 Task: Find connections with filter location Patiāla with filter topic #Trainingwith filter profile language German with filter current company Kissflow with filter school Doctor Babasaheb Ambedkar Marathwada University with filter industry Mobile Food Services with filter service category Consulting with filter keywords title Bank Teller
Action: Mouse moved to (651, 85)
Screenshot: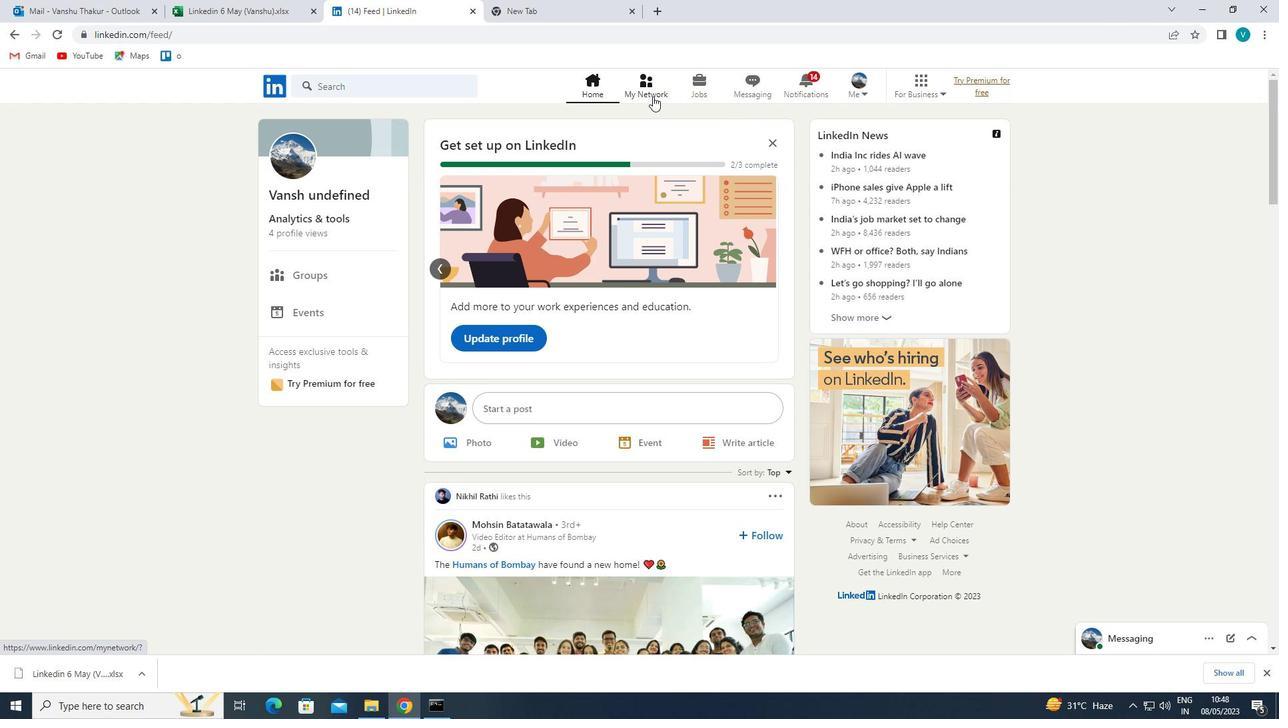 
Action: Mouse pressed left at (651, 85)
Screenshot: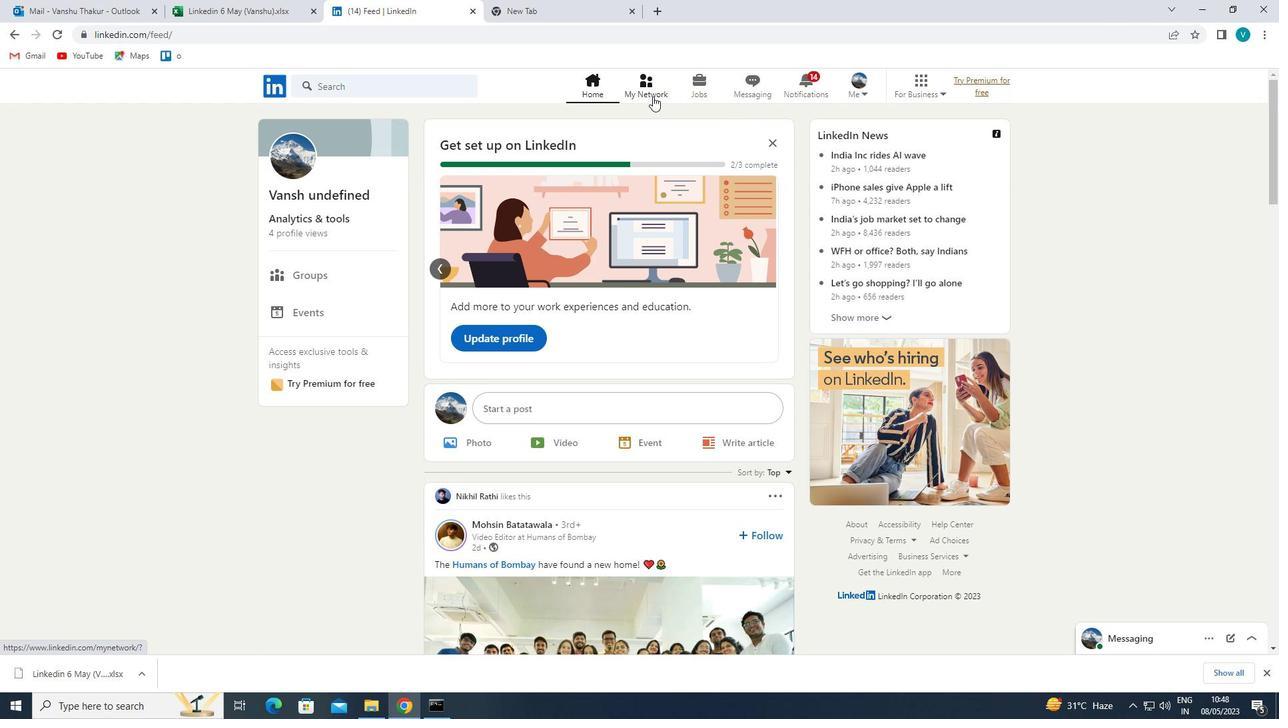 
Action: Mouse moved to (385, 158)
Screenshot: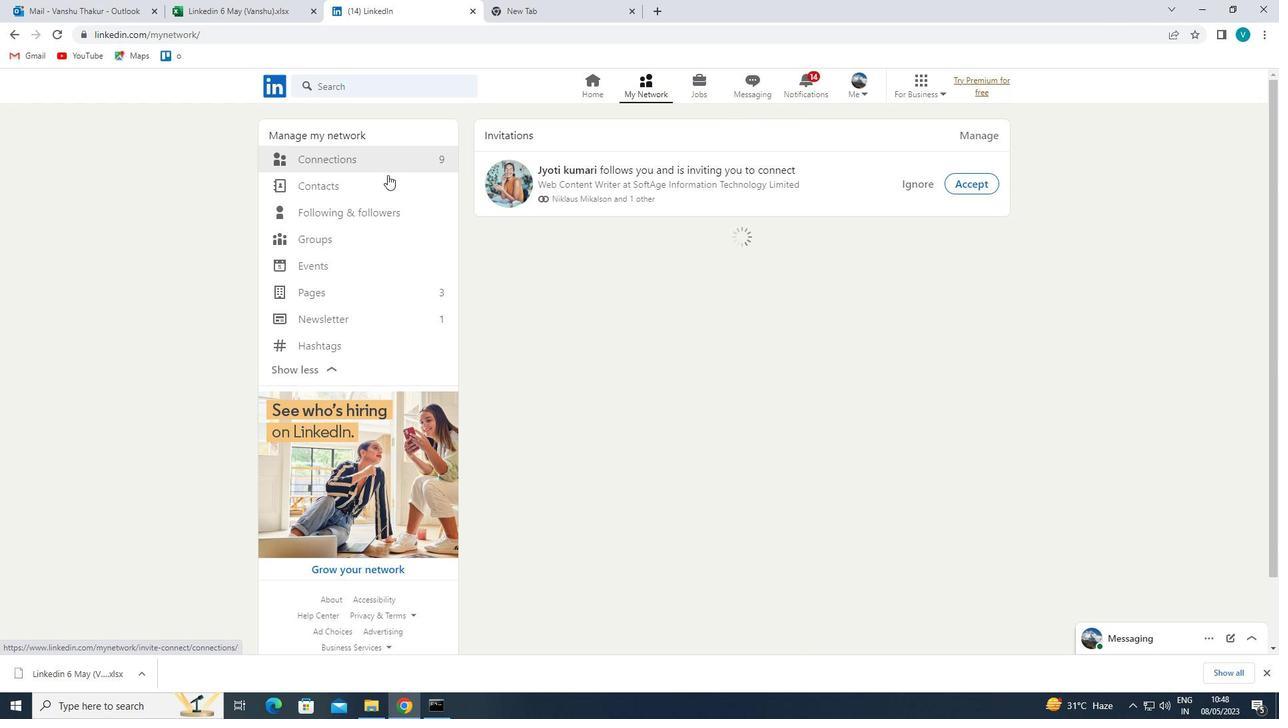 
Action: Mouse pressed left at (385, 158)
Screenshot: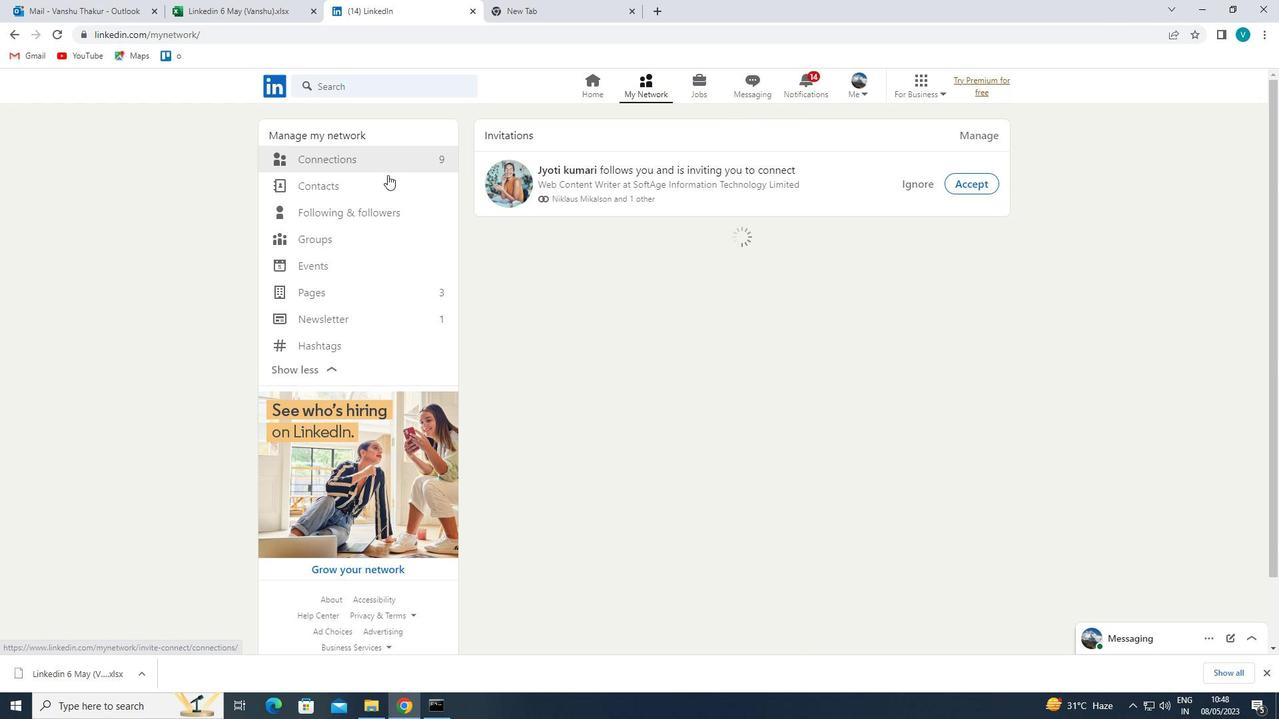 
Action: Mouse moved to (728, 155)
Screenshot: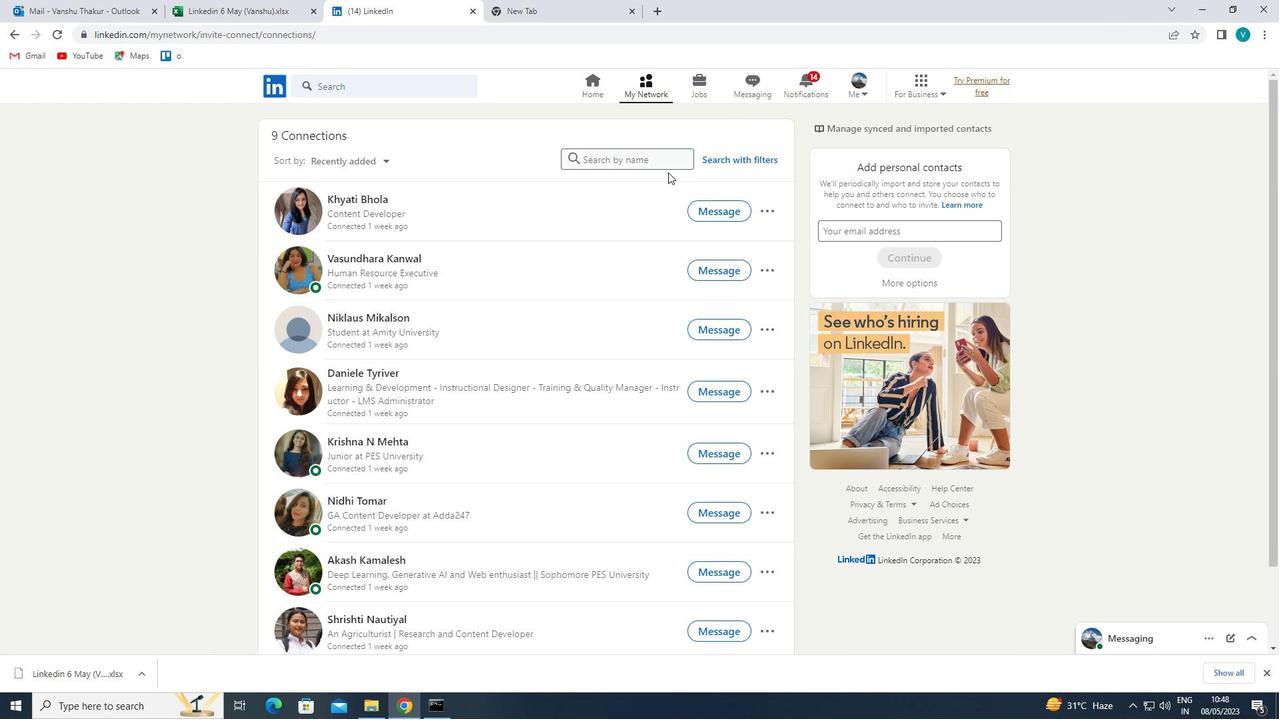 
Action: Mouse pressed left at (728, 155)
Screenshot: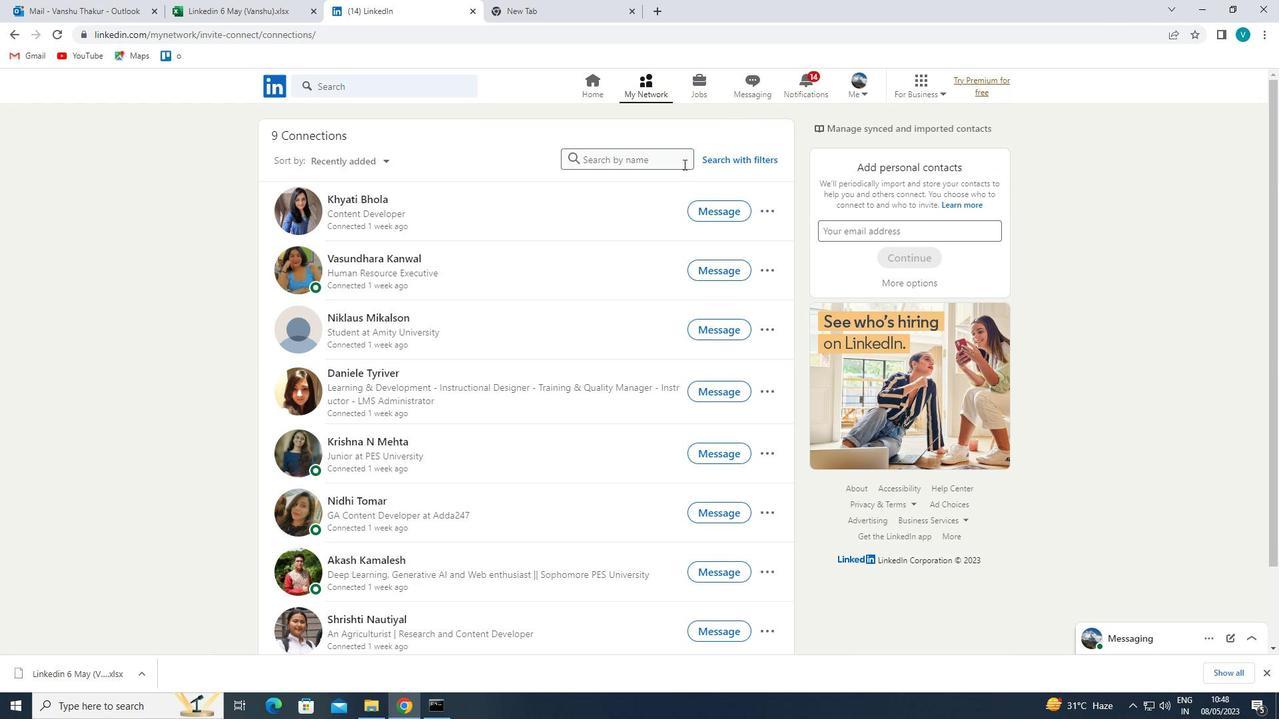 
Action: Mouse moved to (654, 125)
Screenshot: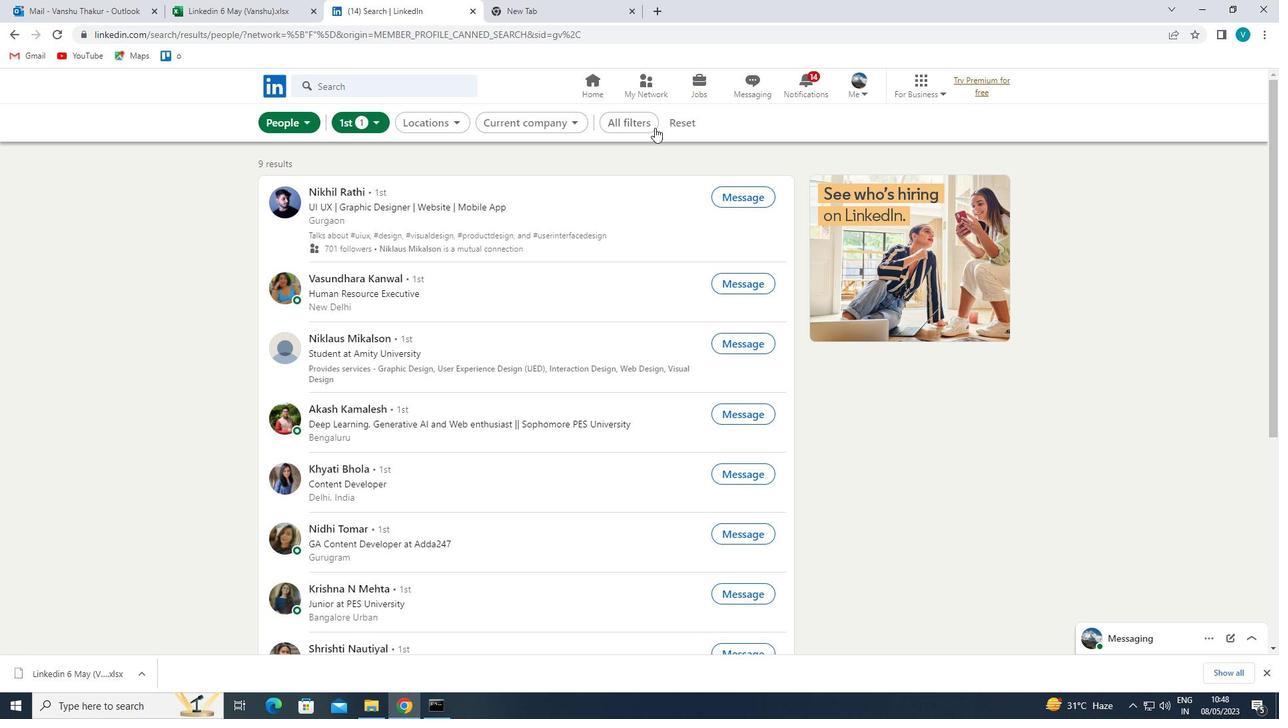 
Action: Mouse pressed left at (654, 125)
Screenshot: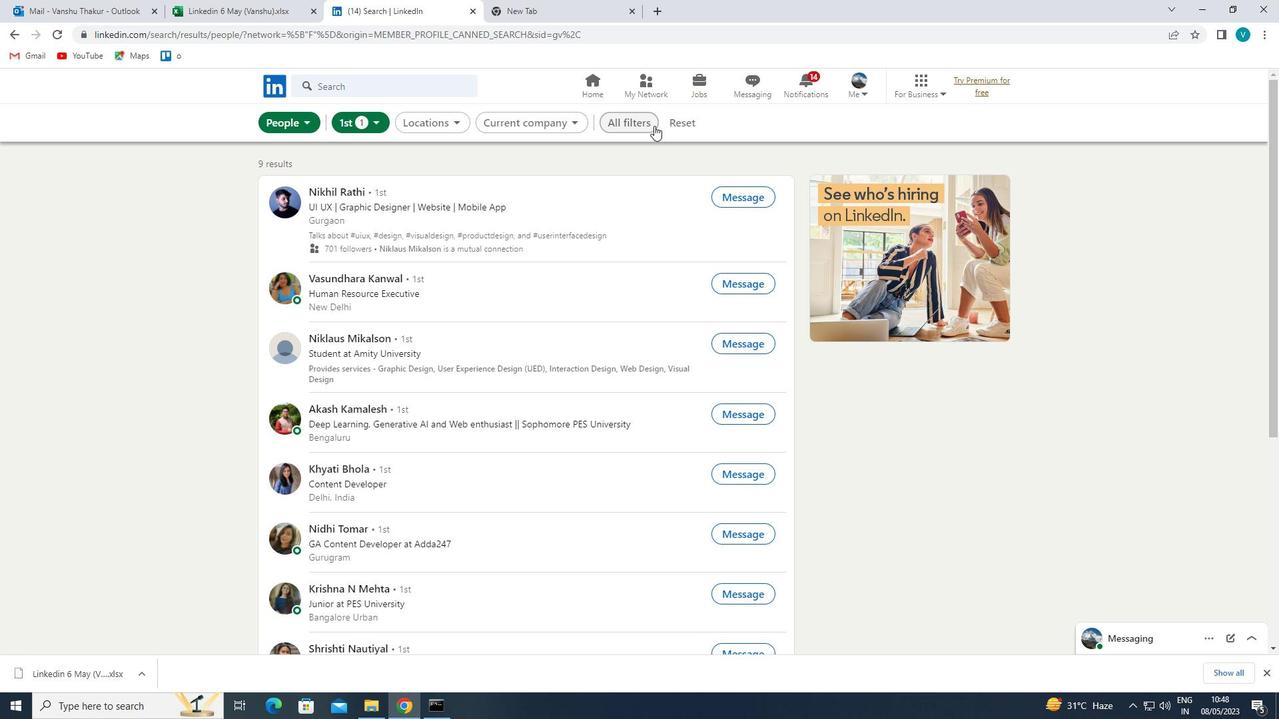 
Action: Mouse moved to (993, 323)
Screenshot: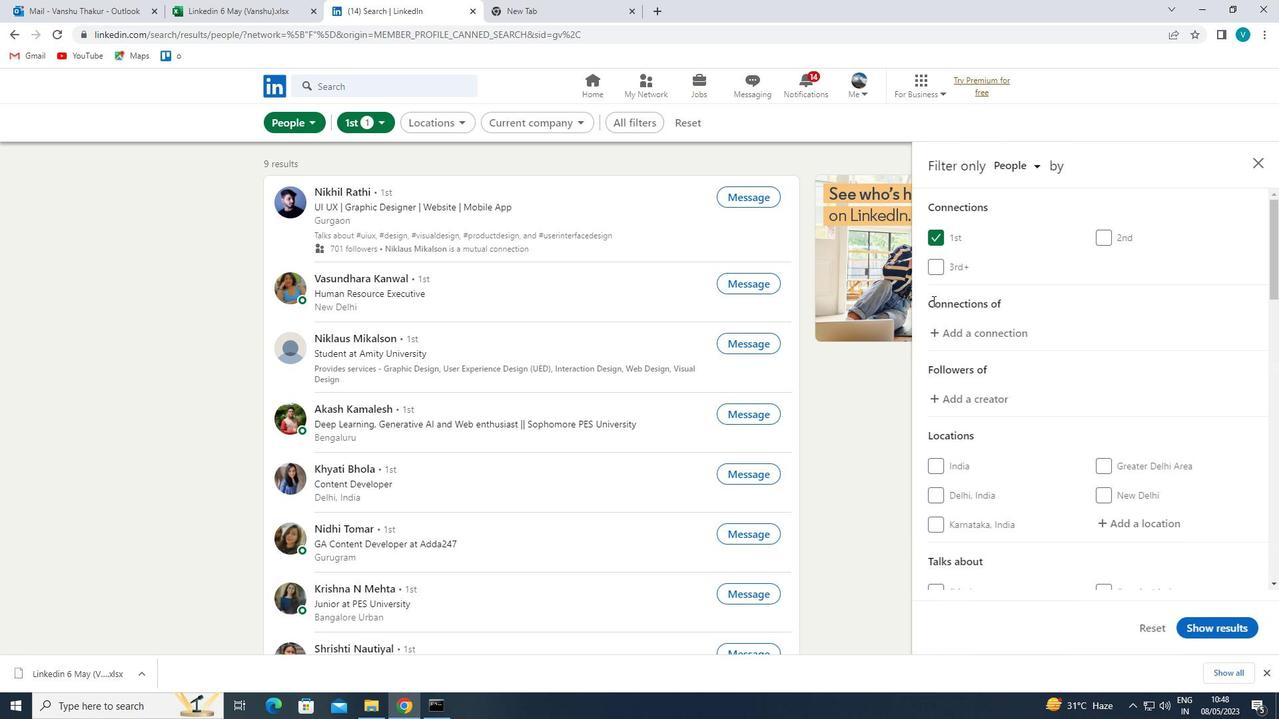 
Action: Mouse scrolled (993, 323) with delta (0, 0)
Screenshot: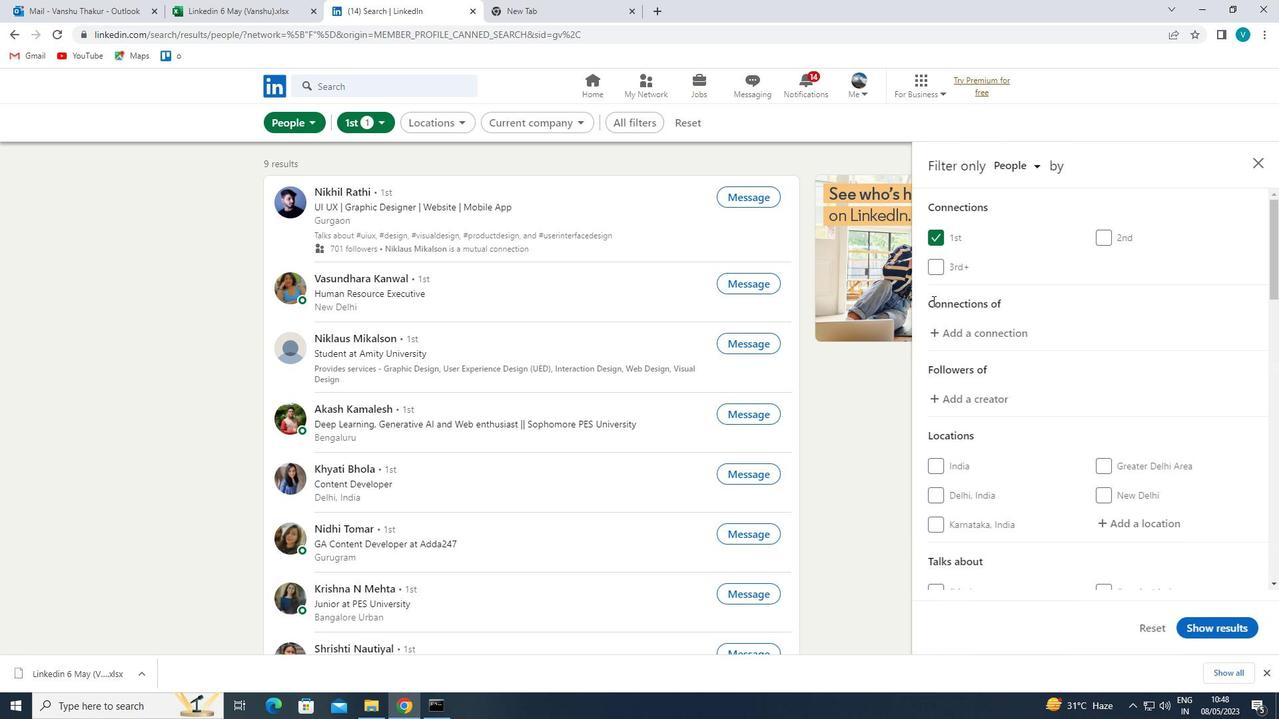 
Action: Mouse scrolled (993, 323) with delta (0, 0)
Screenshot: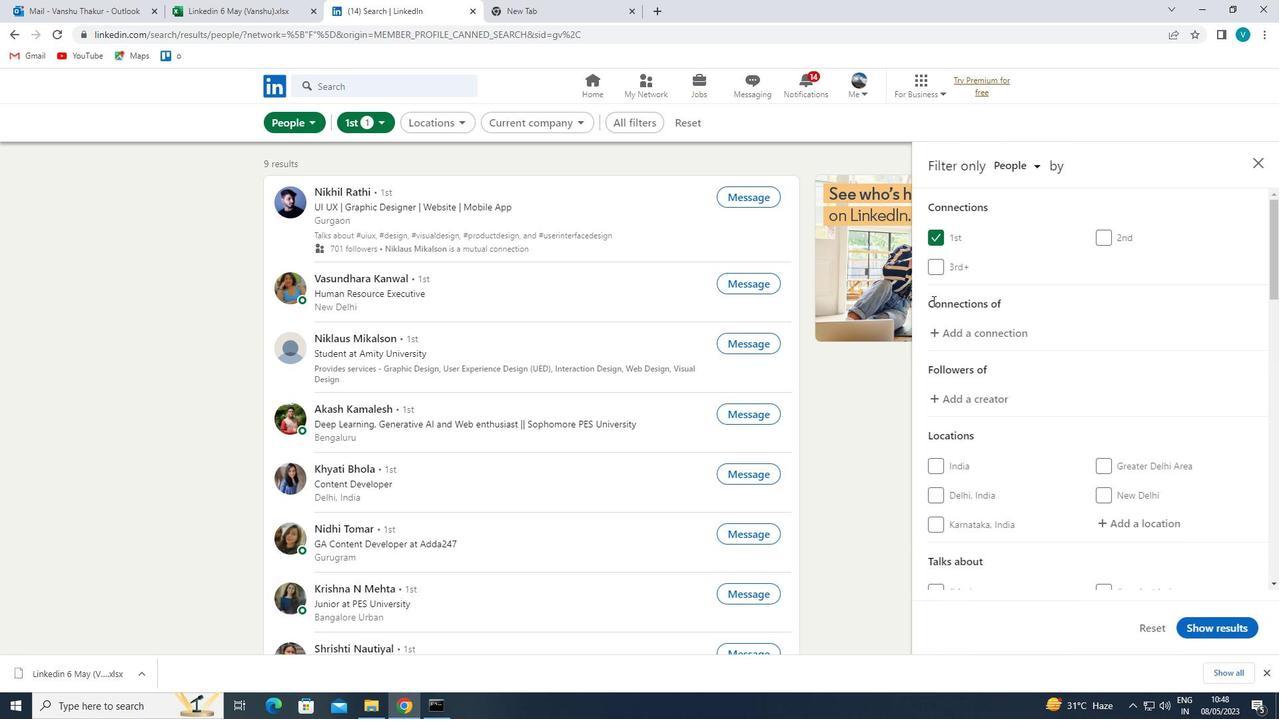 
Action: Mouse moved to (1130, 392)
Screenshot: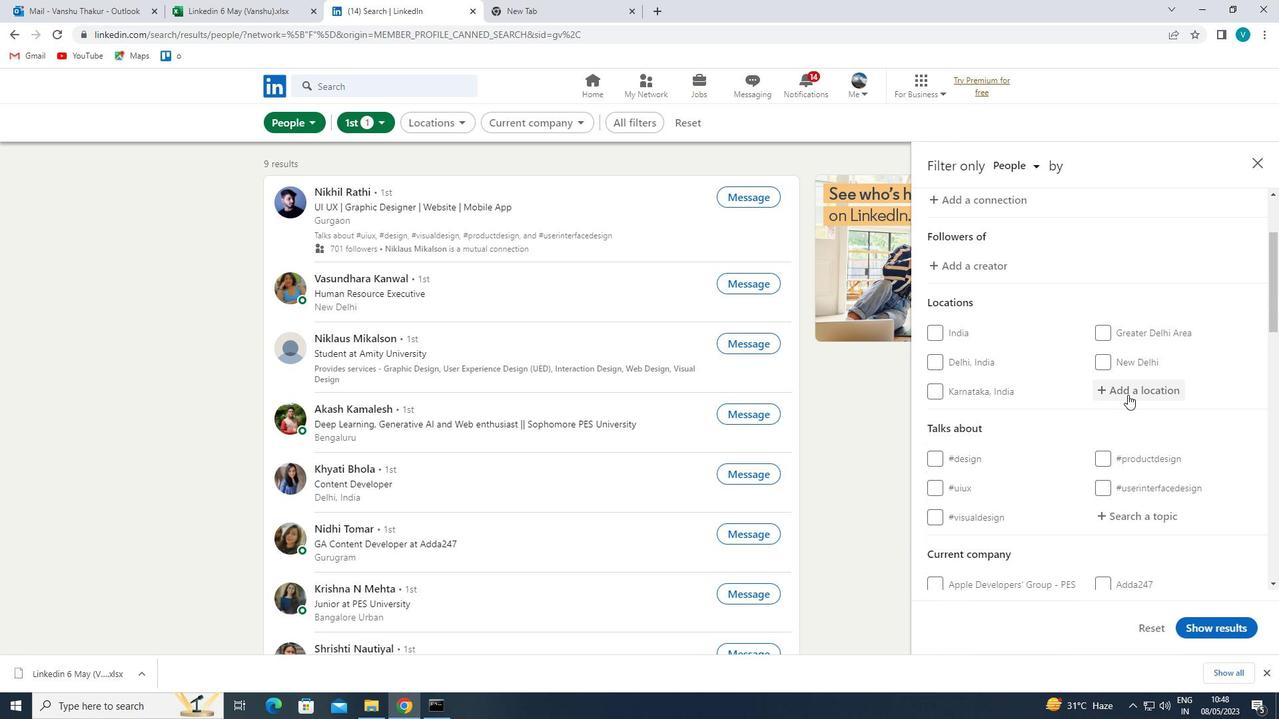 
Action: Mouse pressed left at (1130, 392)
Screenshot: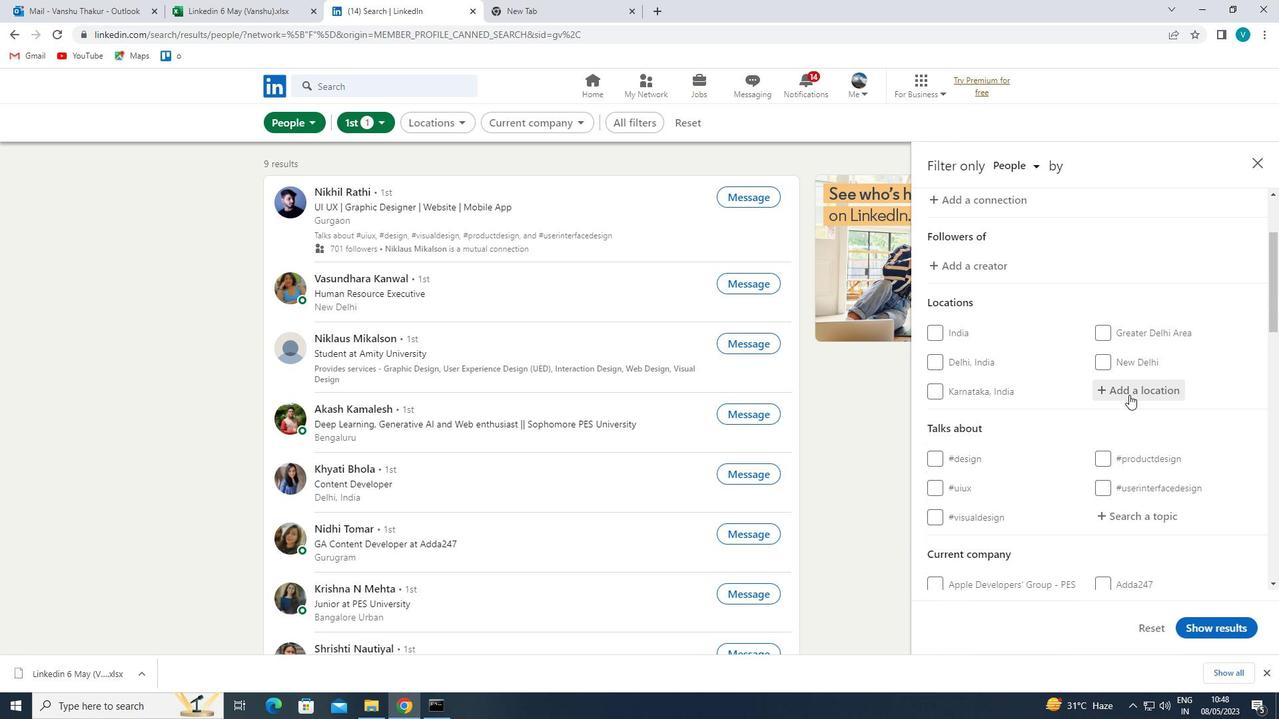 
Action: Mouse moved to (575, 57)
Screenshot: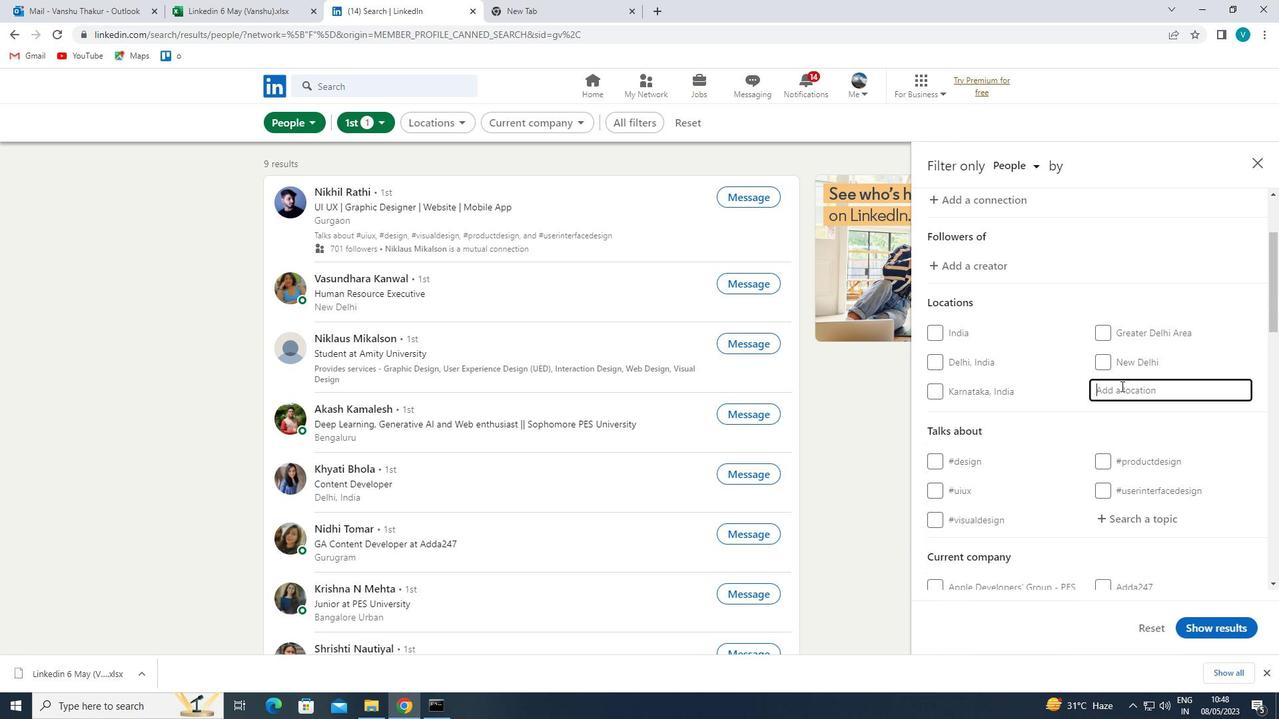 
Action: Key pressed <Key.shift>PATIALA
Screenshot: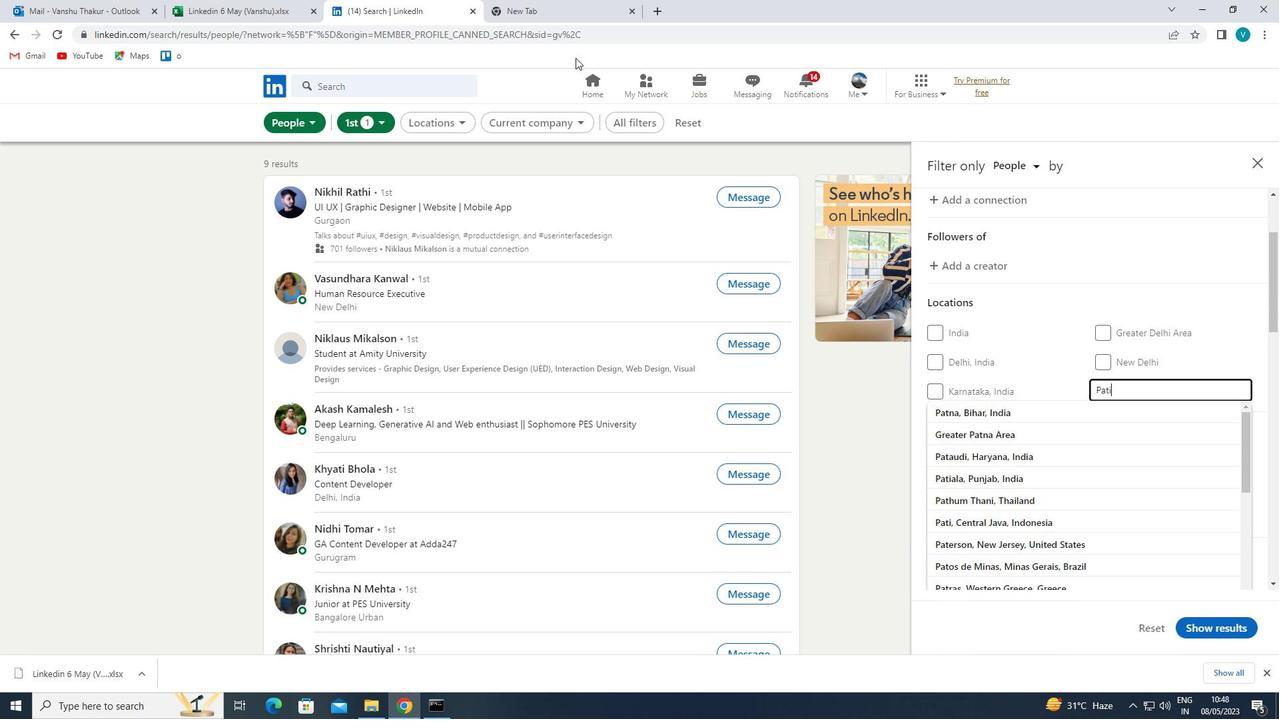 
Action: Mouse moved to (1039, 417)
Screenshot: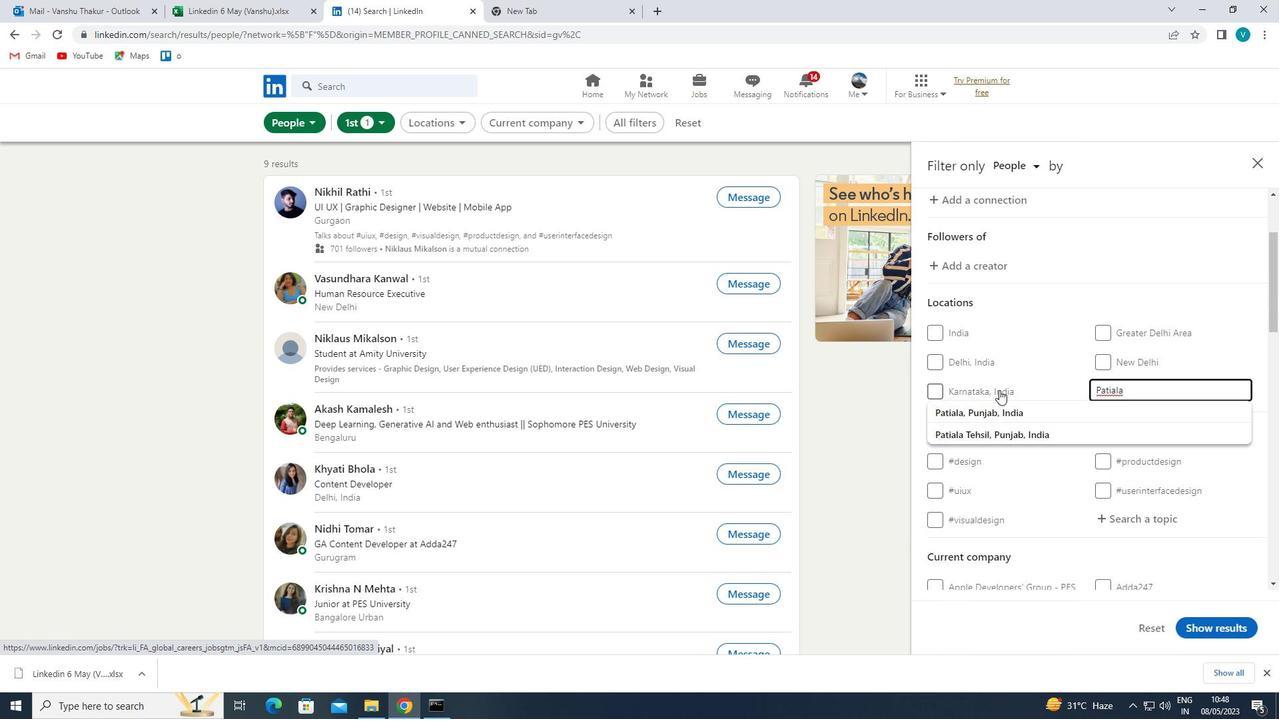 
Action: Mouse pressed left at (1039, 417)
Screenshot: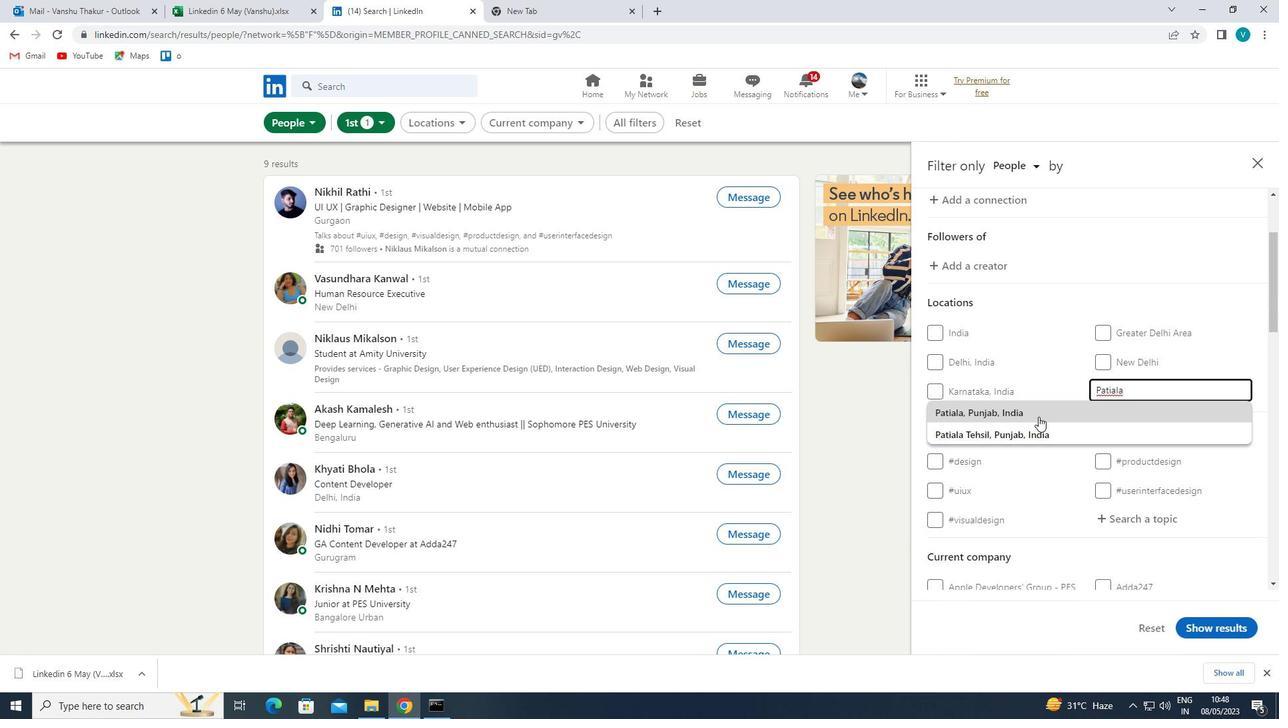 
Action: Mouse moved to (1048, 420)
Screenshot: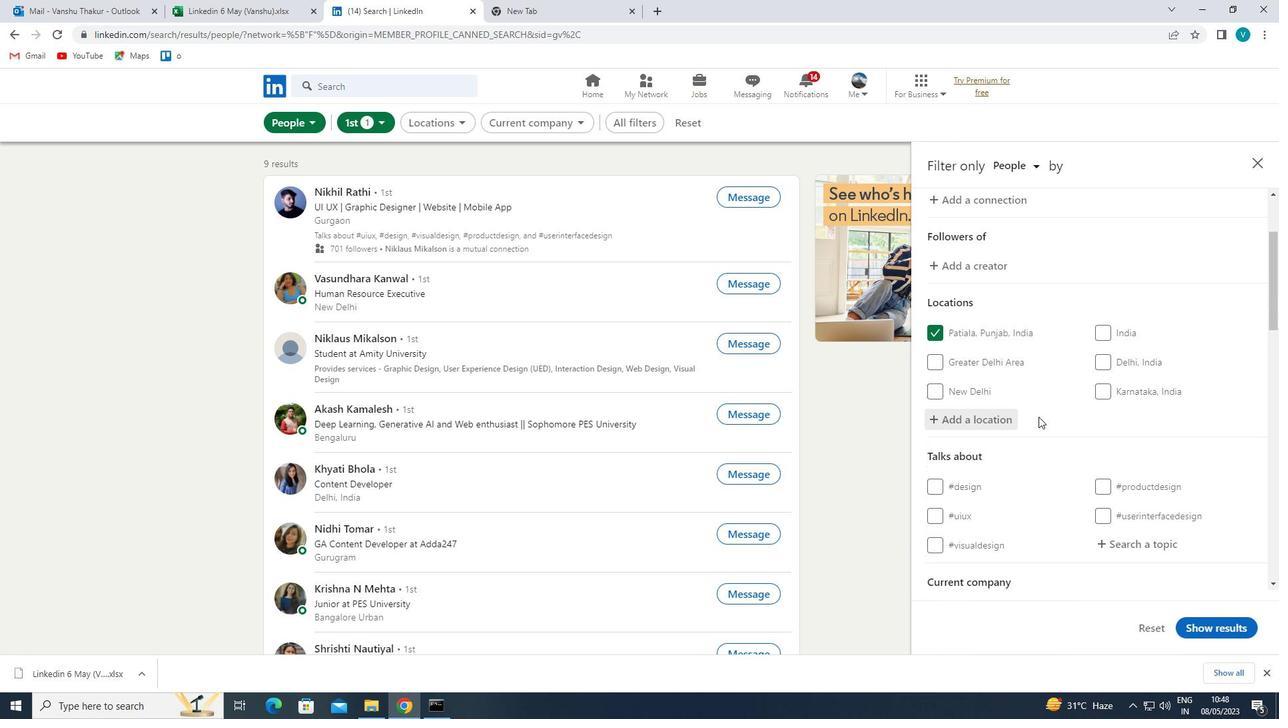 
Action: Mouse scrolled (1048, 419) with delta (0, 0)
Screenshot: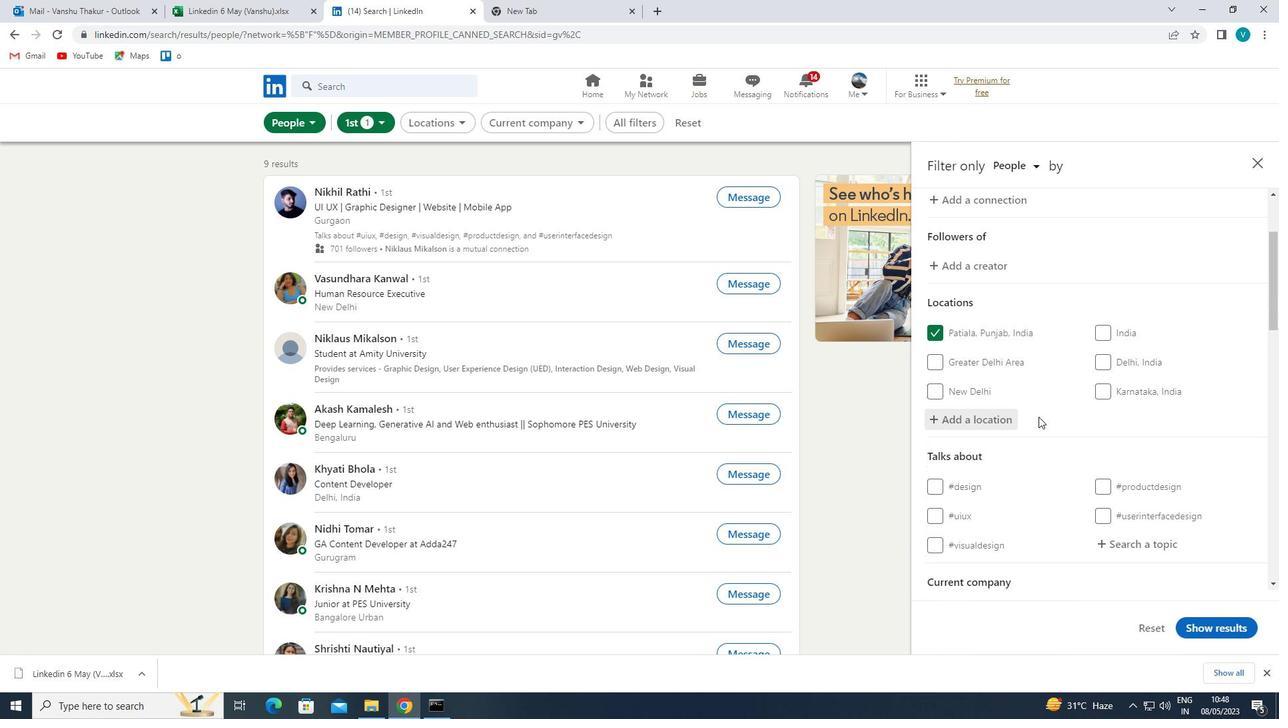
Action: Mouse moved to (1057, 428)
Screenshot: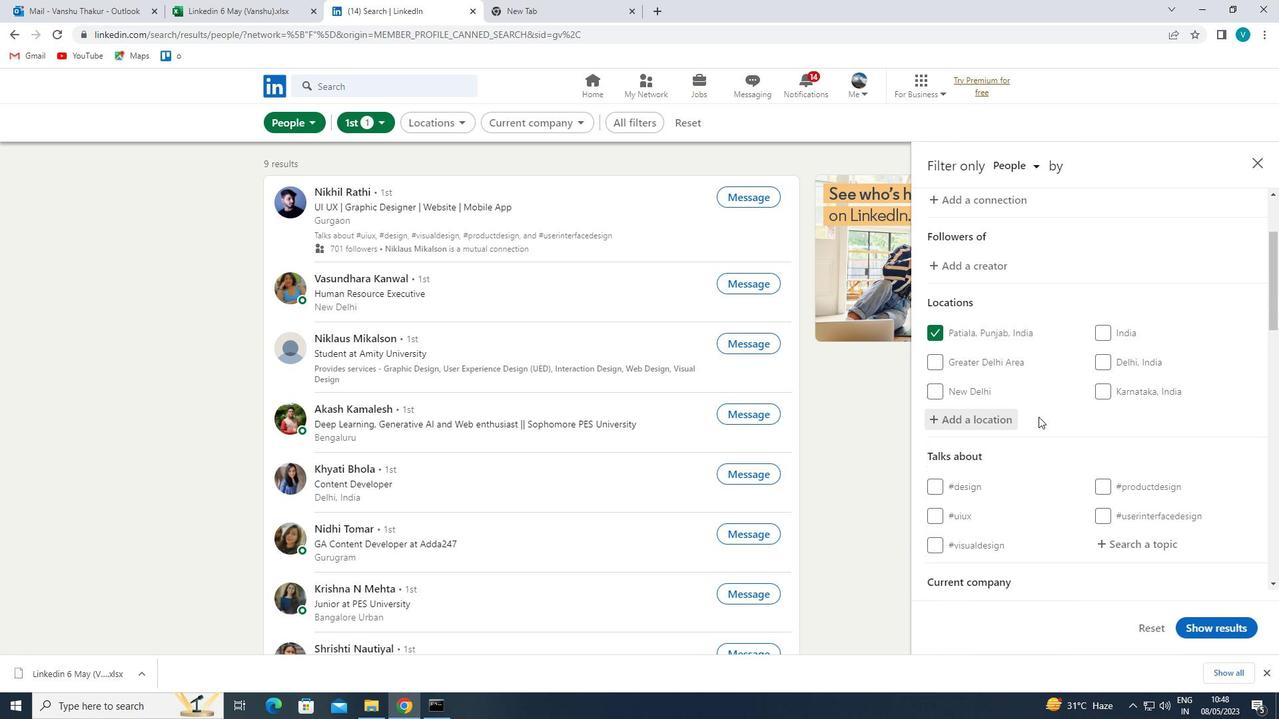 
Action: Mouse scrolled (1057, 427) with delta (0, 0)
Screenshot: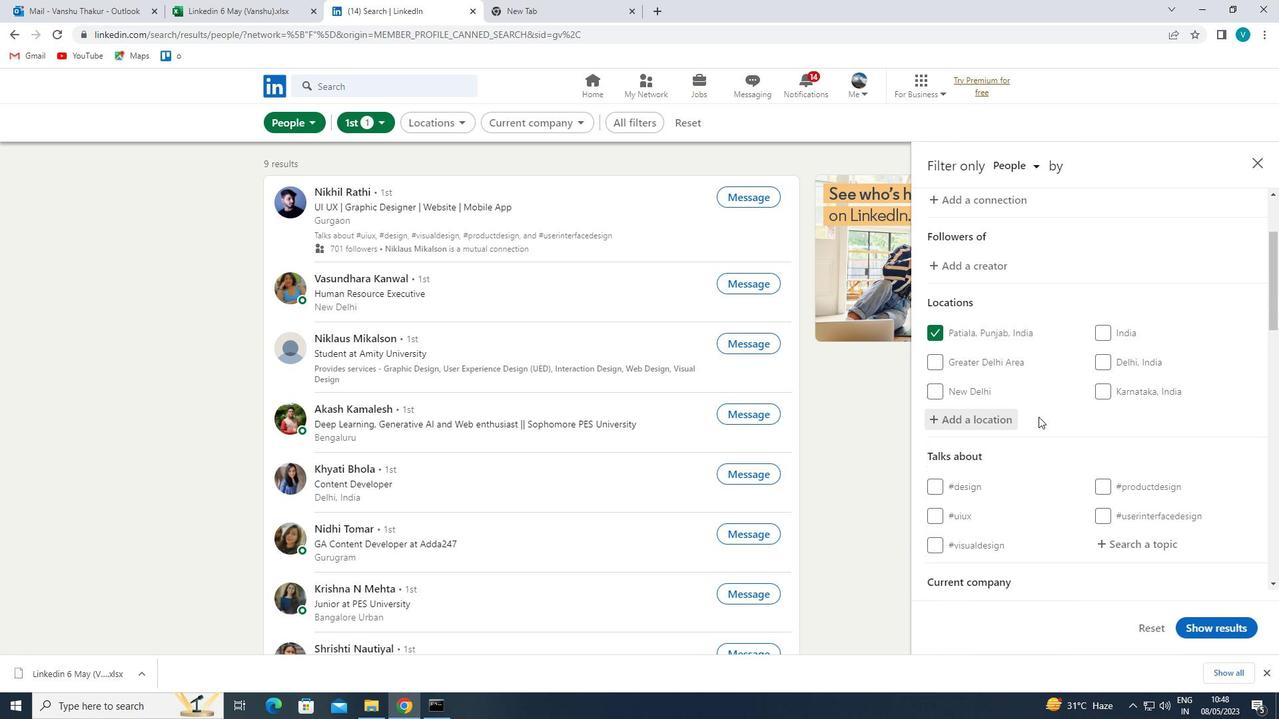 
Action: Mouse moved to (1059, 431)
Screenshot: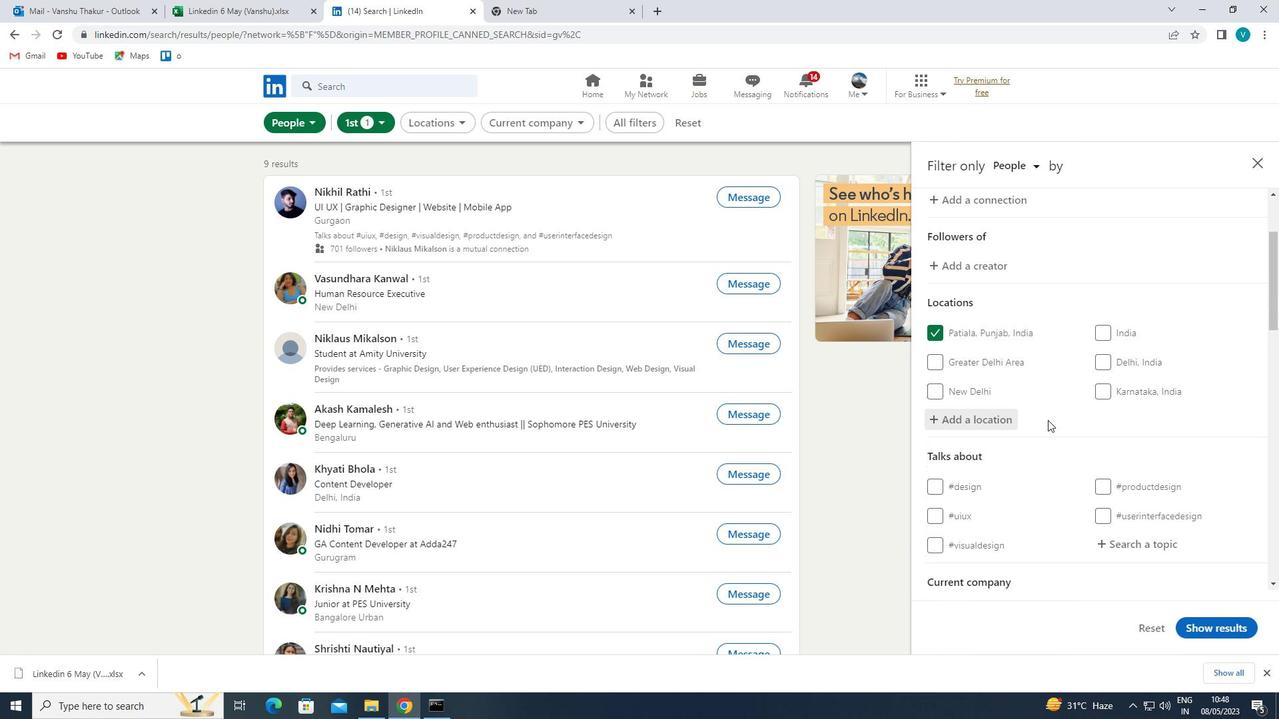 
Action: Mouse scrolled (1059, 430) with delta (0, 0)
Screenshot: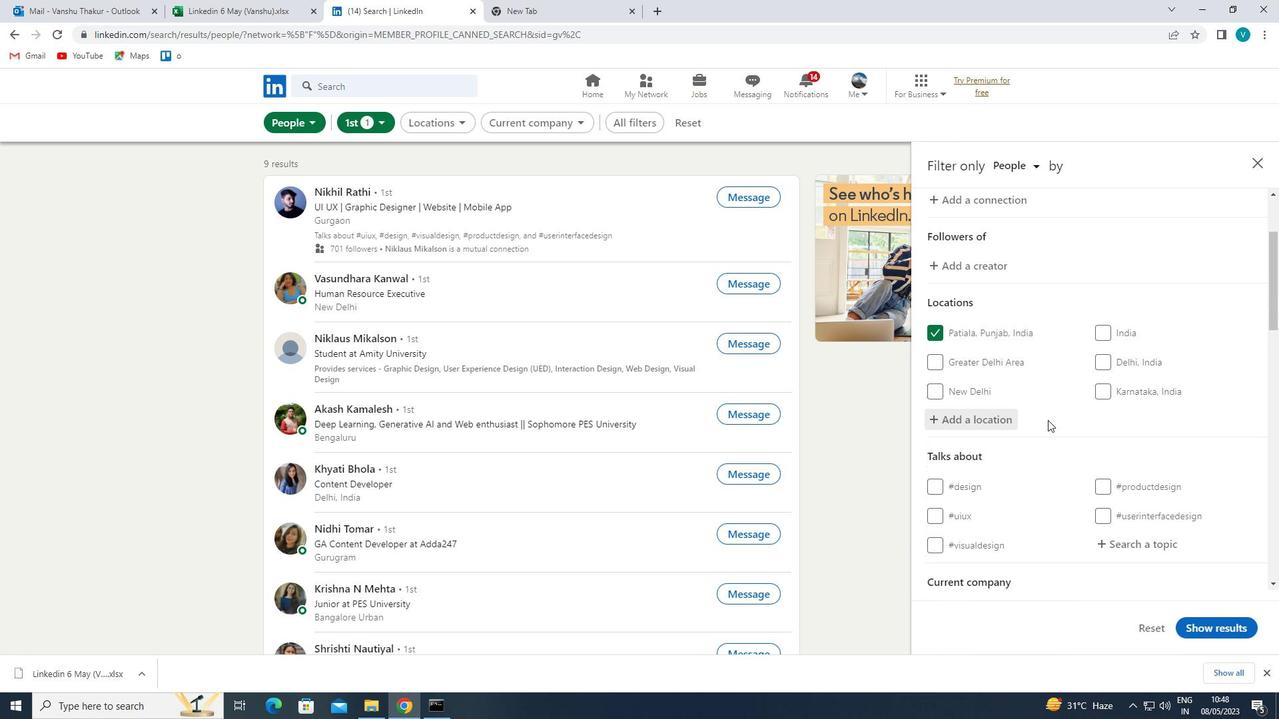 
Action: Mouse moved to (1120, 348)
Screenshot: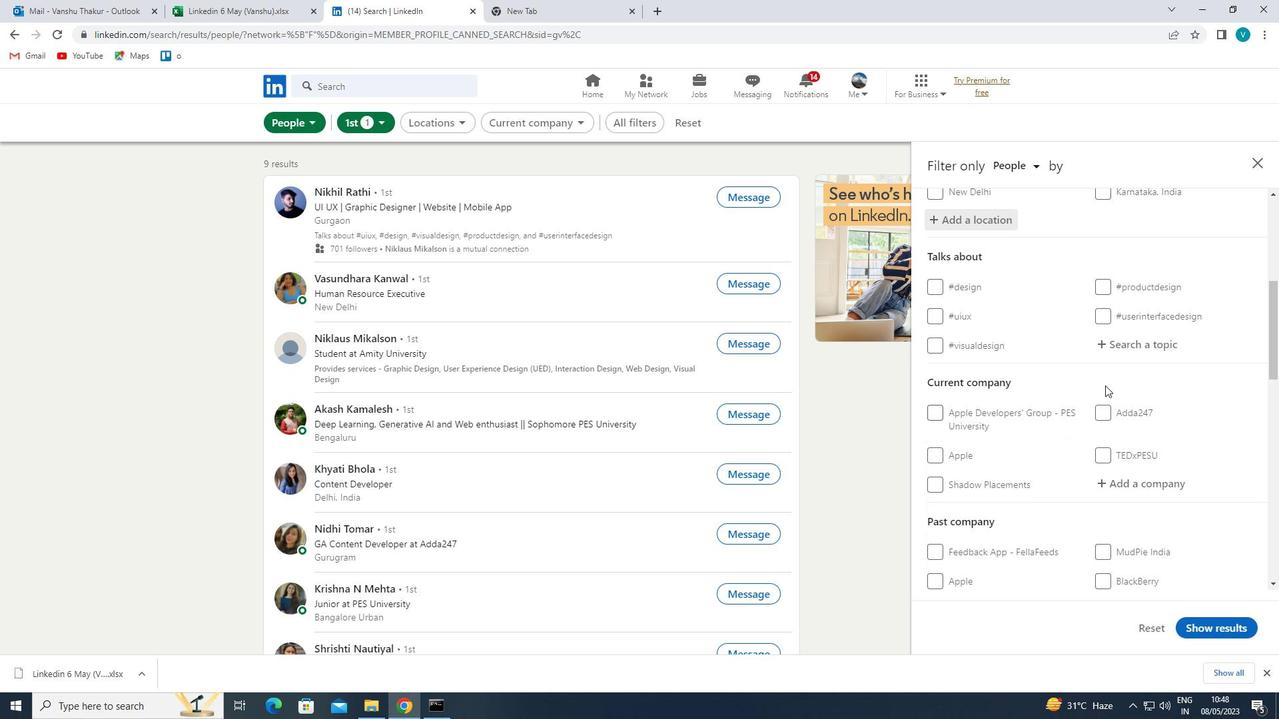 
Action: Mouse pressed left at (1120, 348)
Screenshot: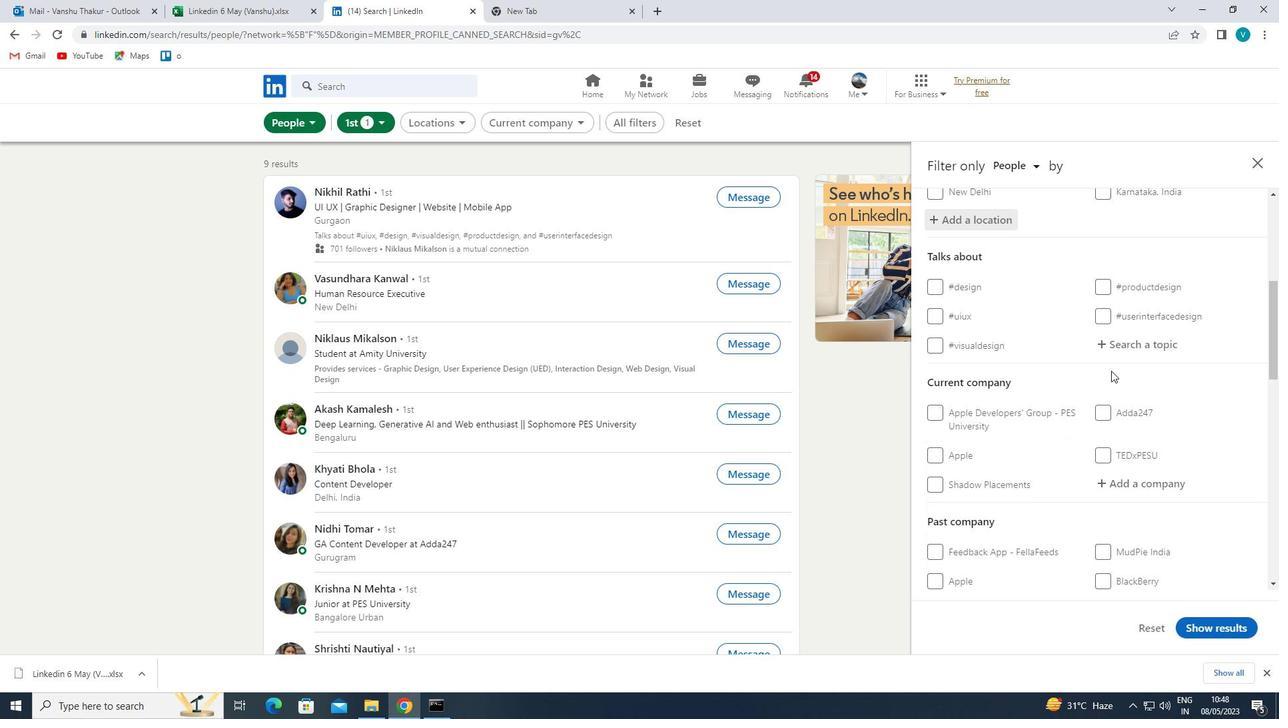 
Action: Mouse moved to (821, 177)
Screenshot: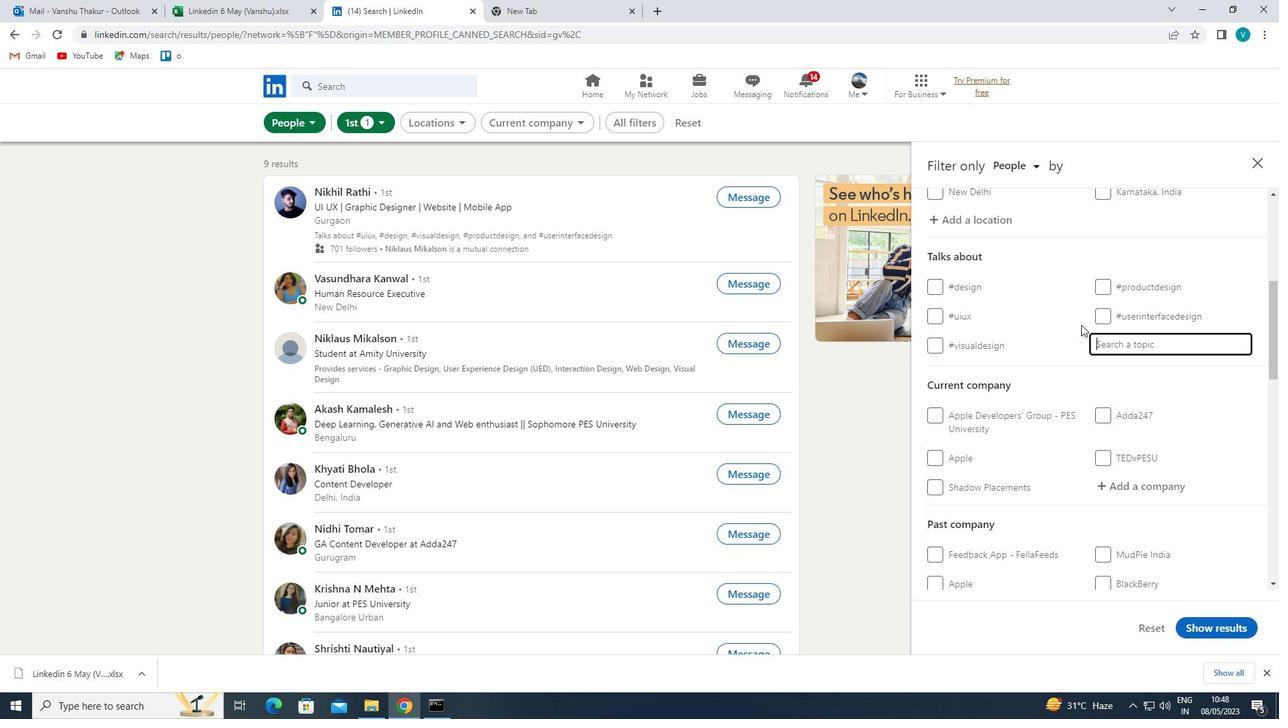 
Action: Key pressed TRAINING
Screenshot: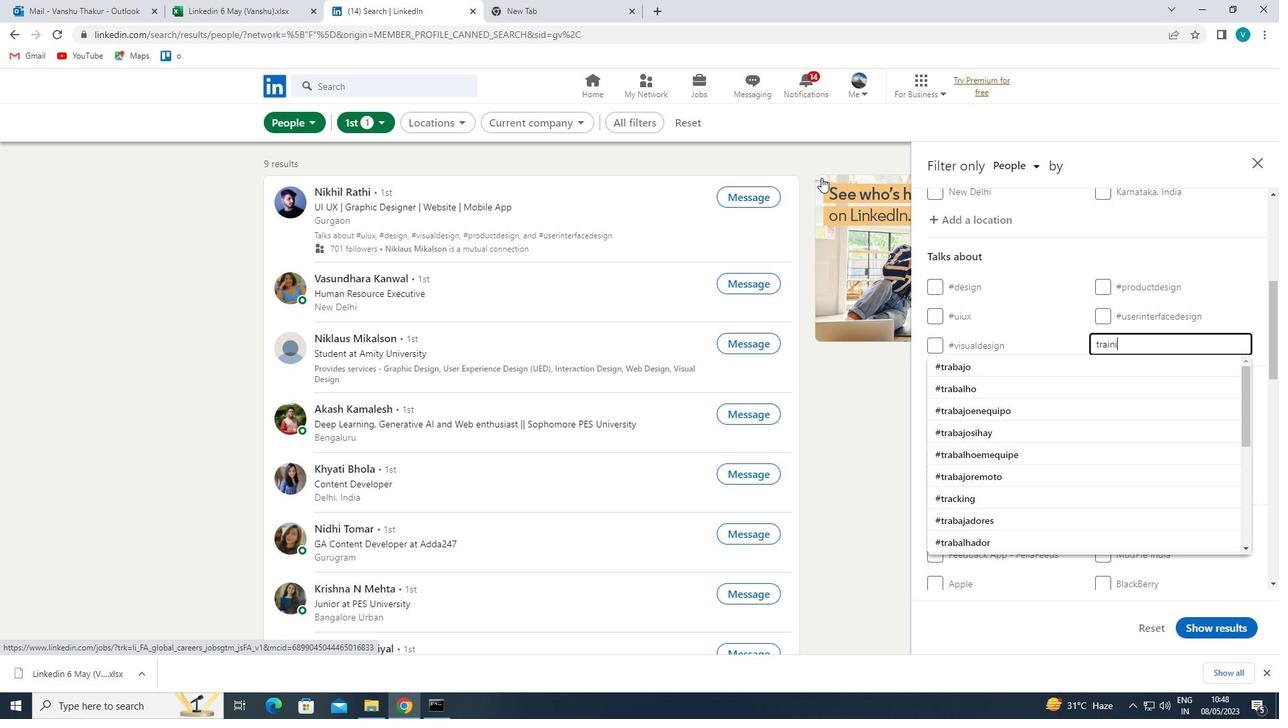 
Action: Mouse moved to (962, 361)
Screenshot: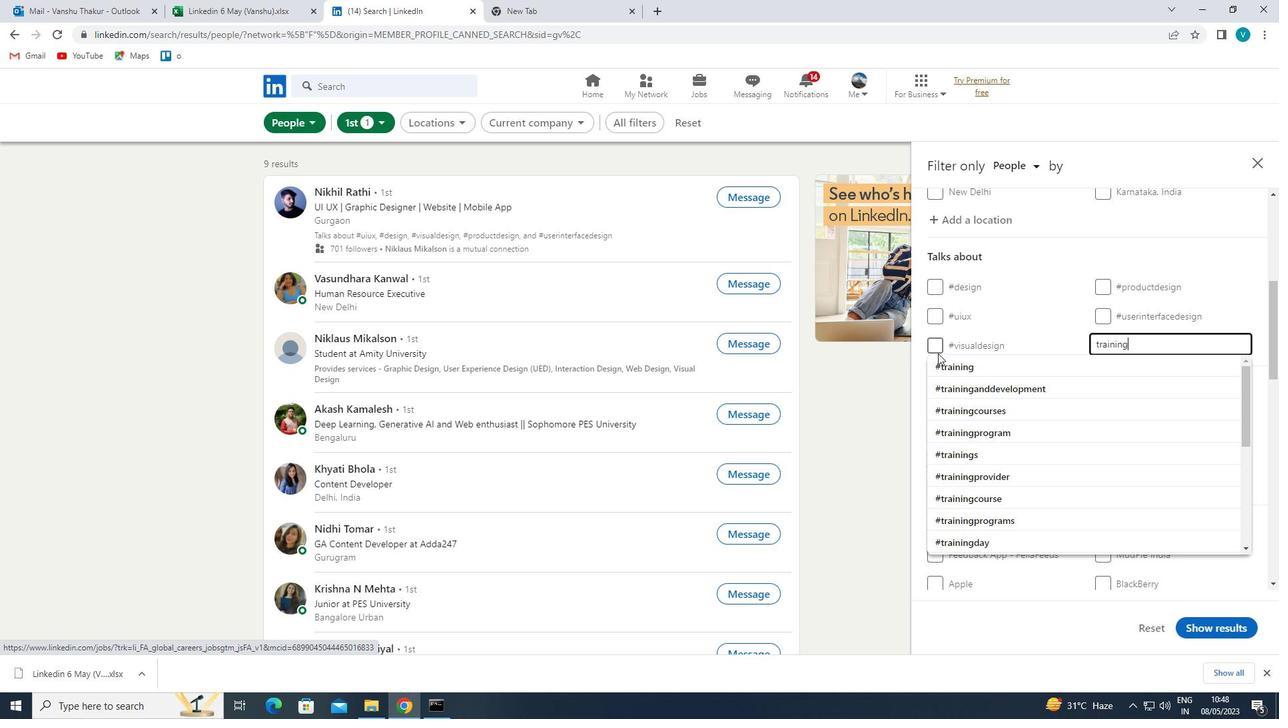 
Action: Mouse pressed left at (962, 361)
Screenshot: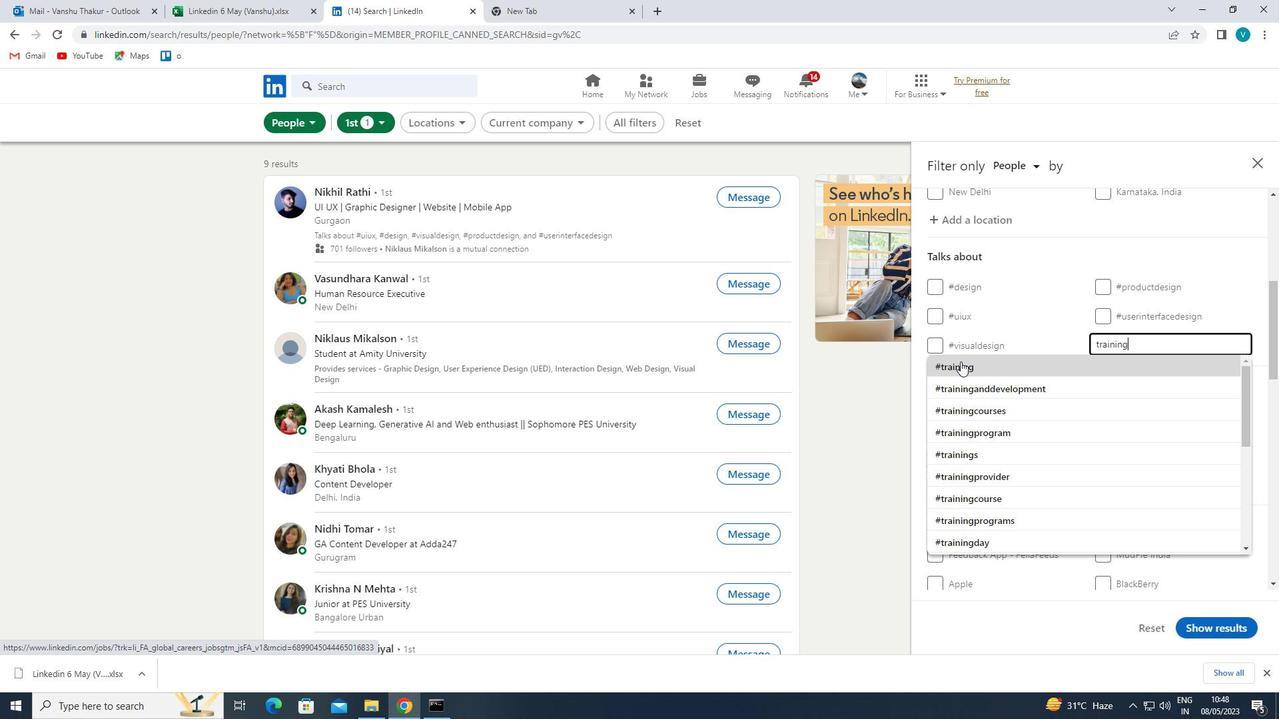 
Action: Mouse moved to (1107, 430)
Screenshot: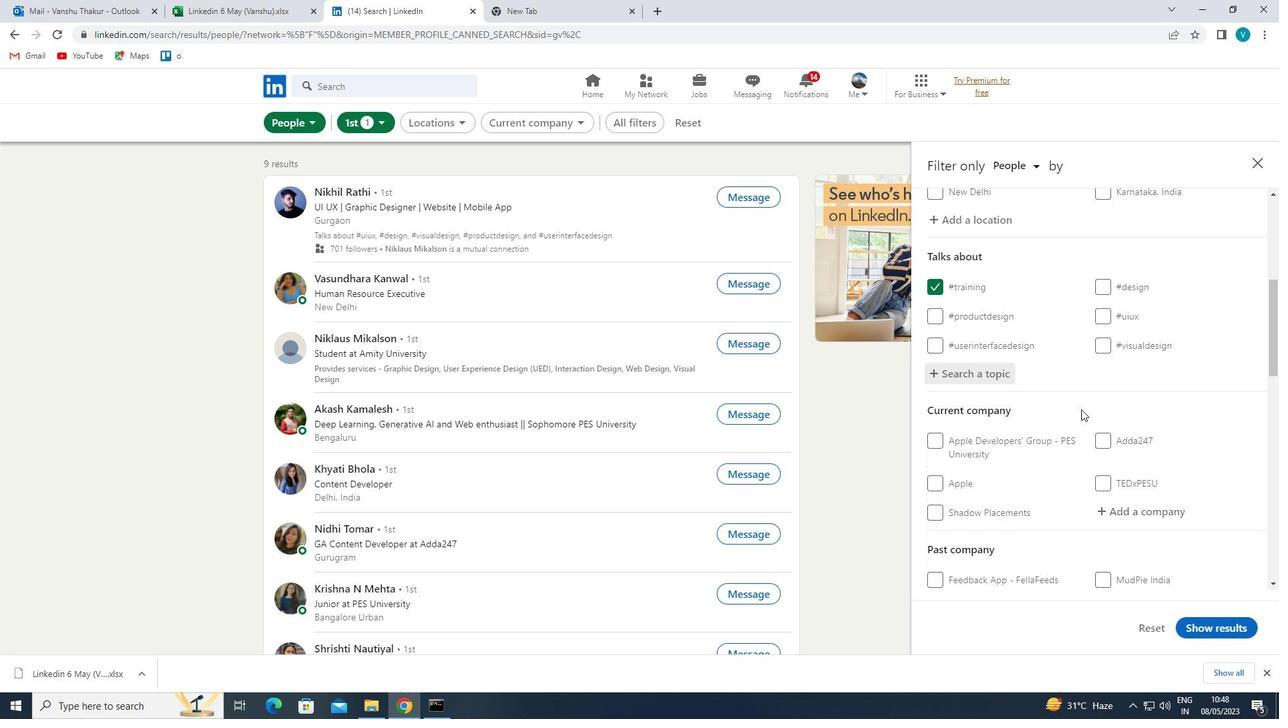 
Action: Mouse scrolled (1107, 429) with delta (0, 0)
Screenshot: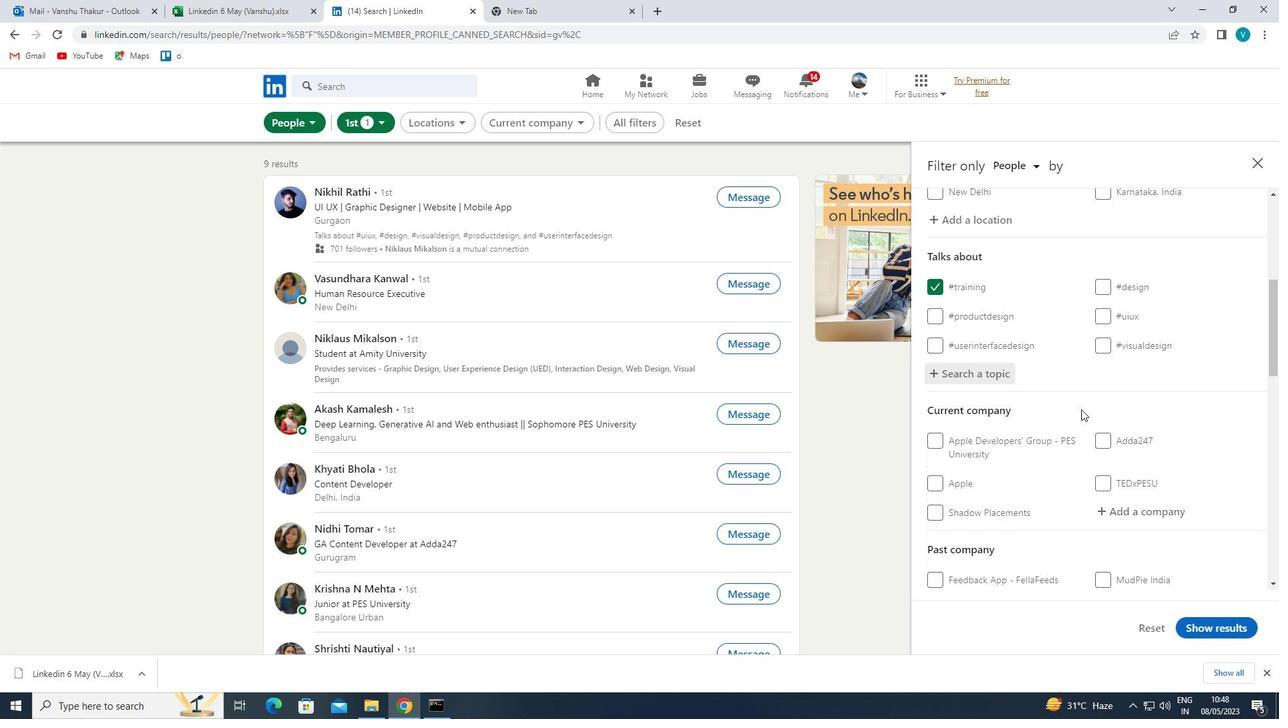 
Action: Mouse moved to (1114, 436)
Screenshot: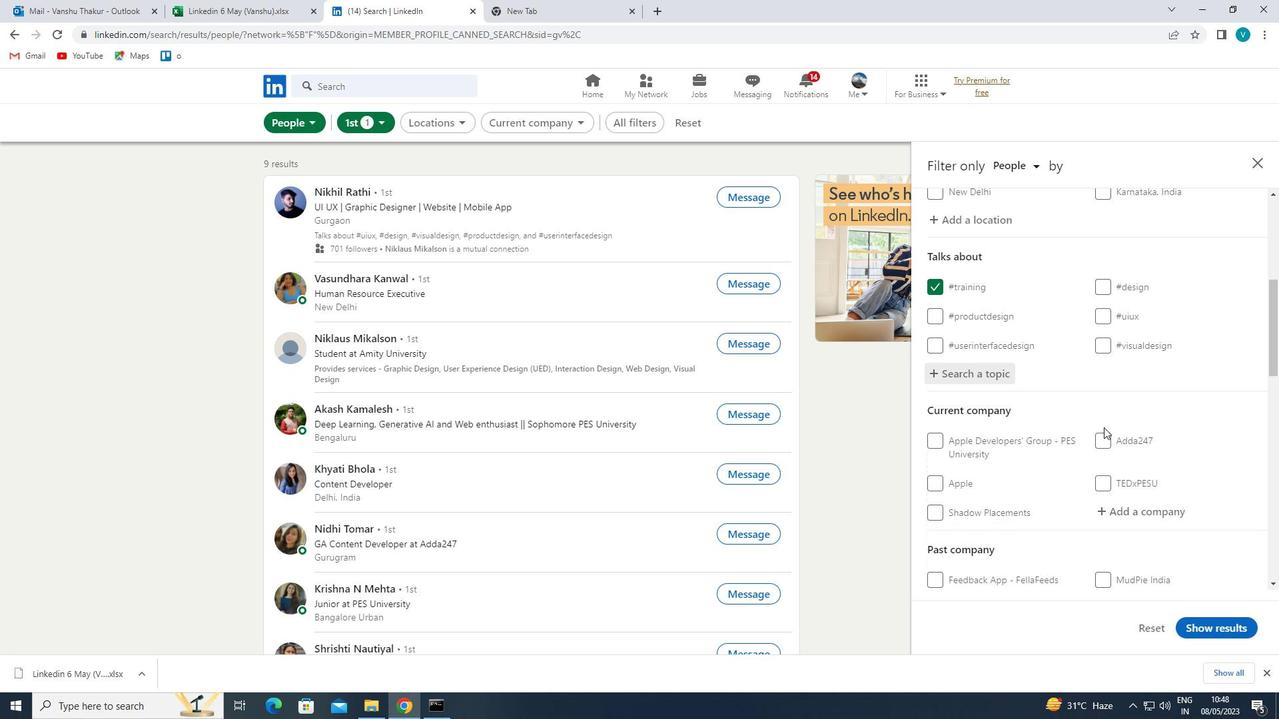 
Action: Mouse scrolled (1114, 435) with delta (0, 0)
Screenshot: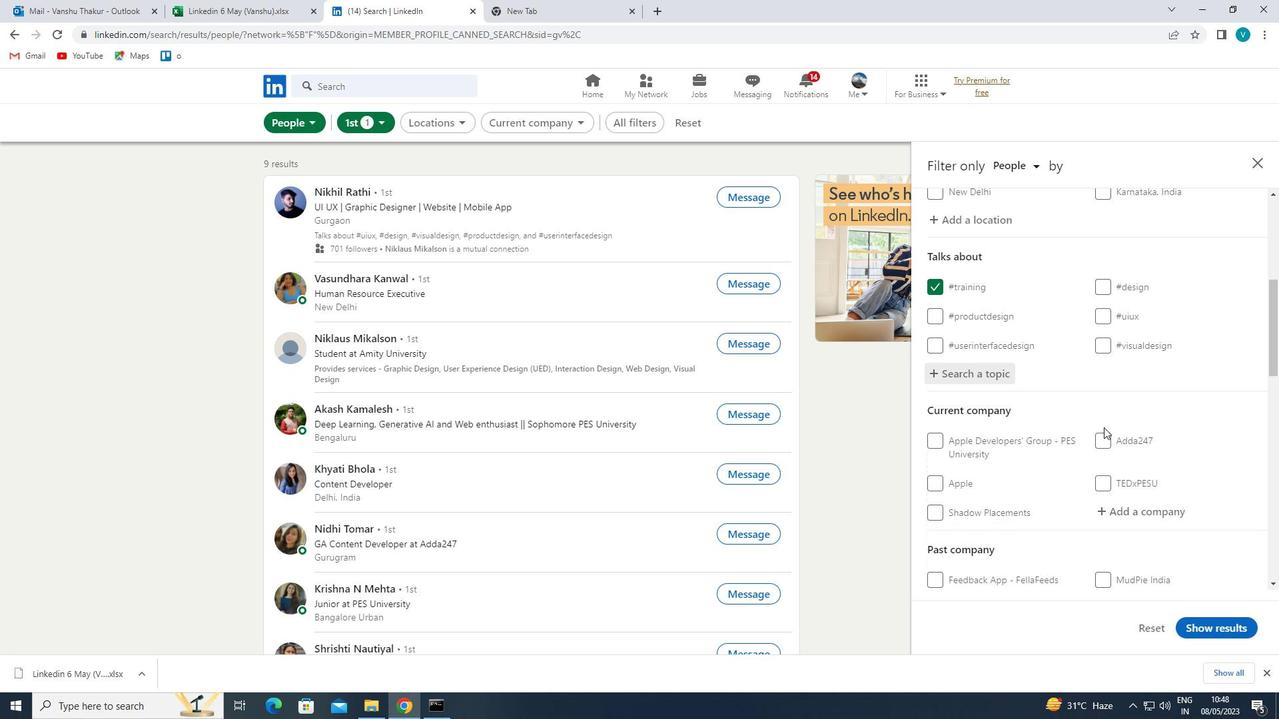 
Action: Mouse moved to (1129, 381)
Screenshot: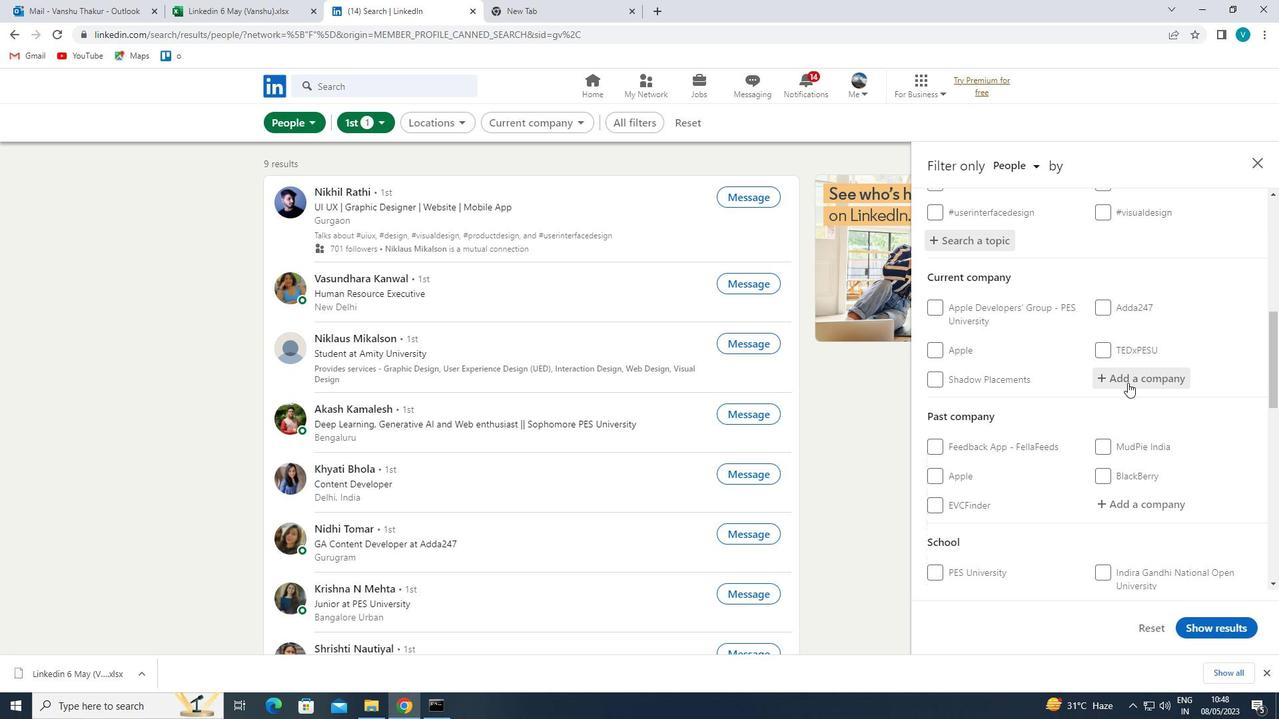 
Action: Mouse pressed left at (1129, 381)
Screenshot: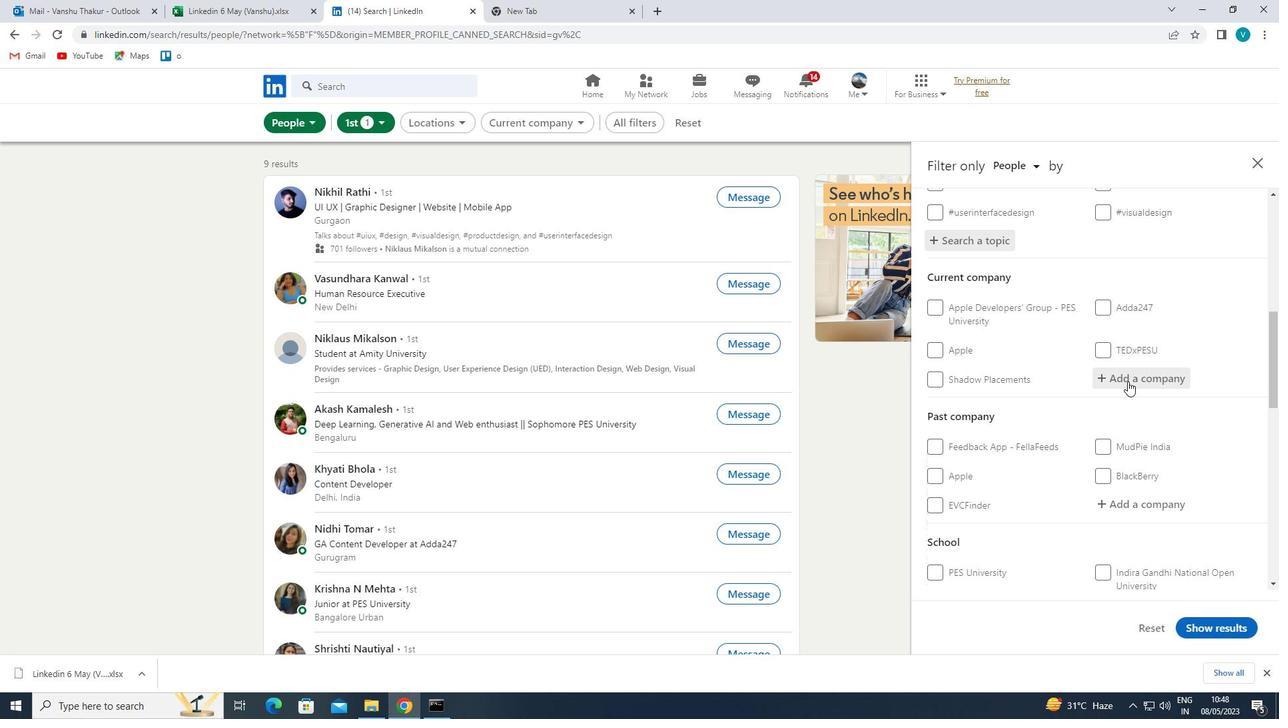 
Action: Mouse moved to (949, 280)
Screenshot: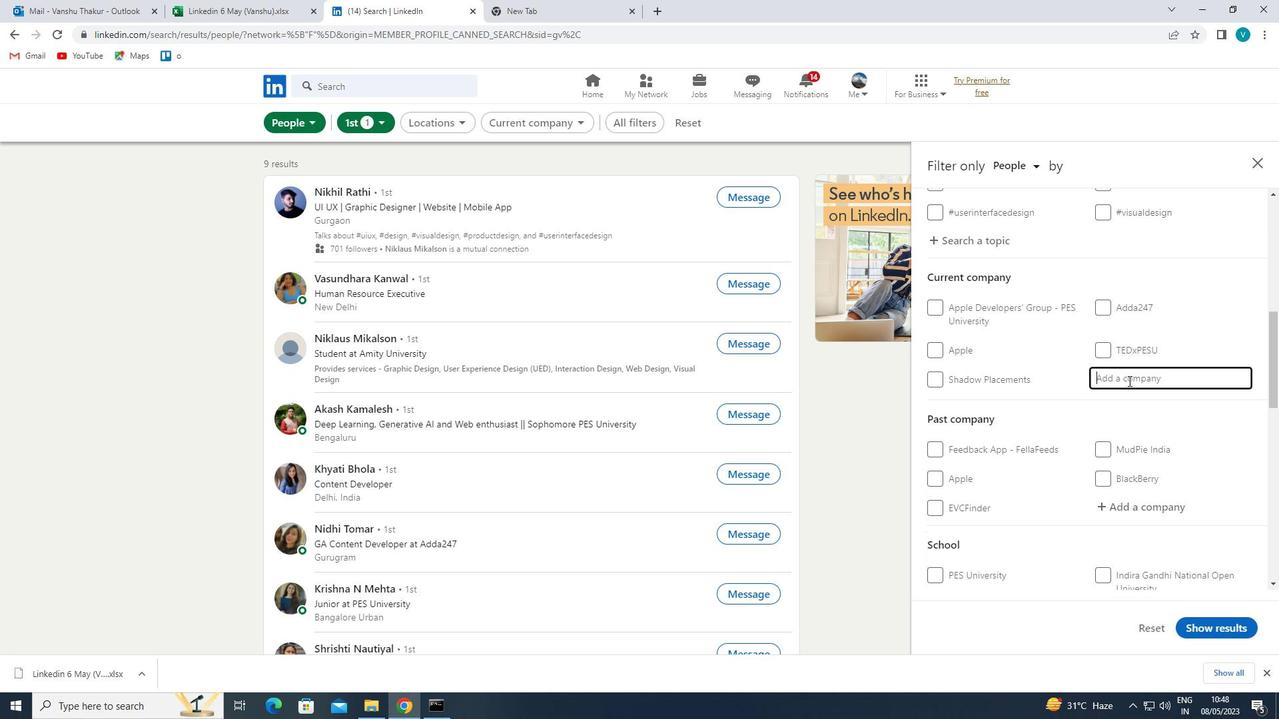 
Action: Key pressed <Key.shift>KISSFLOW
Screenshot: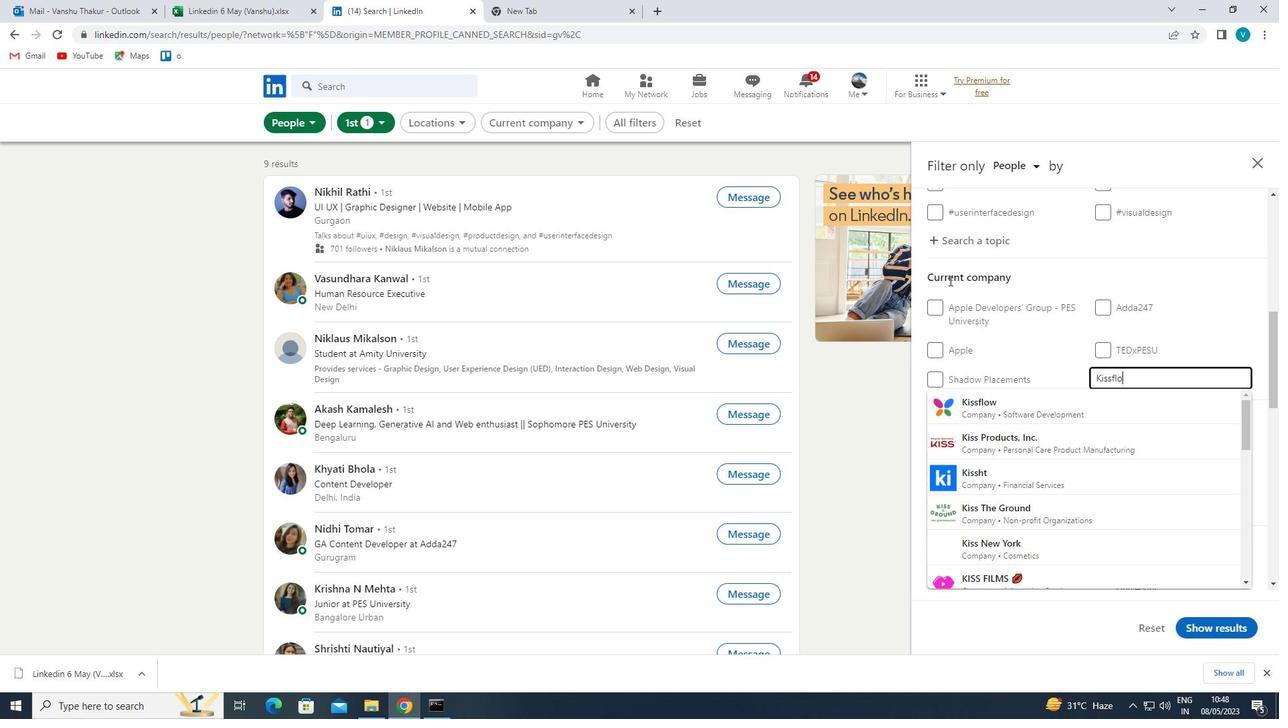 
Action: Mouse moved to (1023, 389)
Screenshot: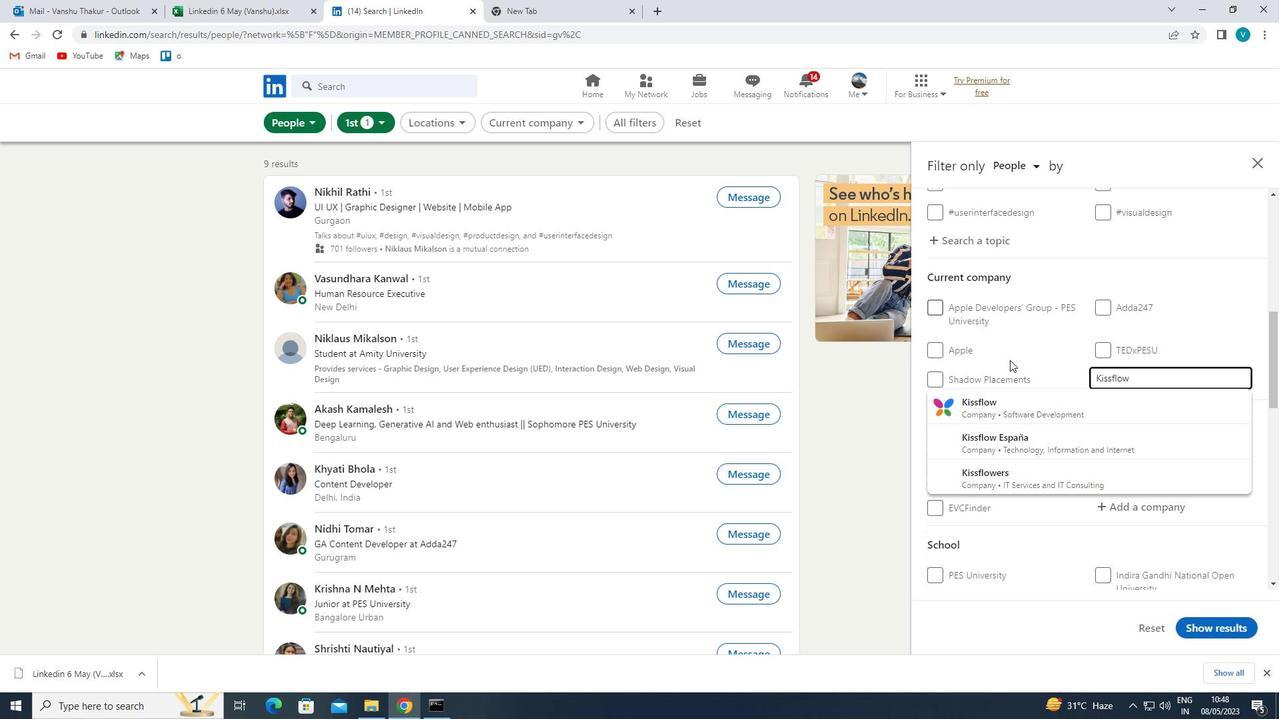 
Action: Mouse pressed left at (1023, 389)
Screenshot: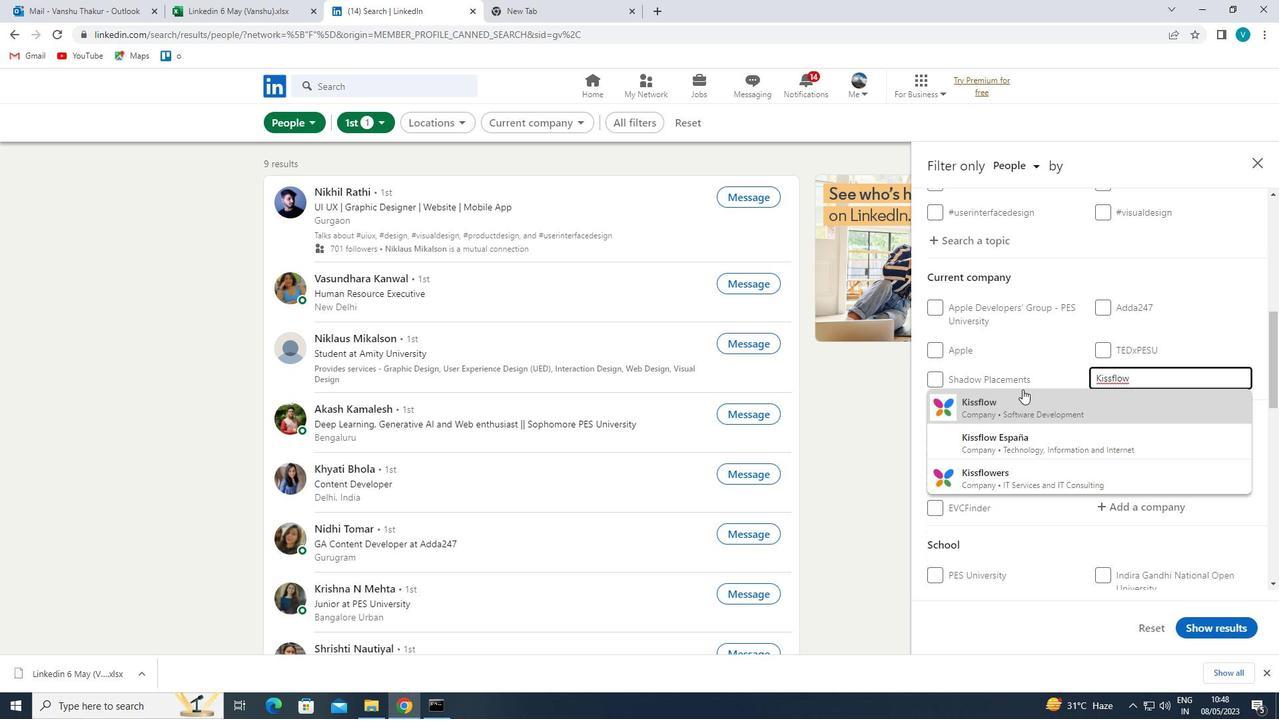 
Action: Mouse moved to (1074, 437)
Screenshot: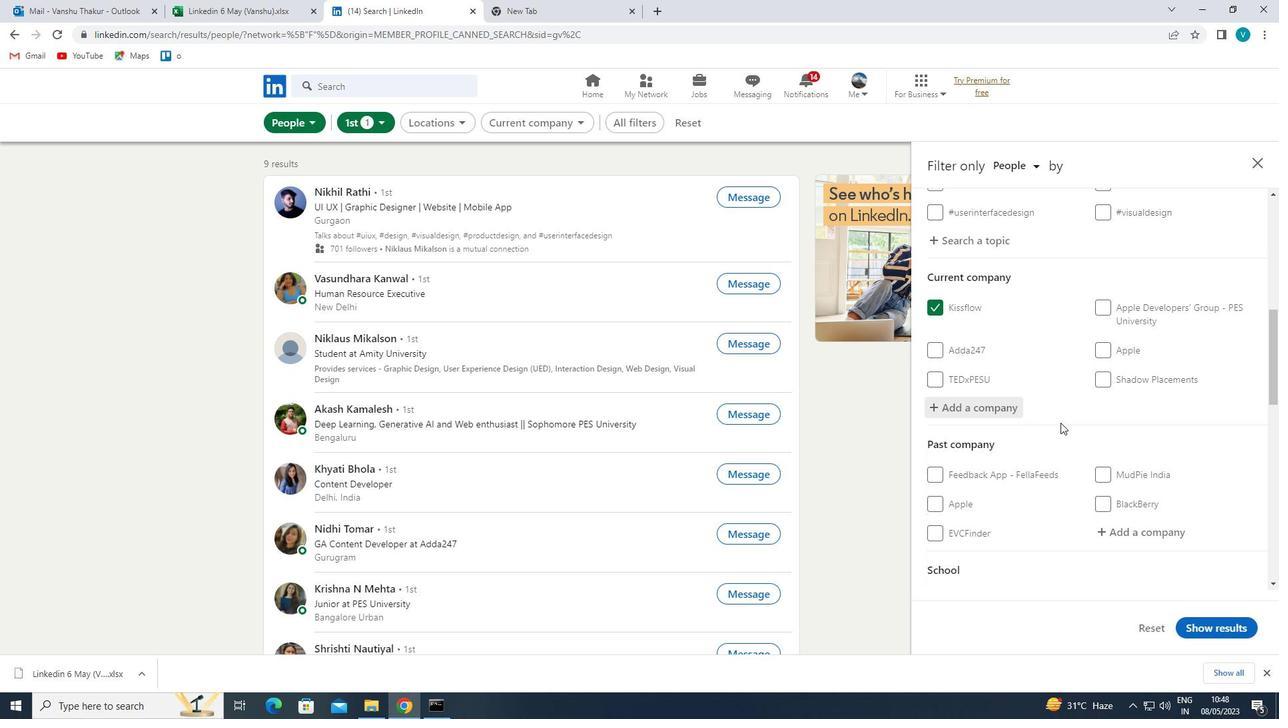 
Action: Mouse scrolled (1074, 436) with delta (0, 0)
Screenshot: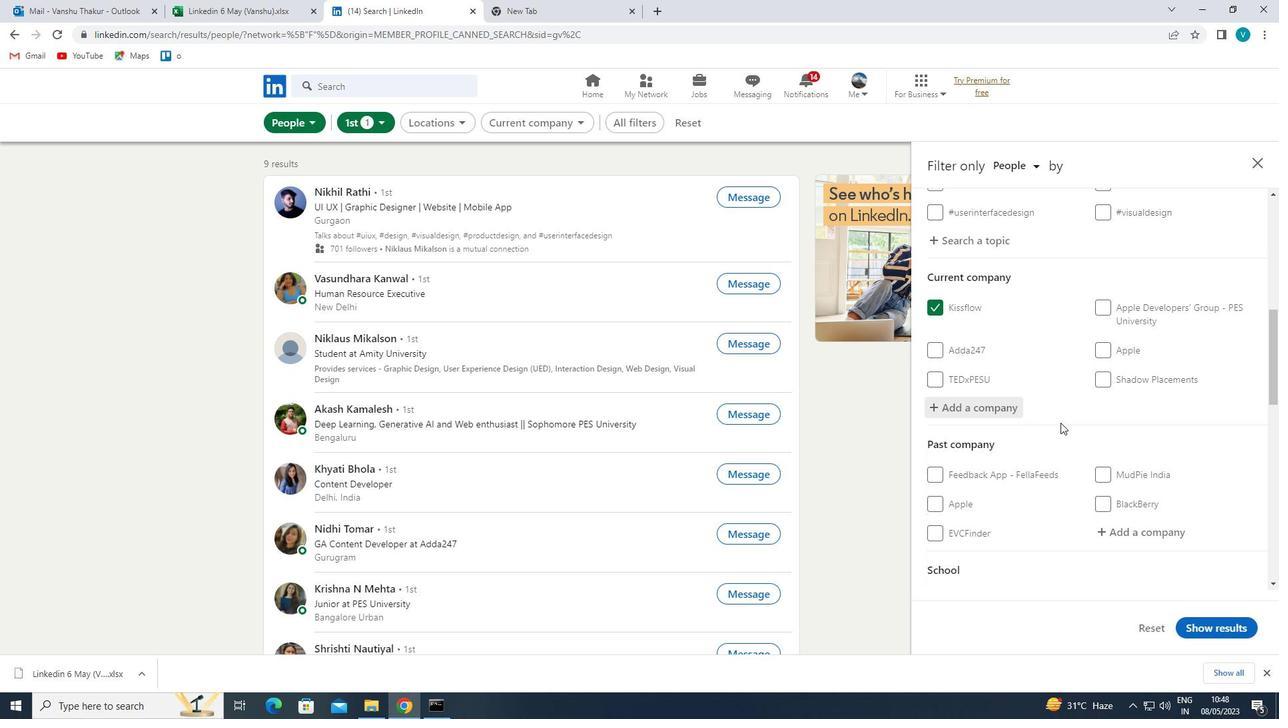 
Action: Mouse moved to (1077, 441)
Screenshot: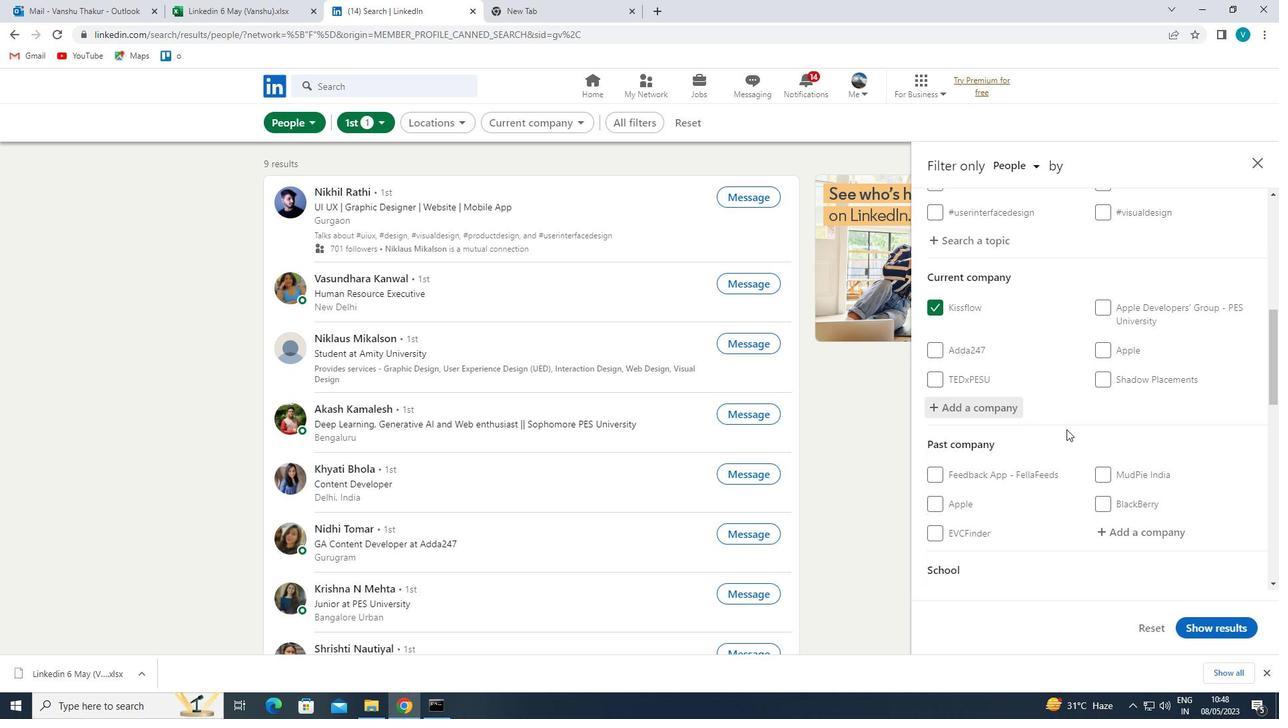 
Action: Mouse scrolled (1077, 440) with delta (0, 0)
Screenshot: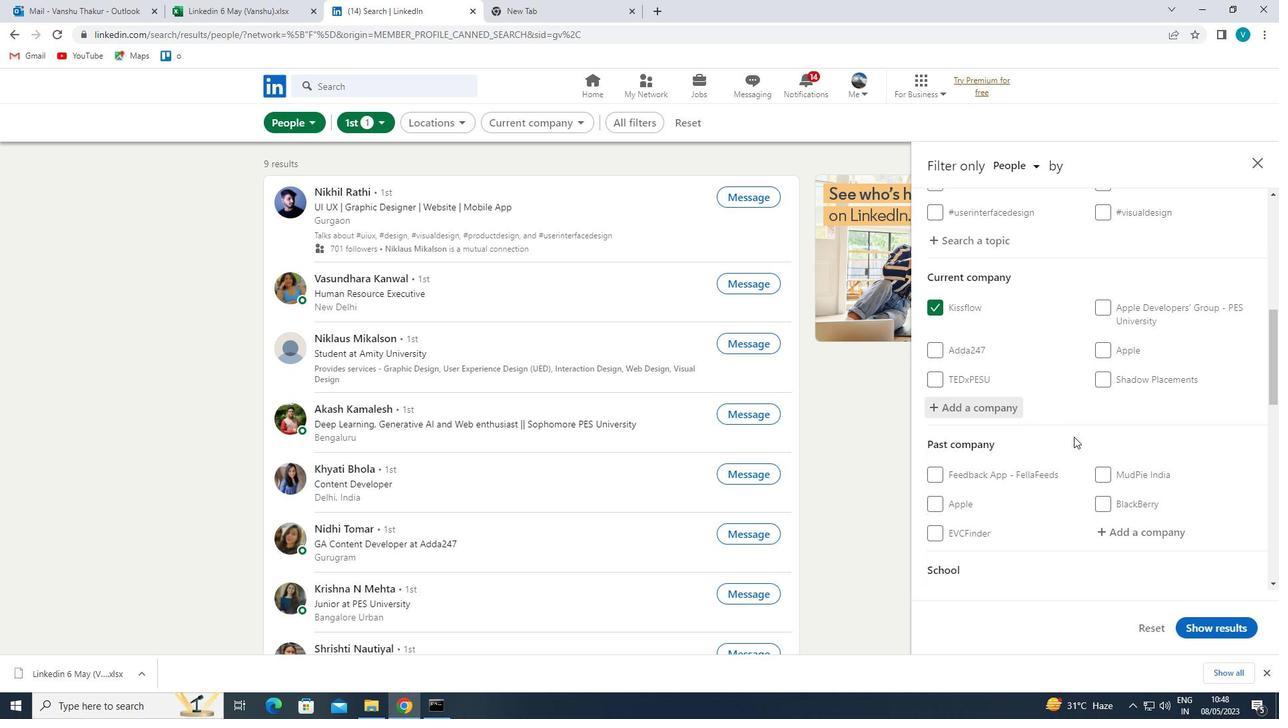 
Action: Mouse moved to (1078, 441)
Screenshot: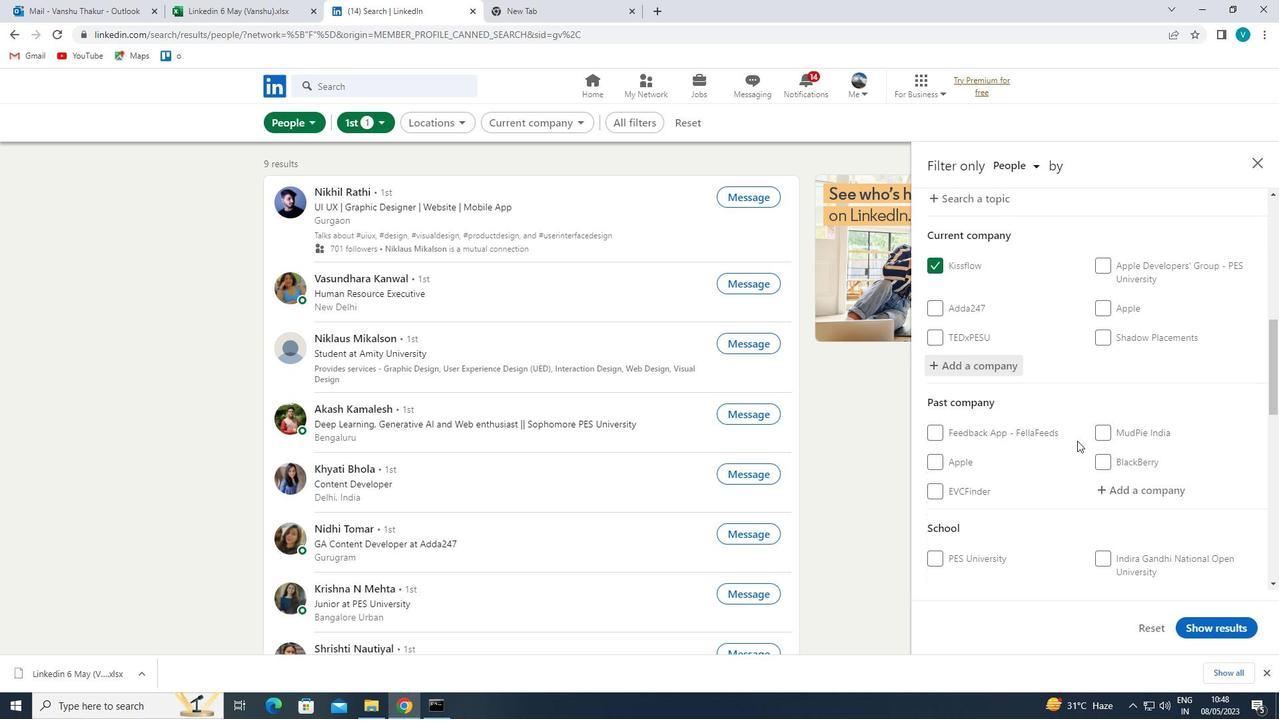 
Action: Mouse scrolled (1078, 440) with delta (0, 0)
Screenshot: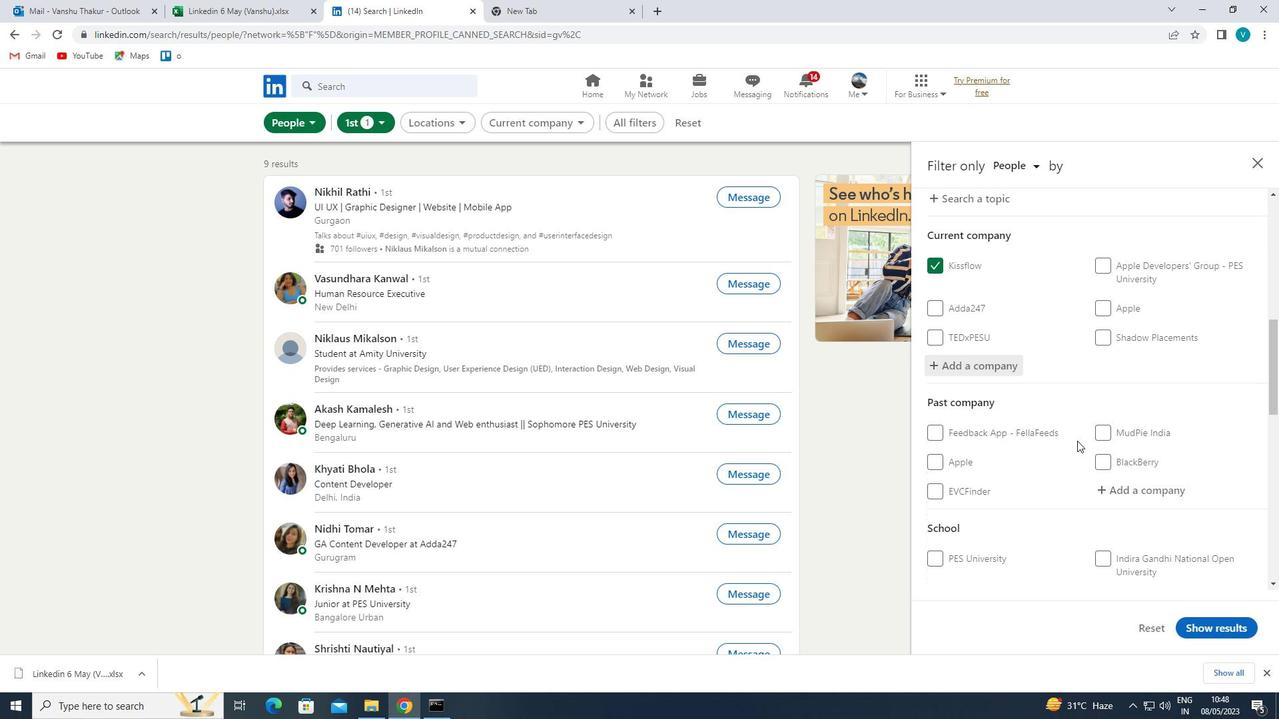 
Action: Mouse moved to (1079, 441)
Screenshot: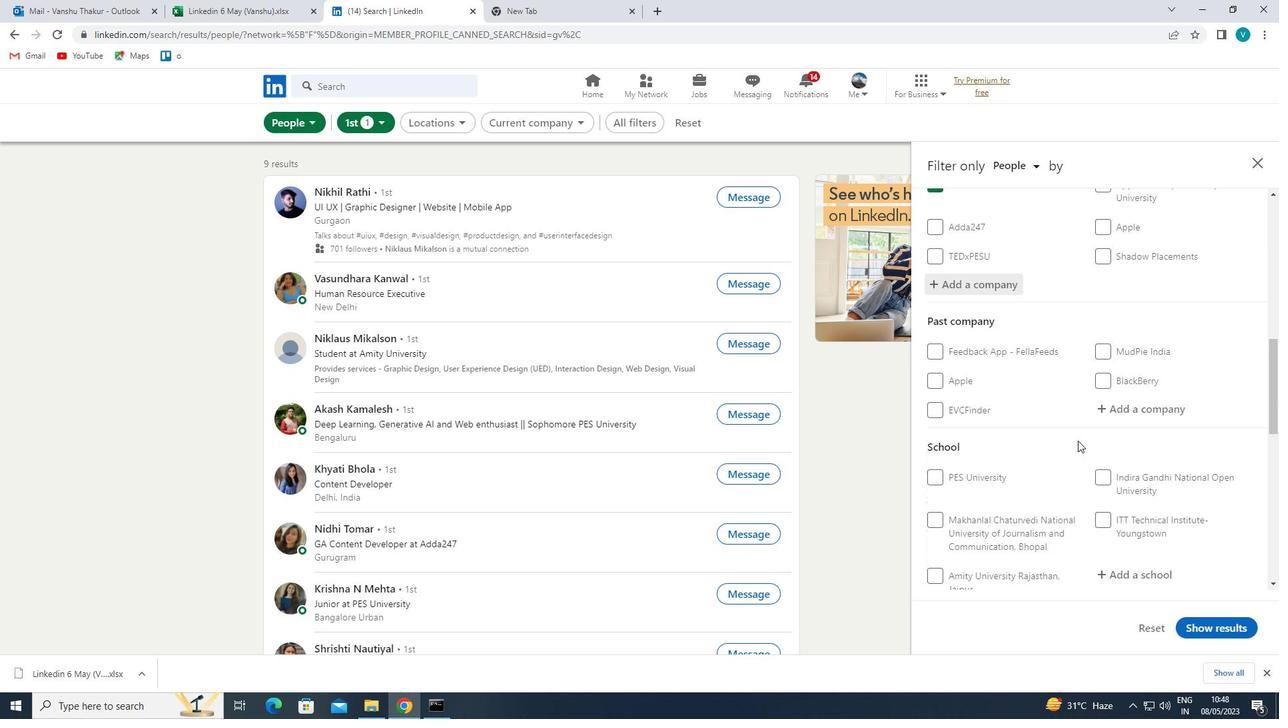 
Action: Mouse scrolled (1079, 441) with delta (0, 0)
Screenshot: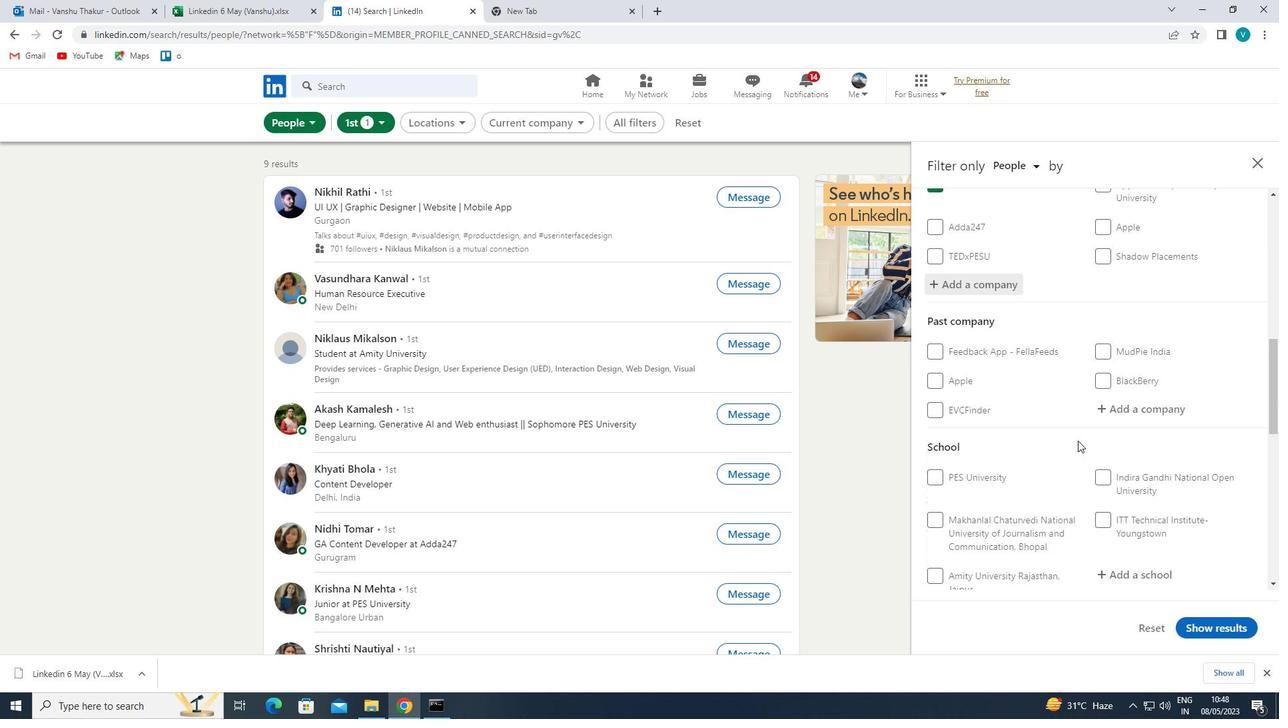 
Action: Mouse moved to (1127, 431)
Screenshot: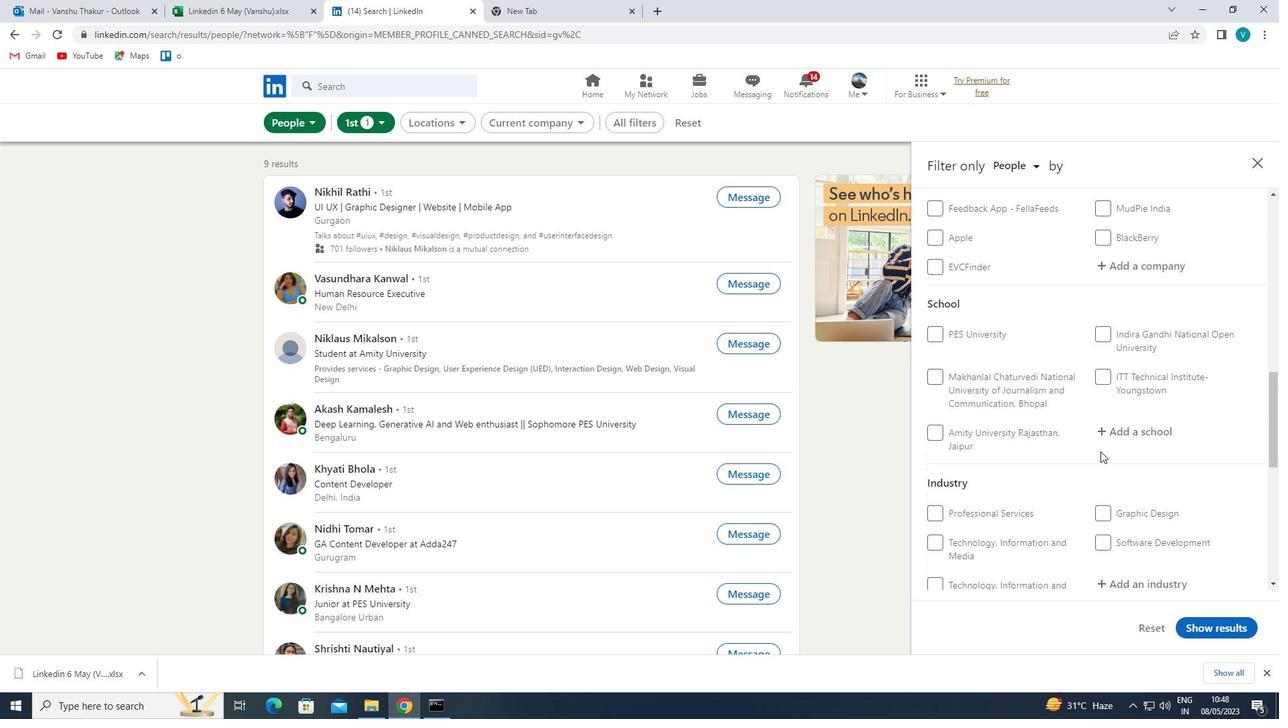 
Action: Mouse pressed left at (1127, 431)
Screenshot: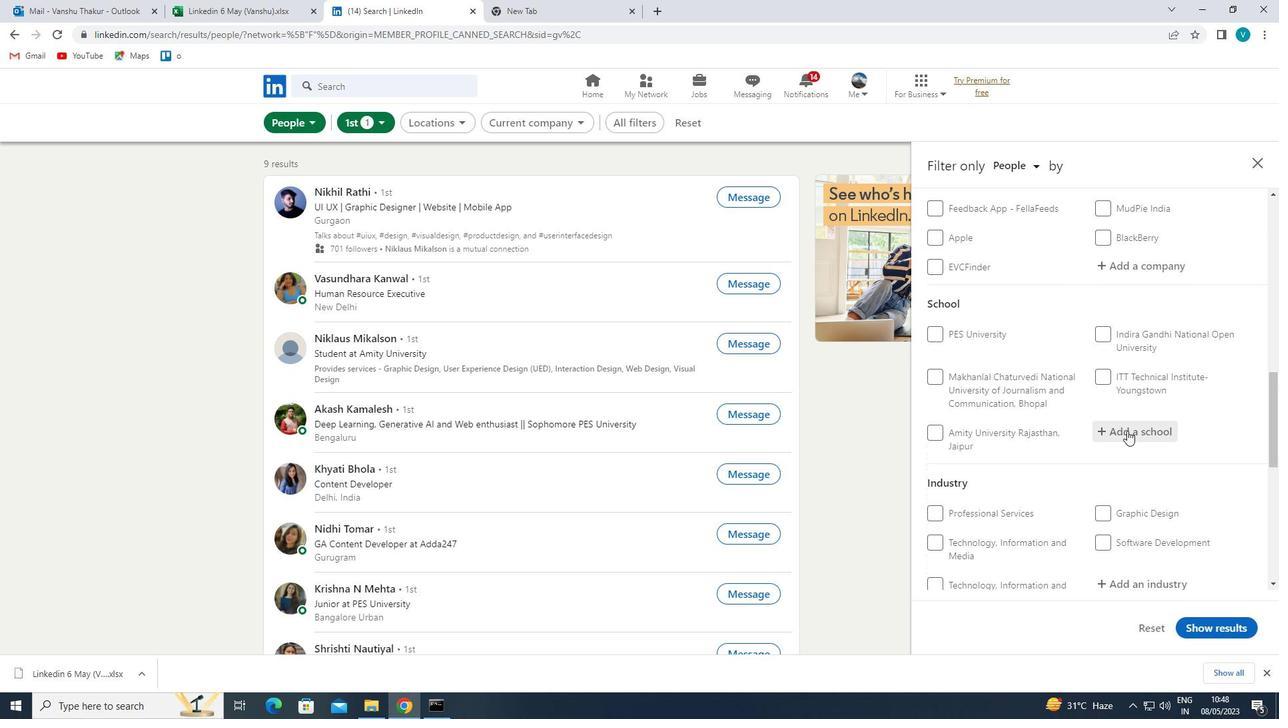 
Action: Mouse moved to (964, 339)
Screenshot: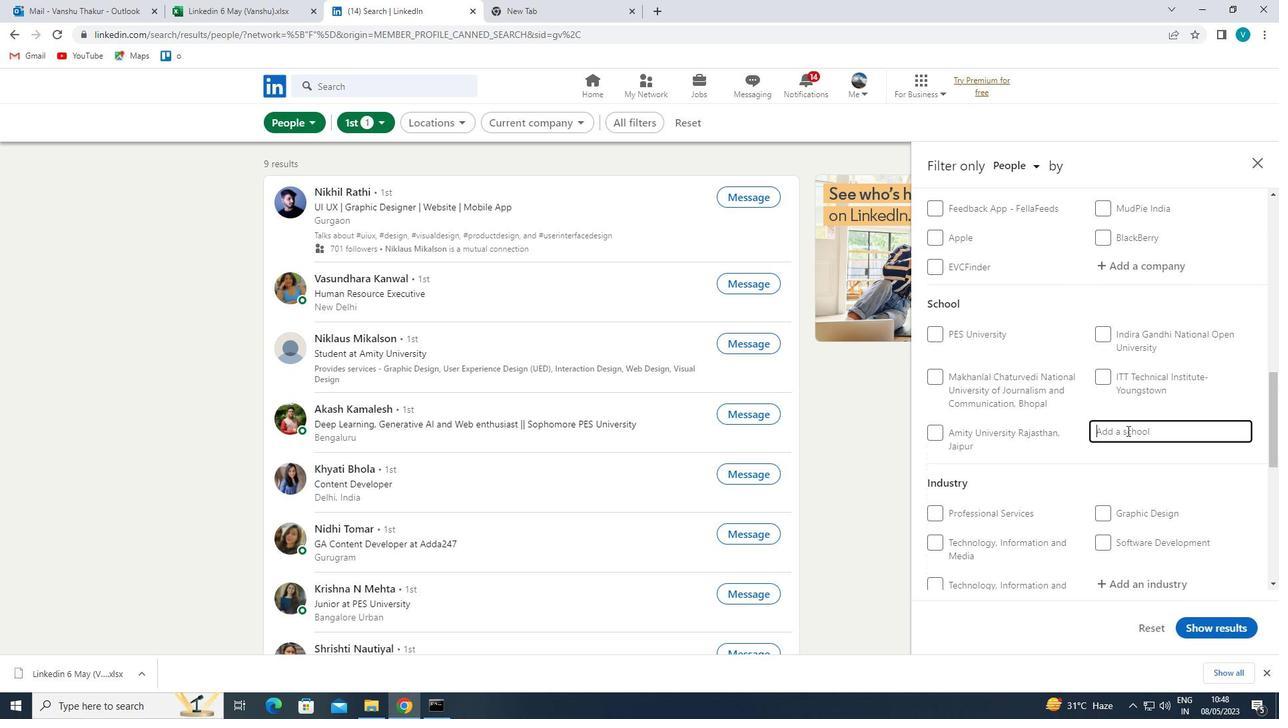 
Action: Key pressed <Key.shift>DOCTOR<Key.space>
Screenshot: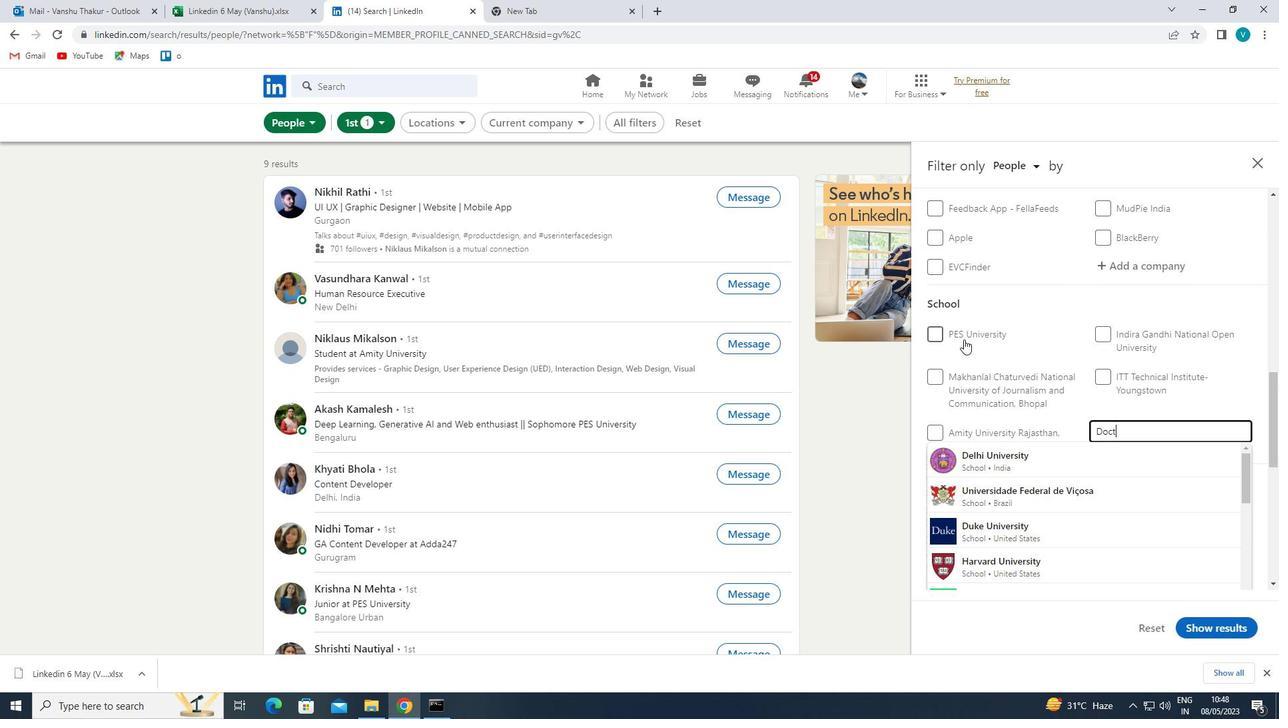 
Action: Mouse moved to (1106, 451)
Screenshot: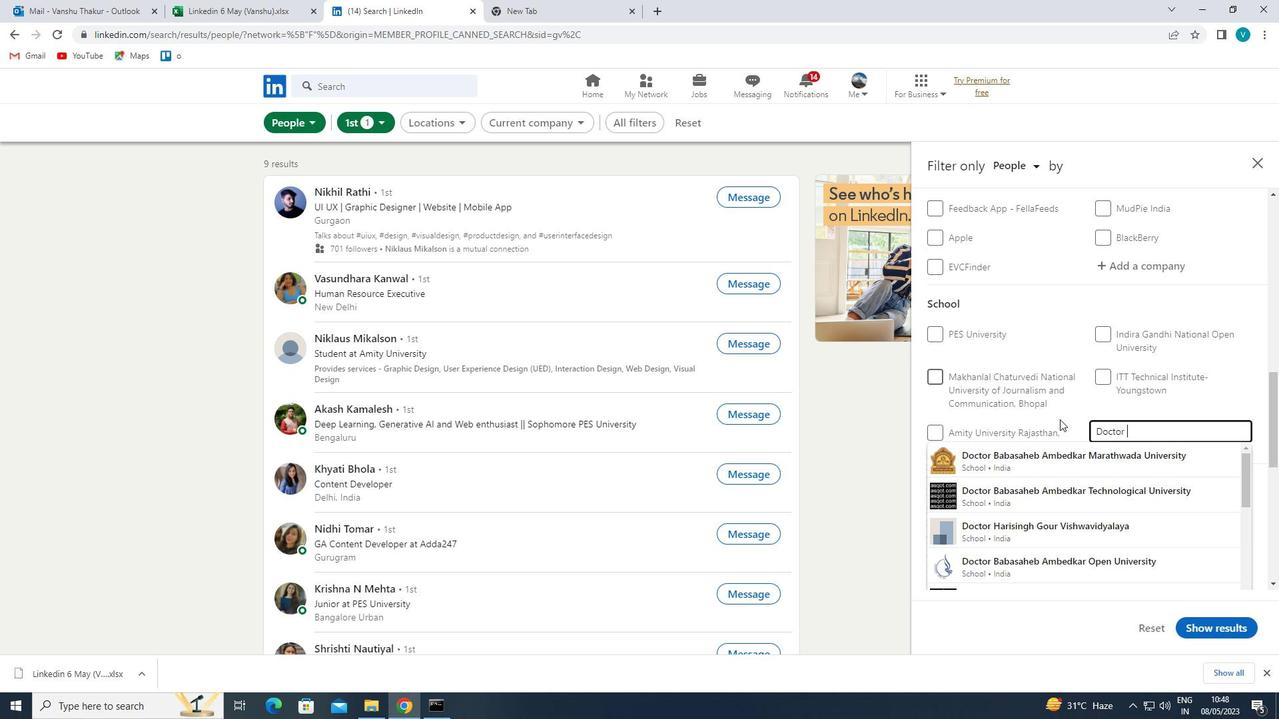
Action: Mouse pressed left at (1106, 451)
Screenshot: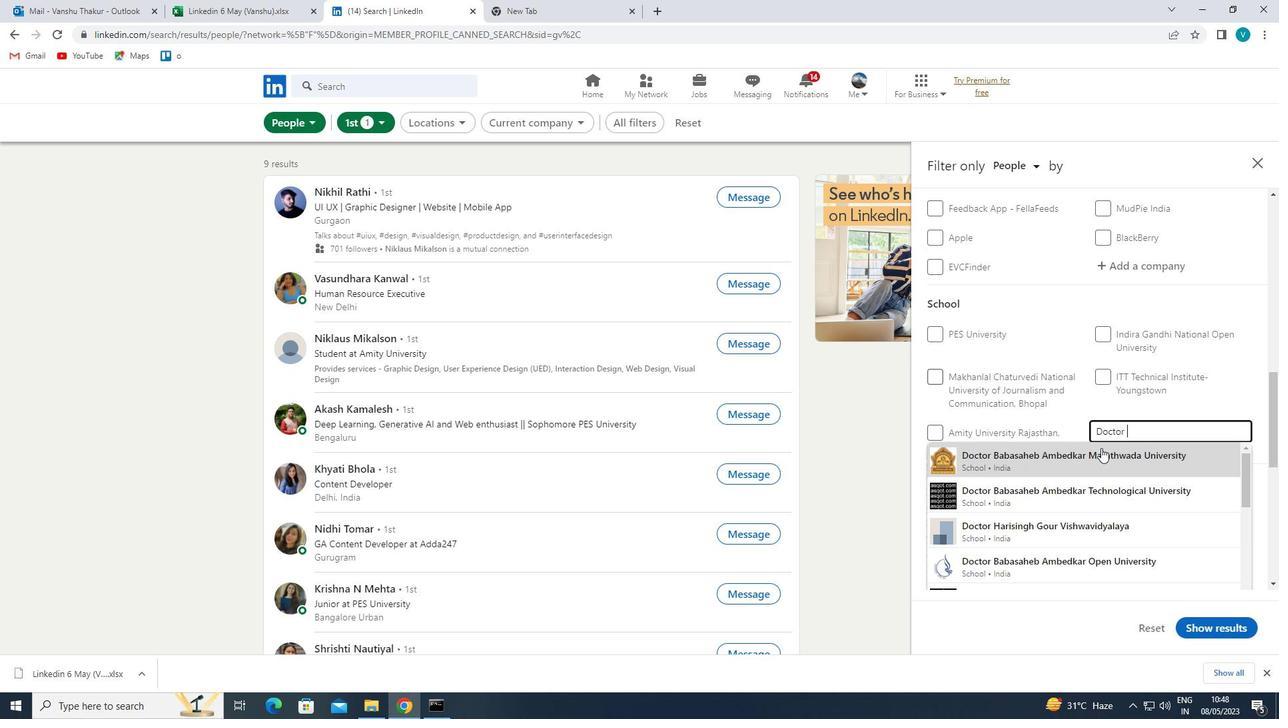 
Action: Mouse moved to (1110, 455)
Screenshot: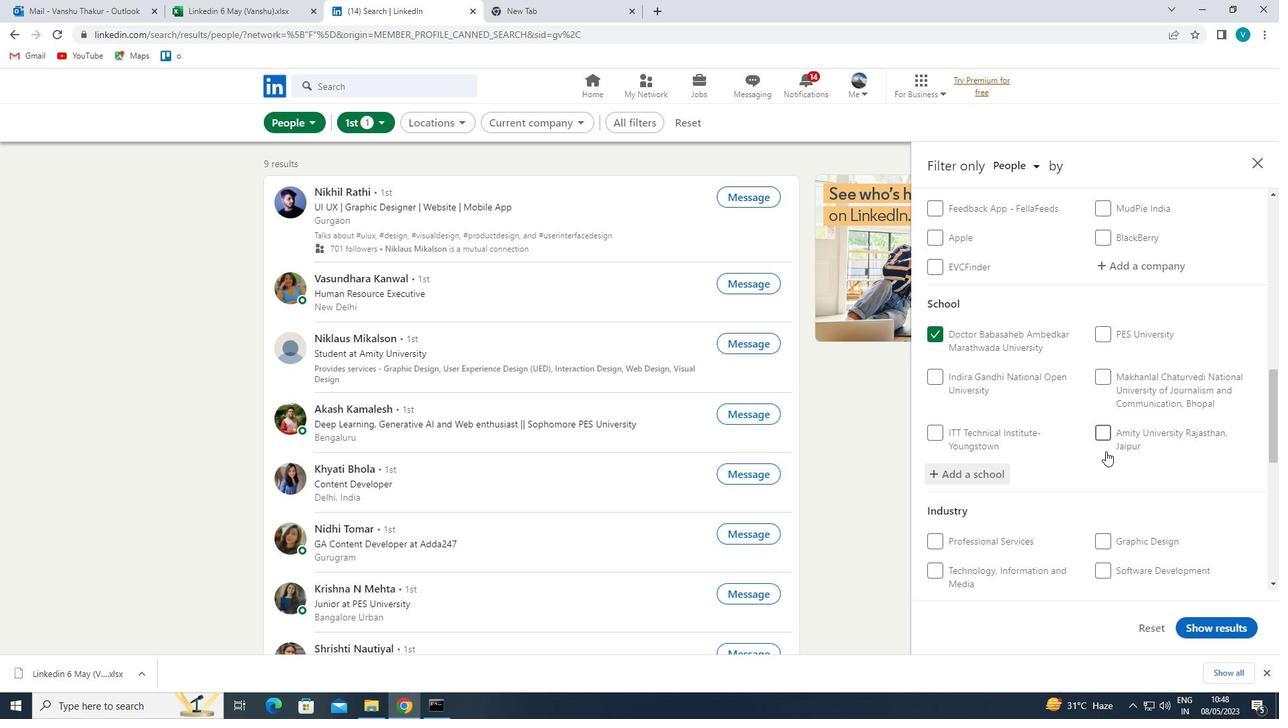 
Action: Mouse scrolled (1110, 454) with delta (0, 0)
Screenshot: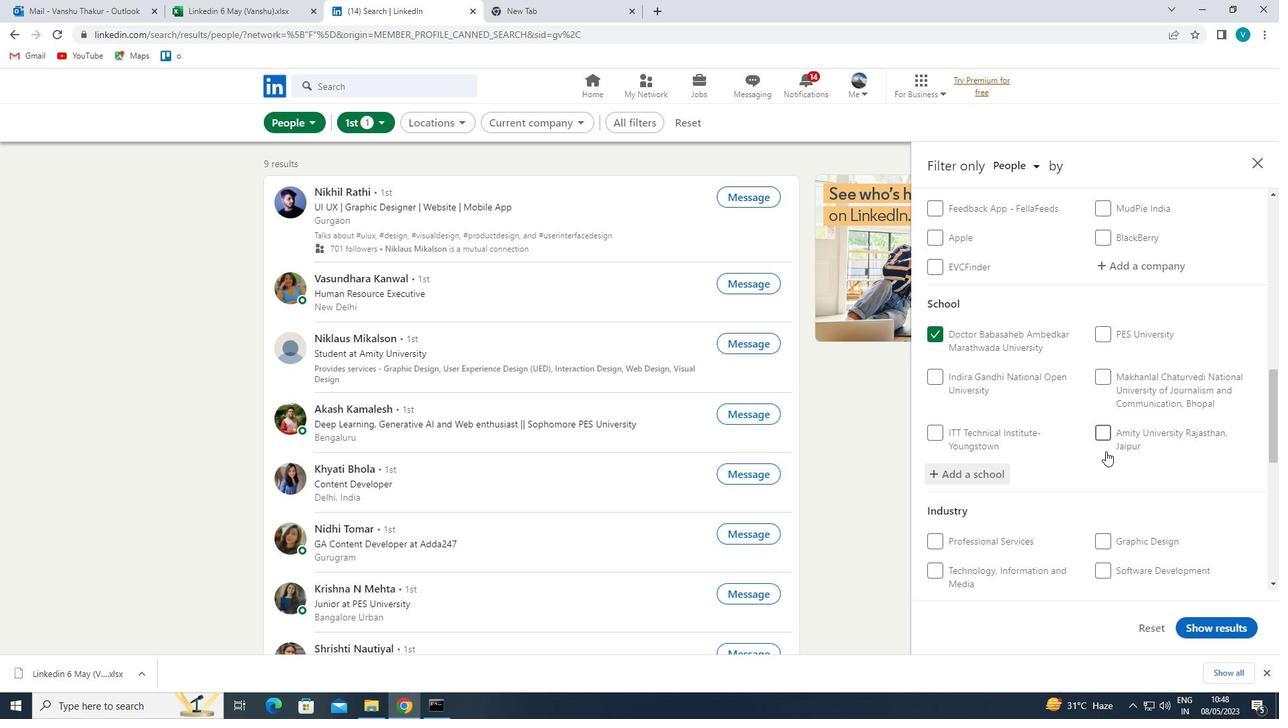 
Action: Mouse moved to (1116, 463)
Screenshot: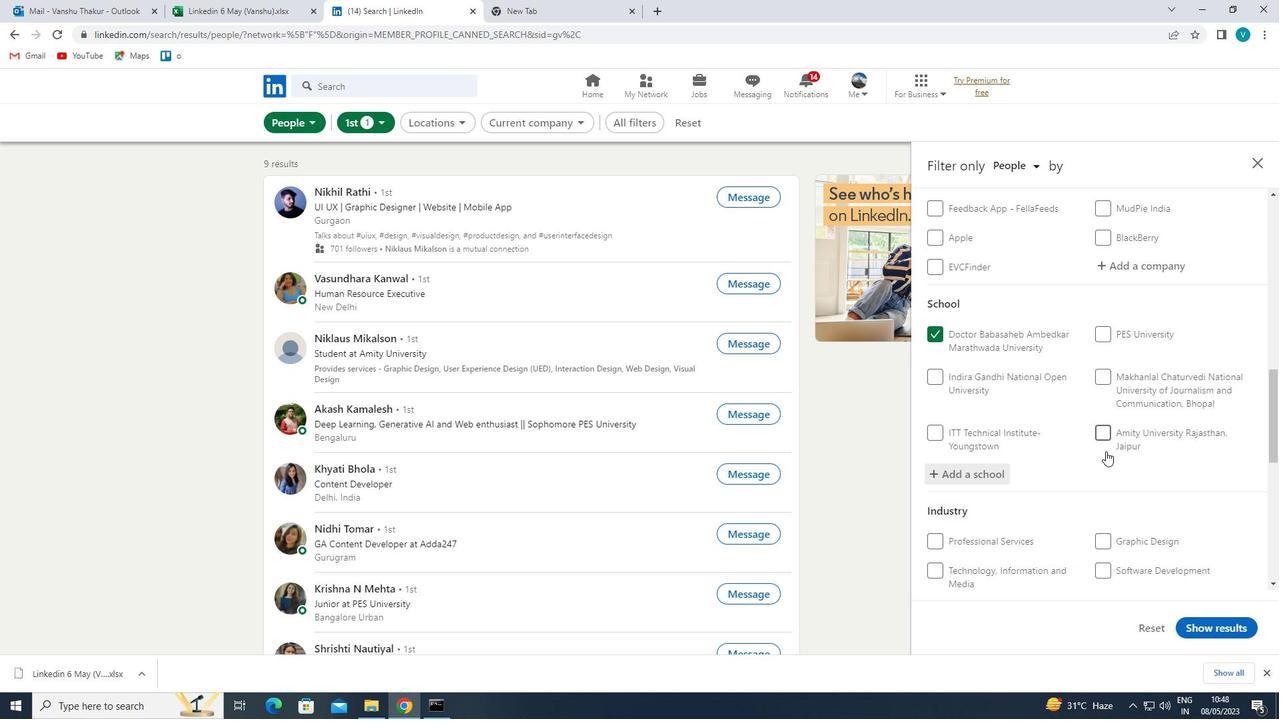 
Action: Mouse scrolled (1116, 462) with delta (0, 0)
Screenshot: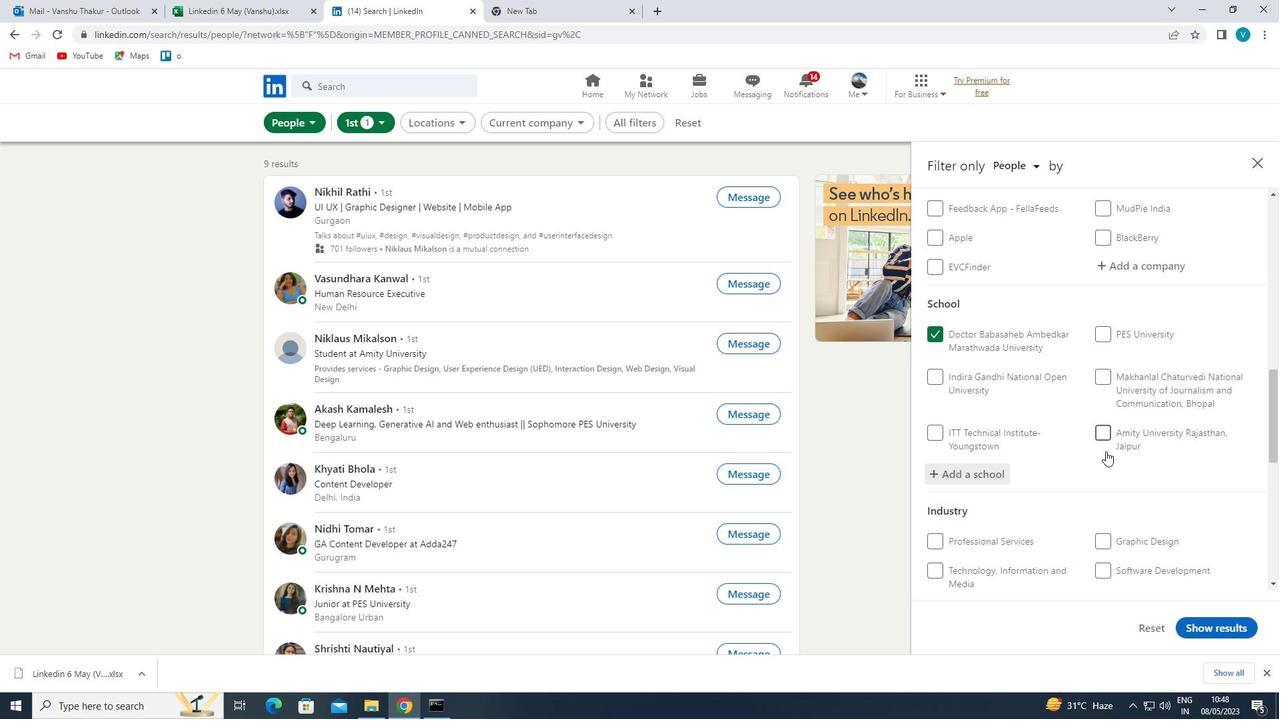 
Action: Mouse moved to (1116, 468)
Screenshot: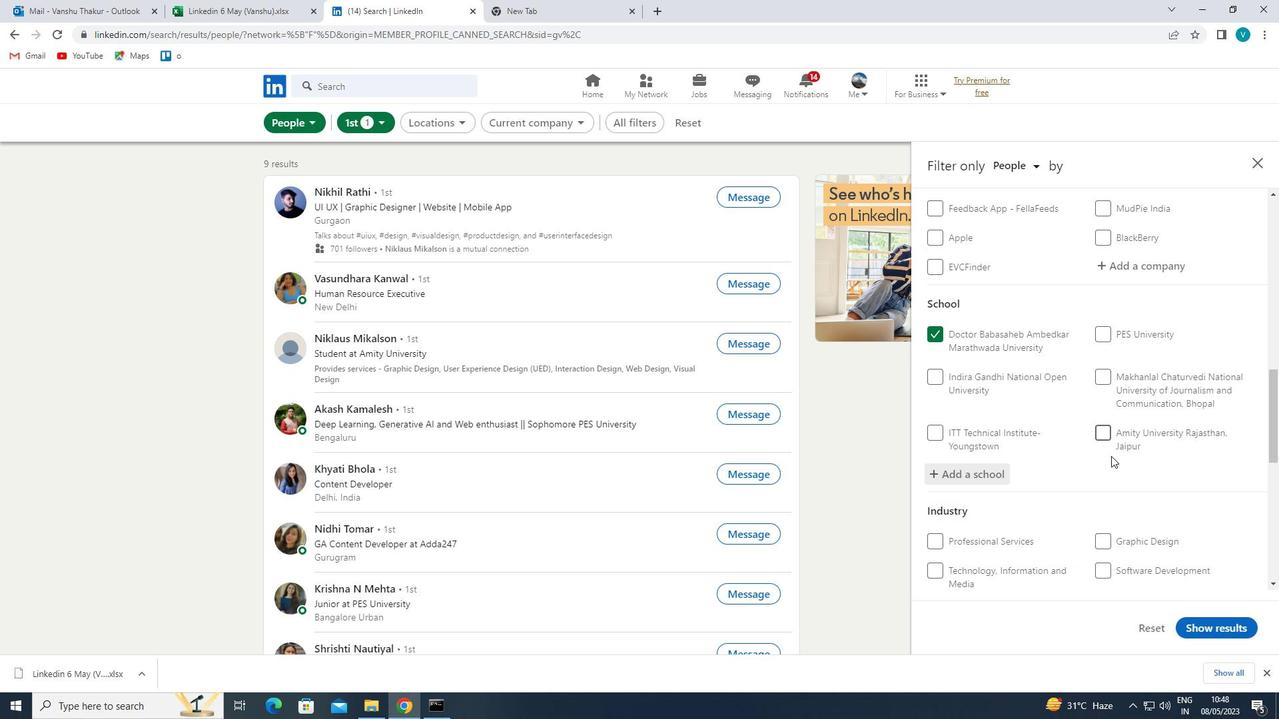 
Action: Mouse scrolled (1116, 467) with delta (0, 0)
Screenshot: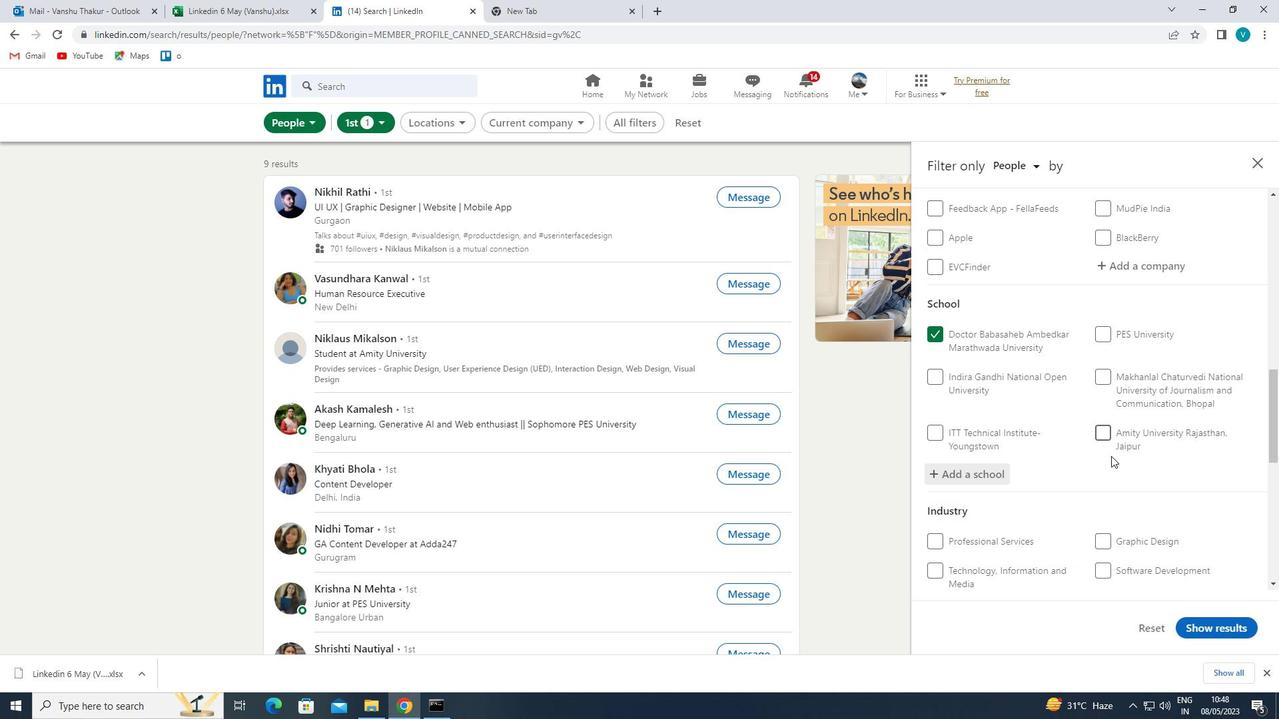 
Action: Mouse moved to (1147, 410)
Screenshot: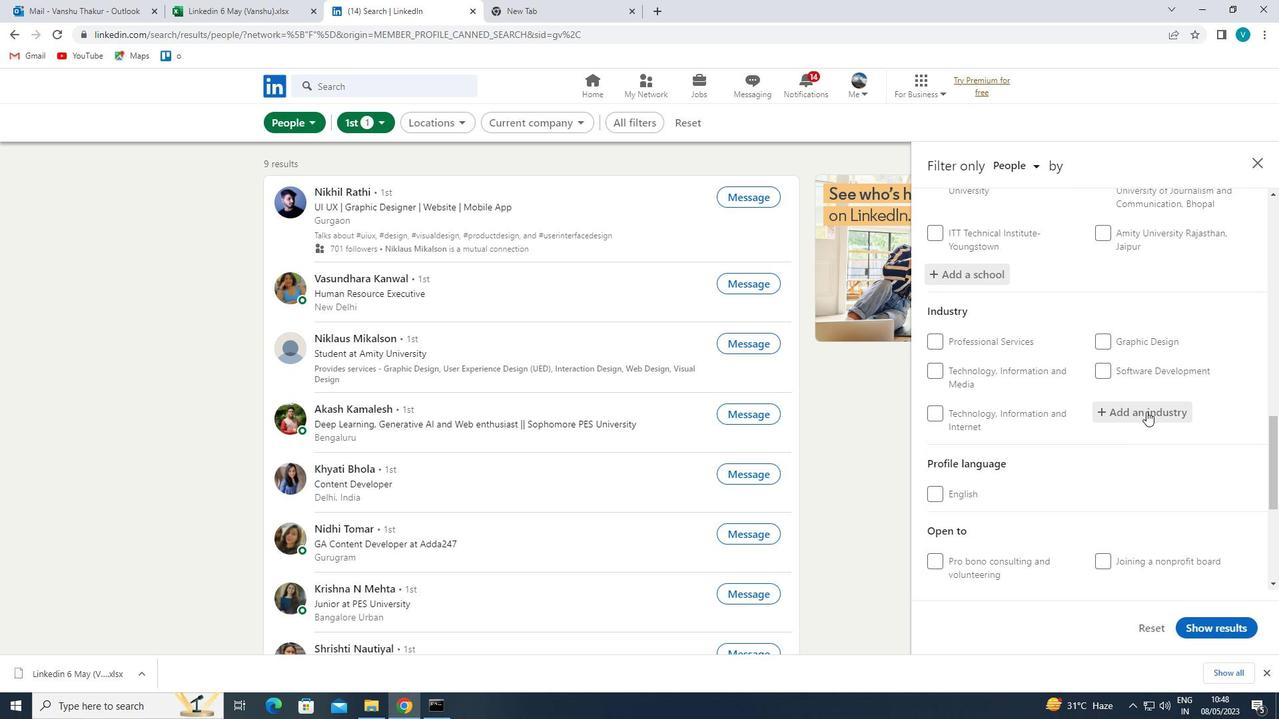 
Action: Mouse pressed left at (1147, 410)
Screenshot: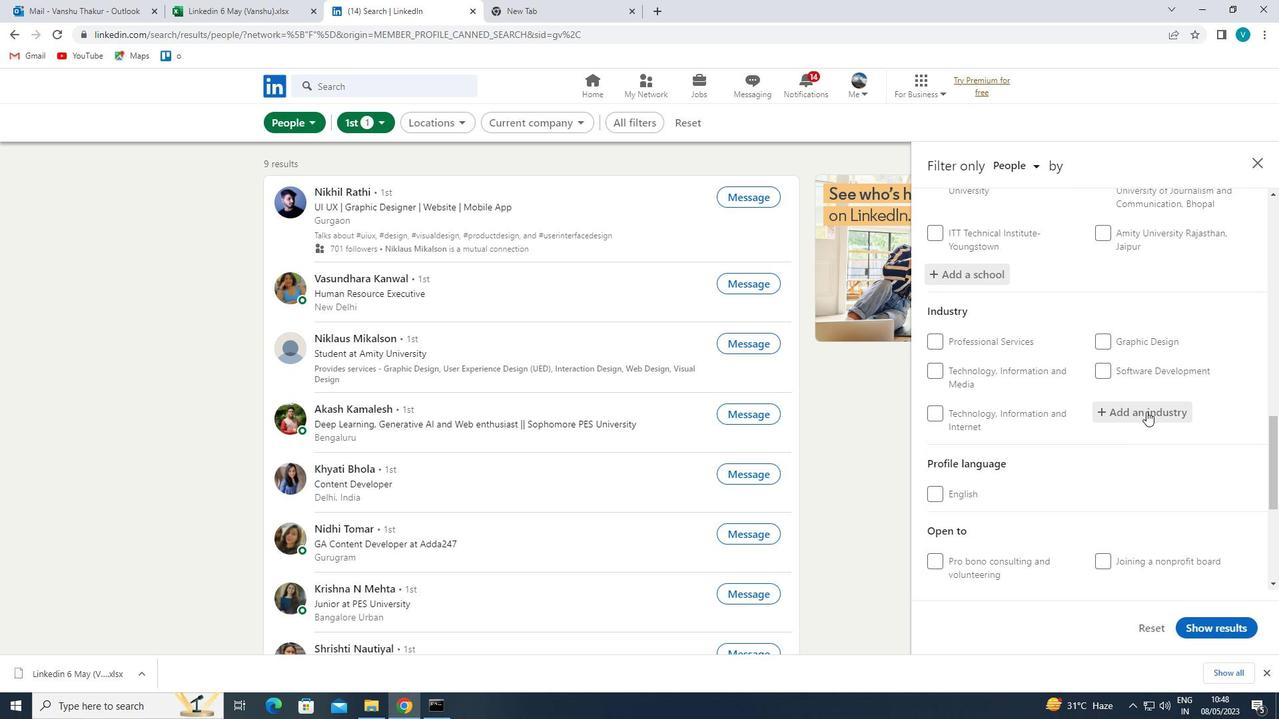
Action: Mouse moved to (1063, 363)
Screenshot: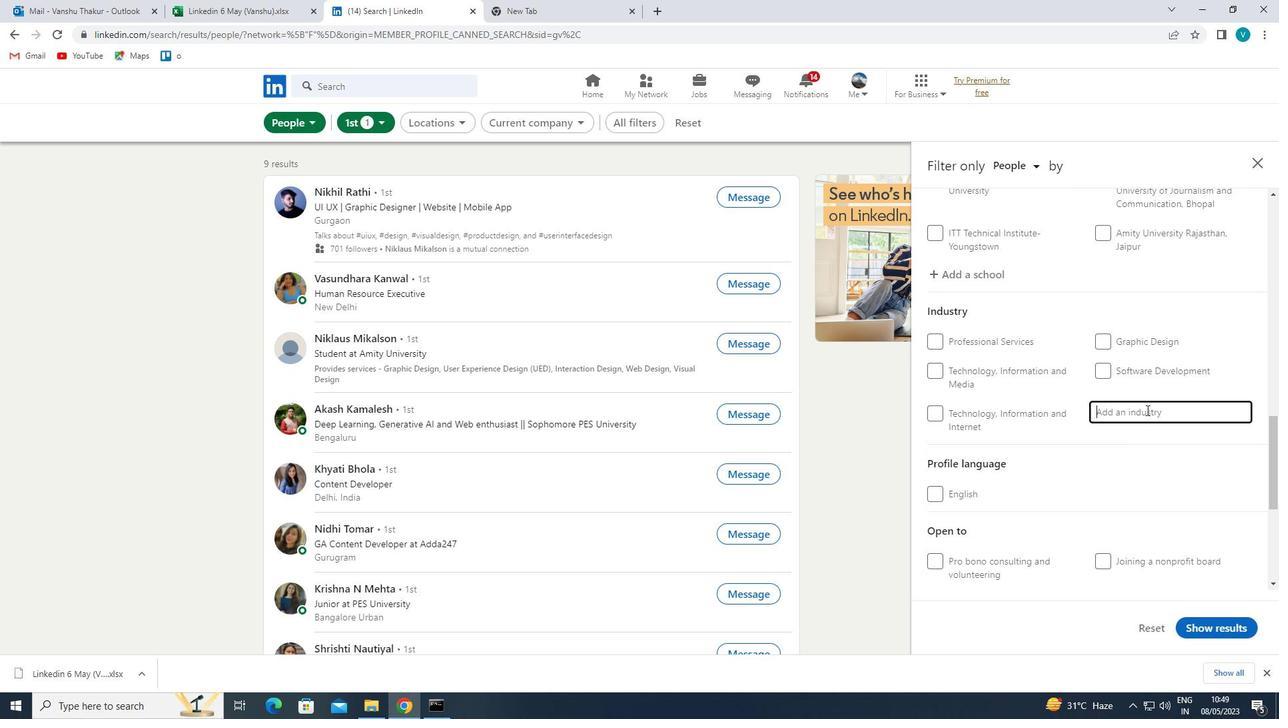 
Action: Key pressed <Key.shift>MOBILE<Key.space><Key.shift>FOD<Key.space>
Screenshot: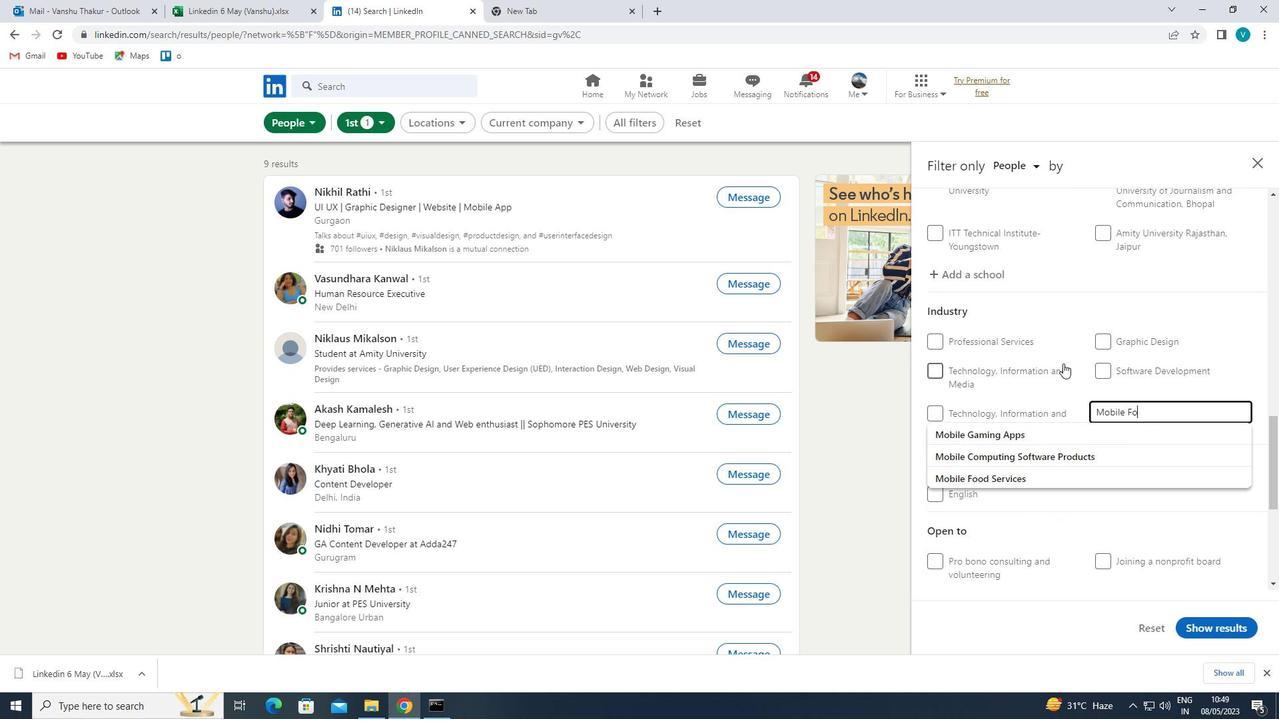 
Action: Mouse moved to (1135, 411)
Screenshot: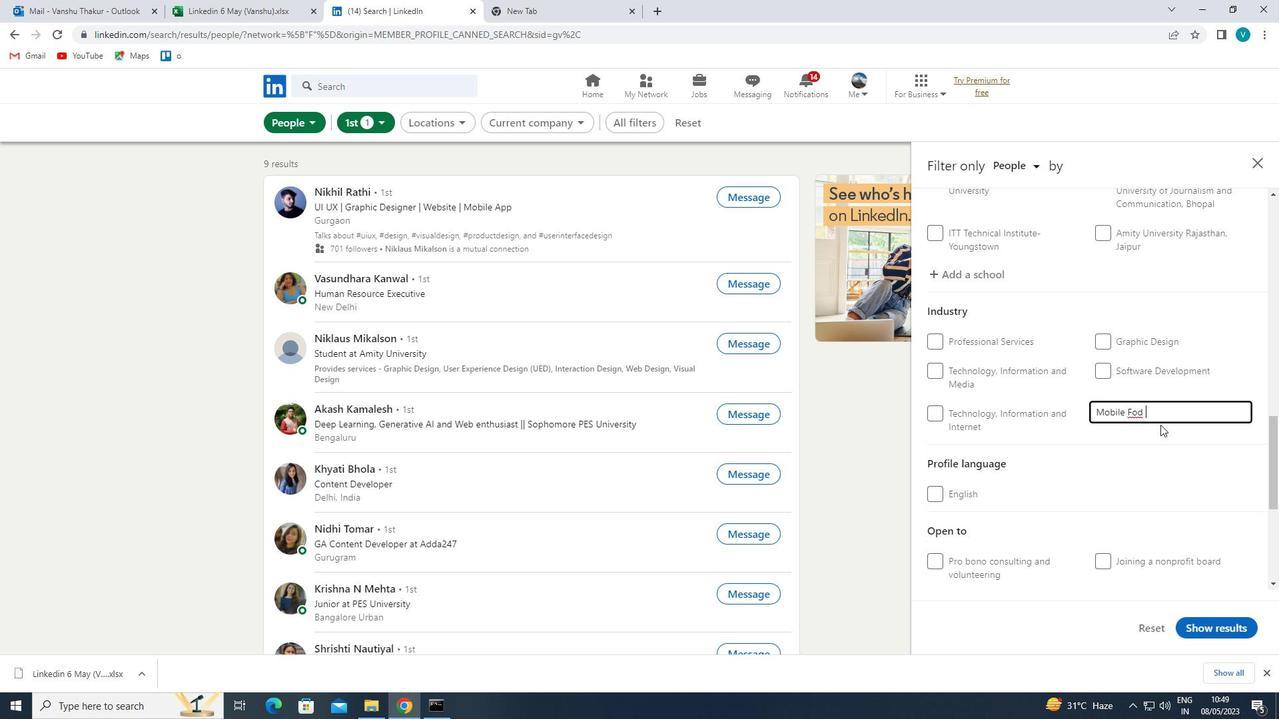 
Action: Mouse pressed left at (1135, 411)
Screenshot: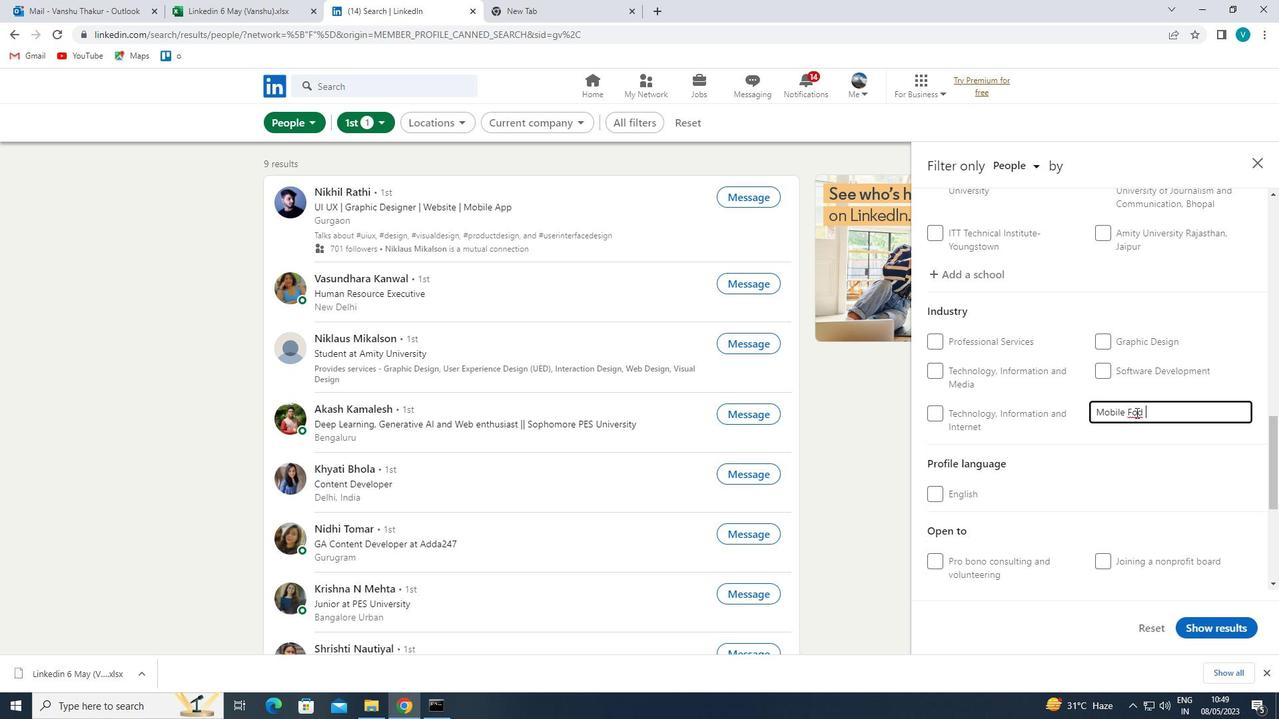 
Action: Mouse moved to (1147, 483)
Screenshot: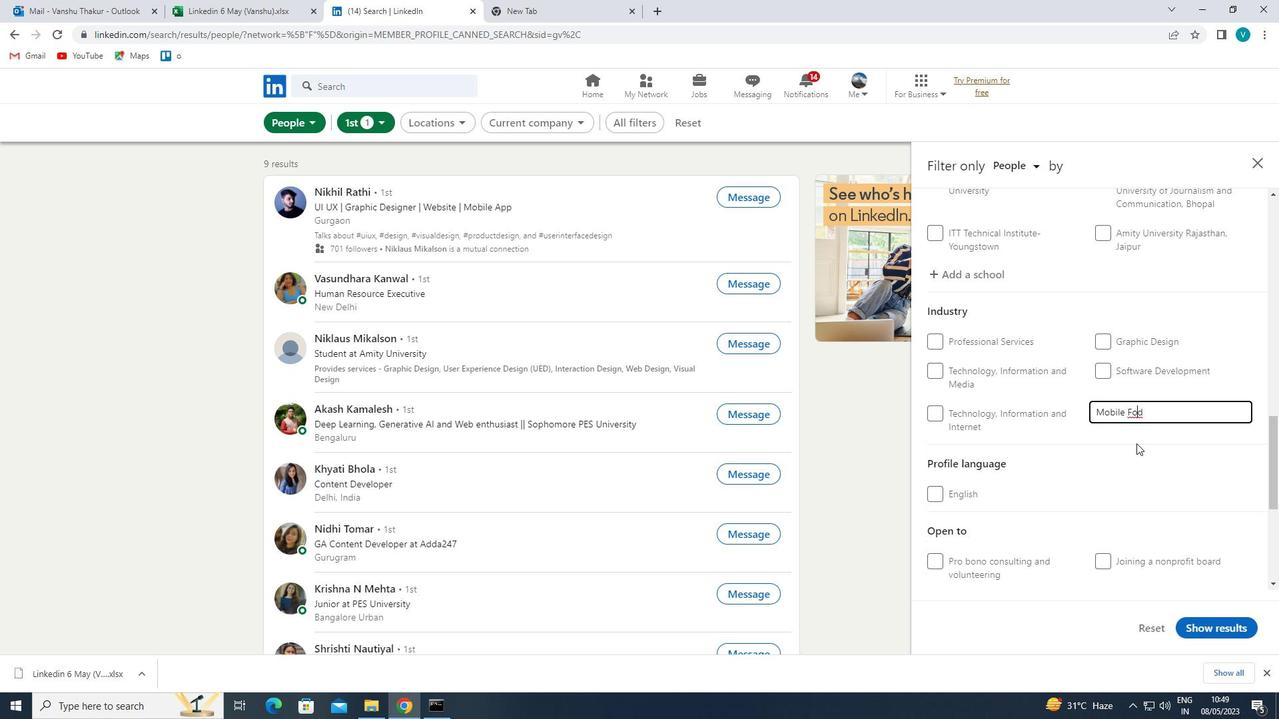 
Action: Key pressed O
Screenshot: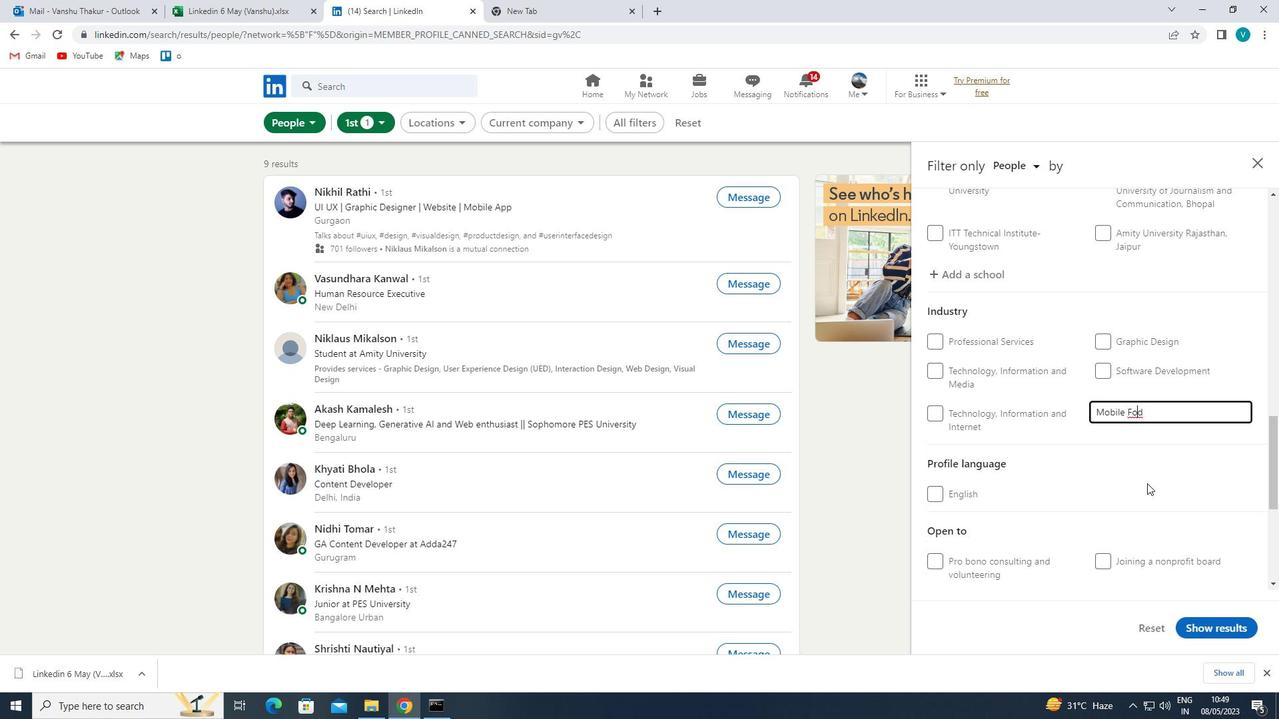
Action: Mouse moved to (1029, 438)
Screenshot: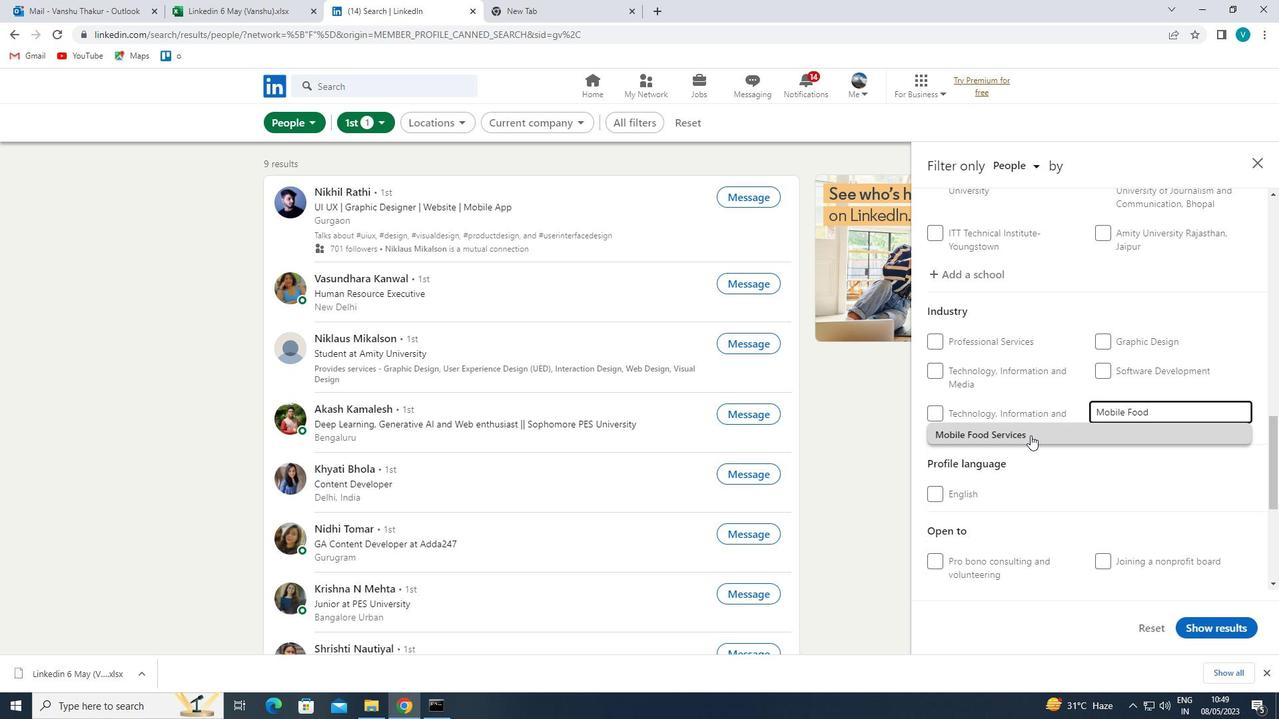 
Action: Mouse pressed left at (1029, 438)
Screenshot: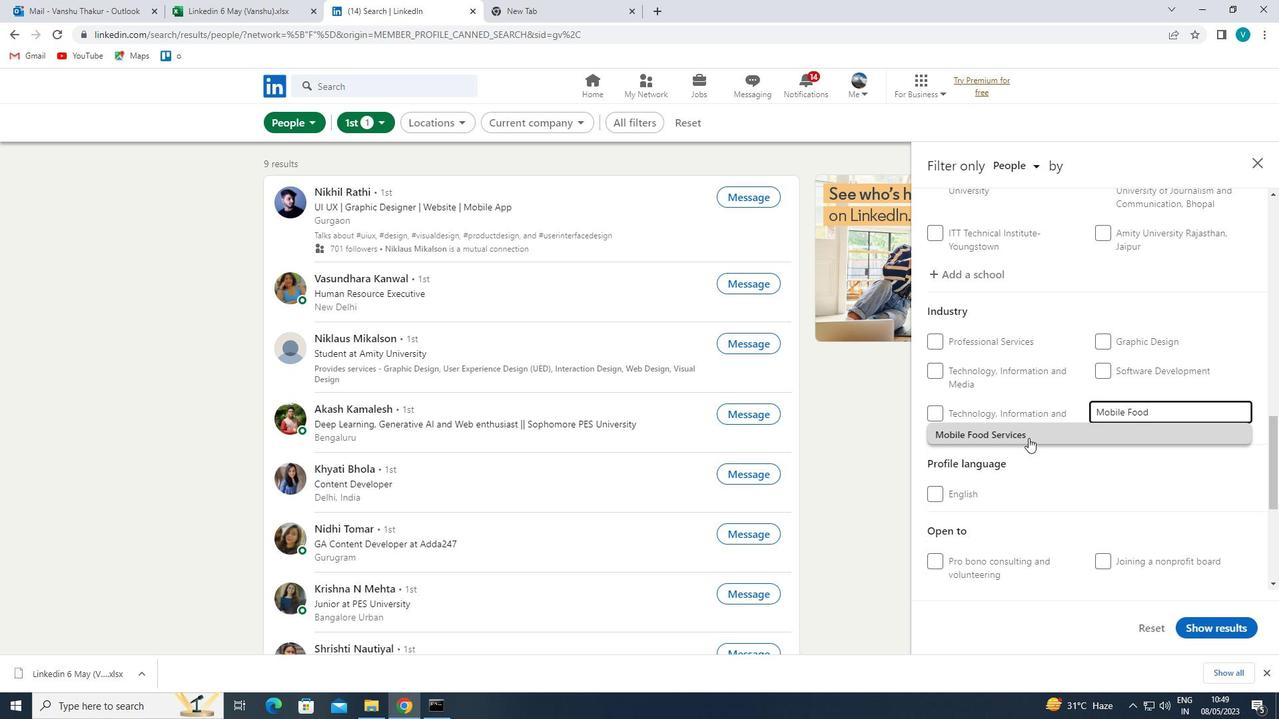 
Action: Mouse scrolled (1029, 437) with delta (0, 0)
Screenshot: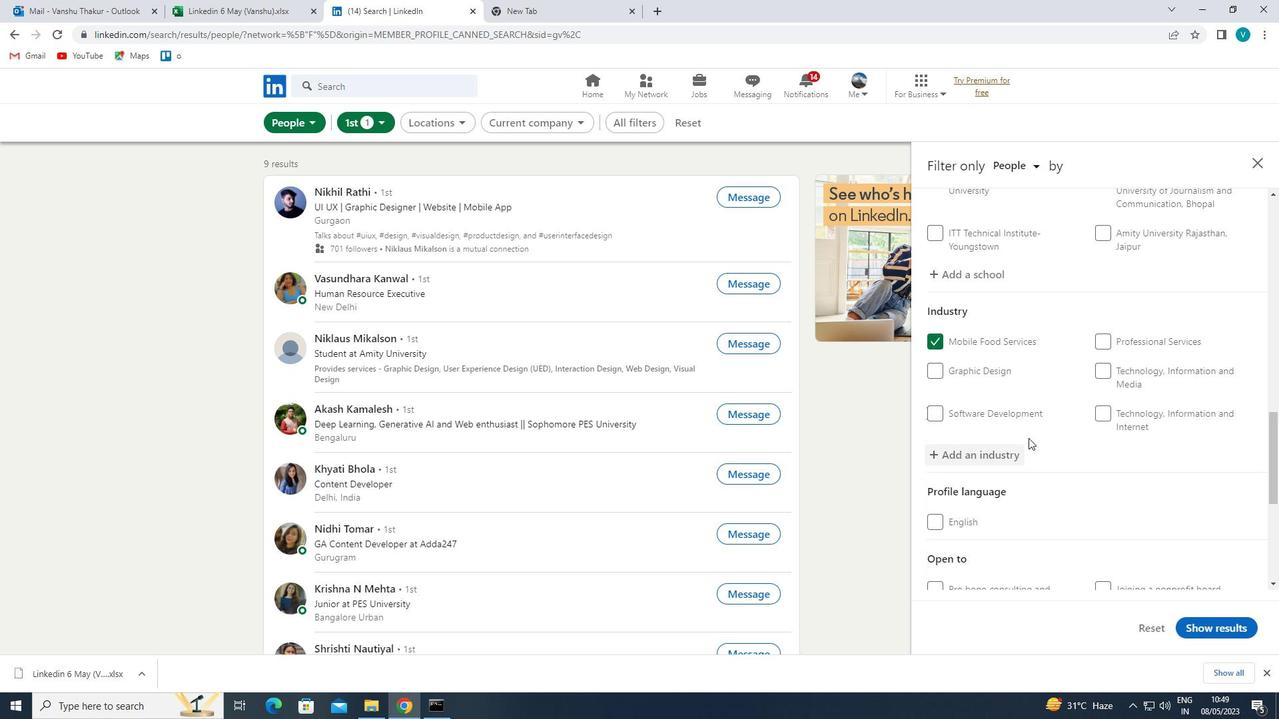 
Action: Mouse scrolled (1029, 437) with delta (0, 0)
Screenshot: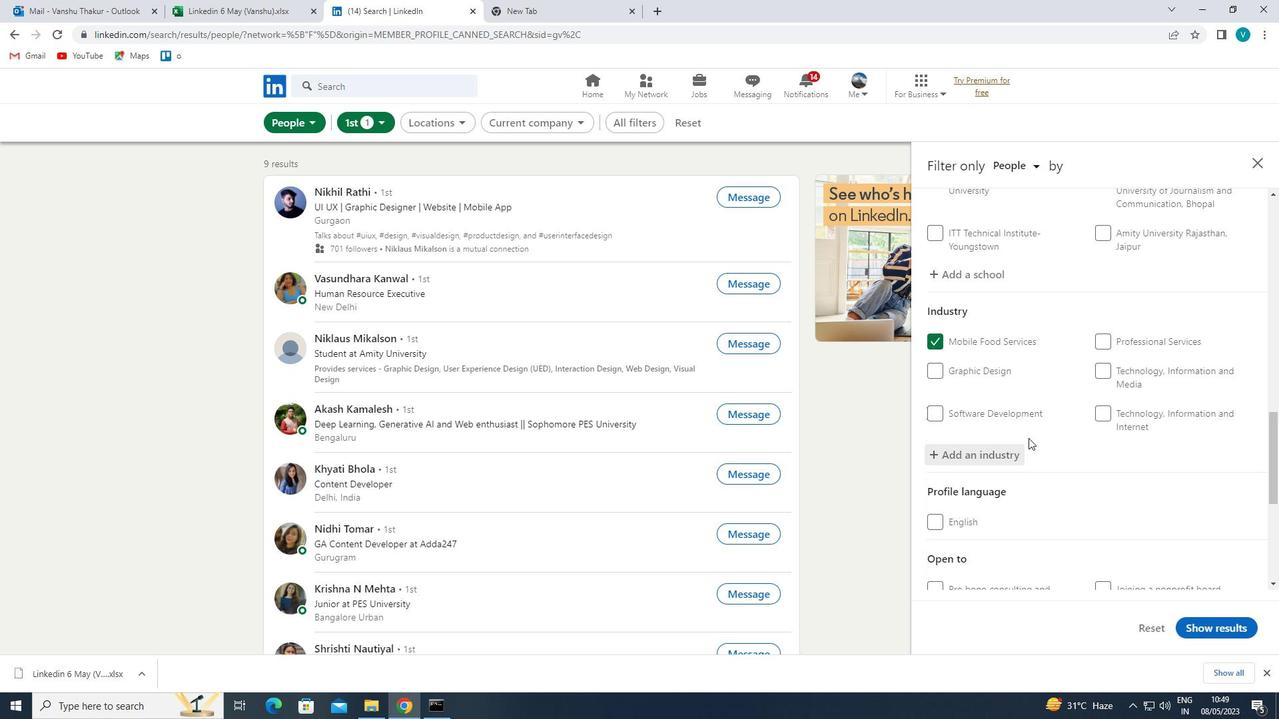 
Action: Mouse scrolled (1029, 437) with delta (0, 0)
Screenshot: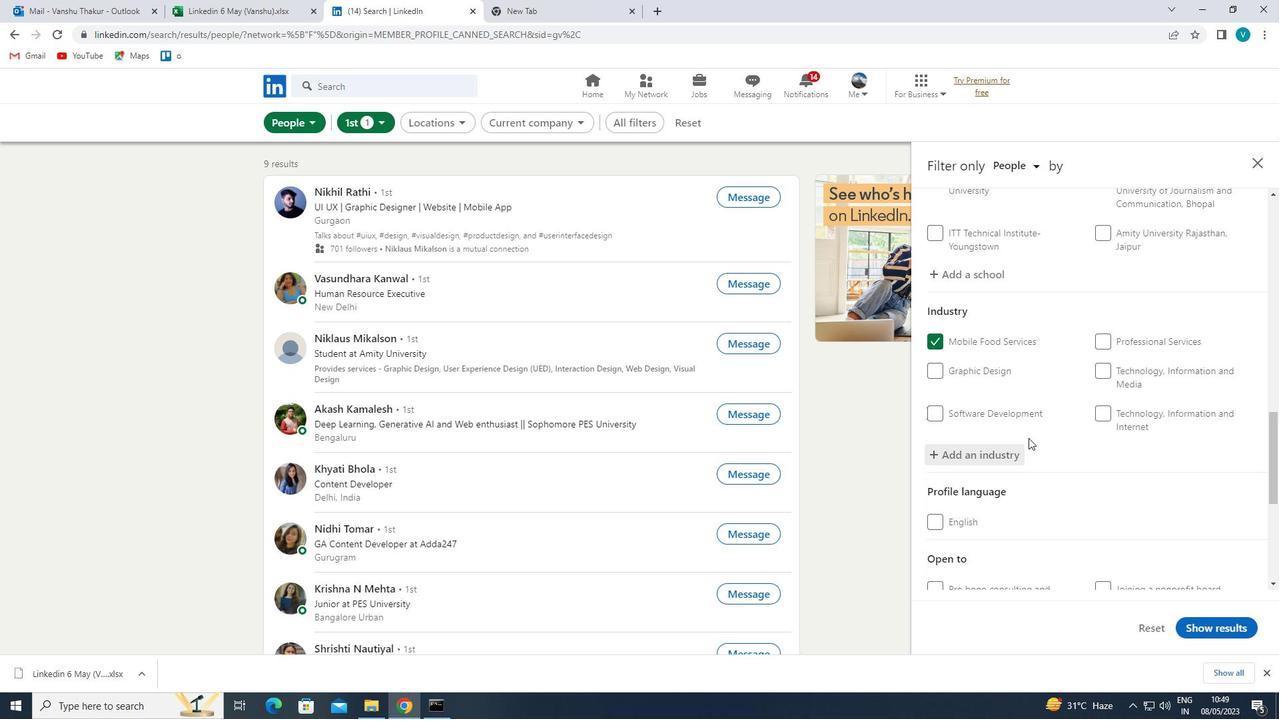 
Action: Mouse scrolled (1029, 437) with delta (0, 0)
Screenshot: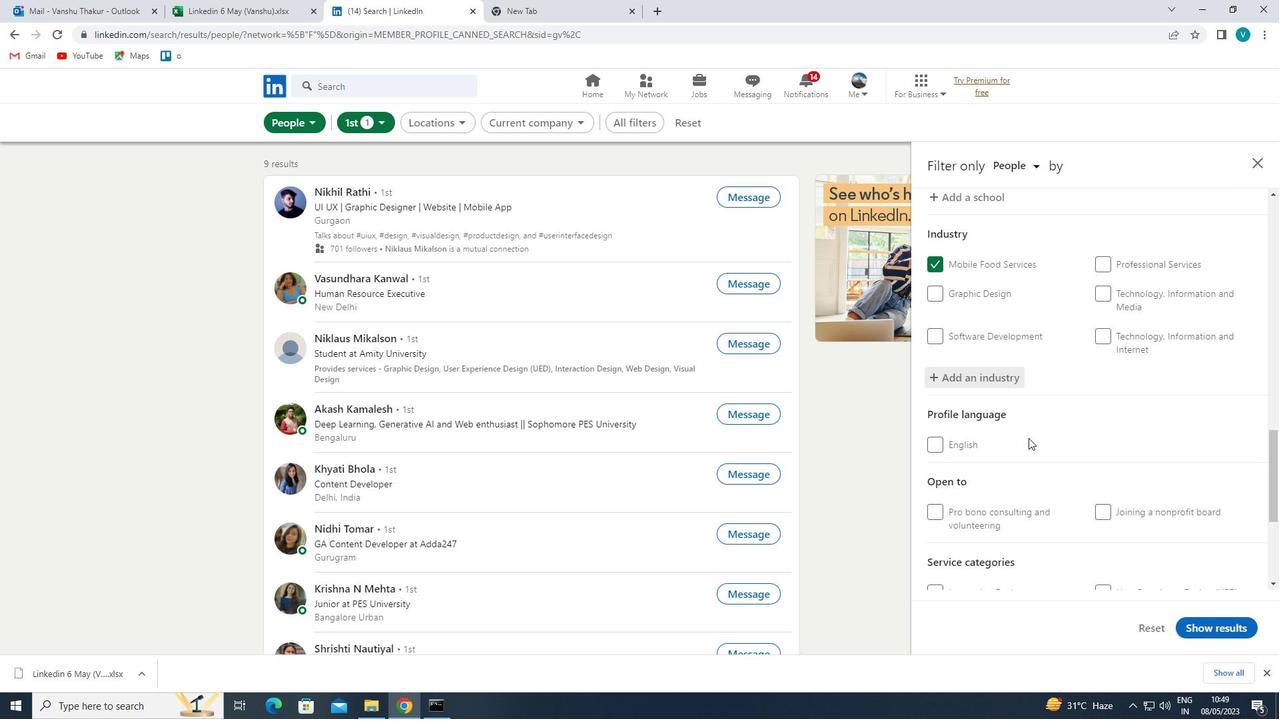 
Action: Mouse moved to (1120, 466)
Screenshot: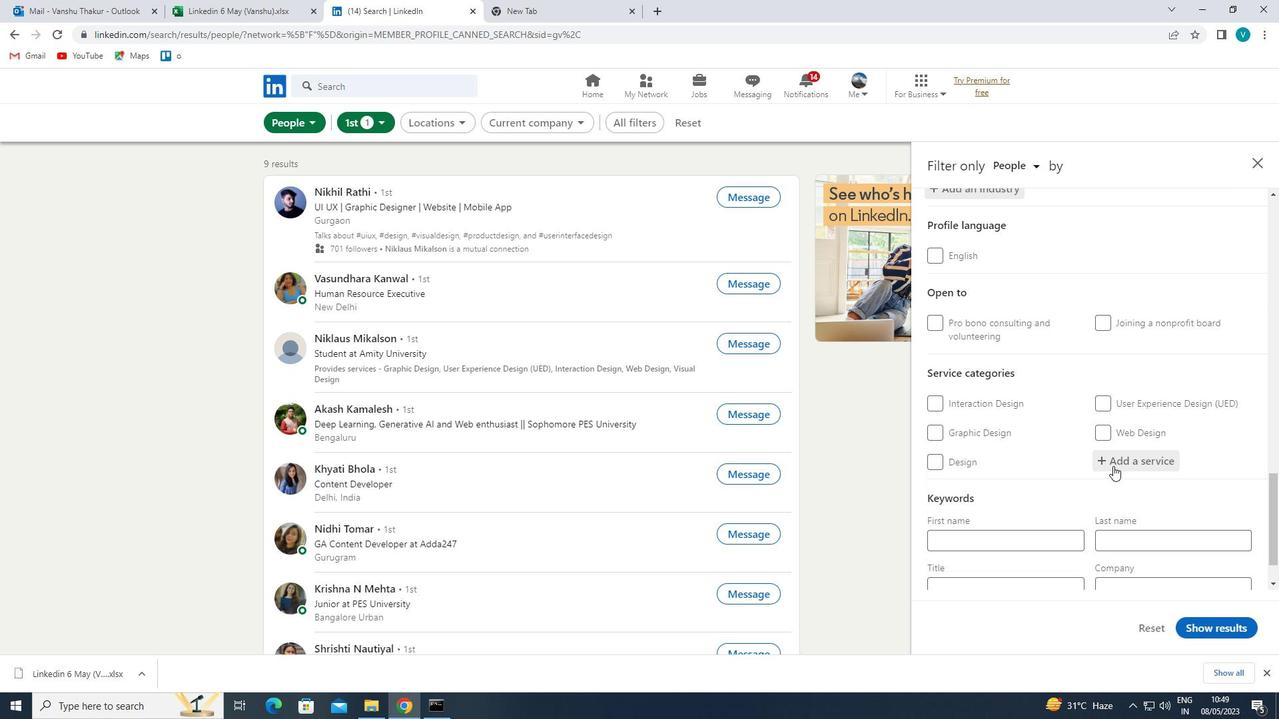 
Action: Mouse pressed left at (1120, 466)
Screenshot: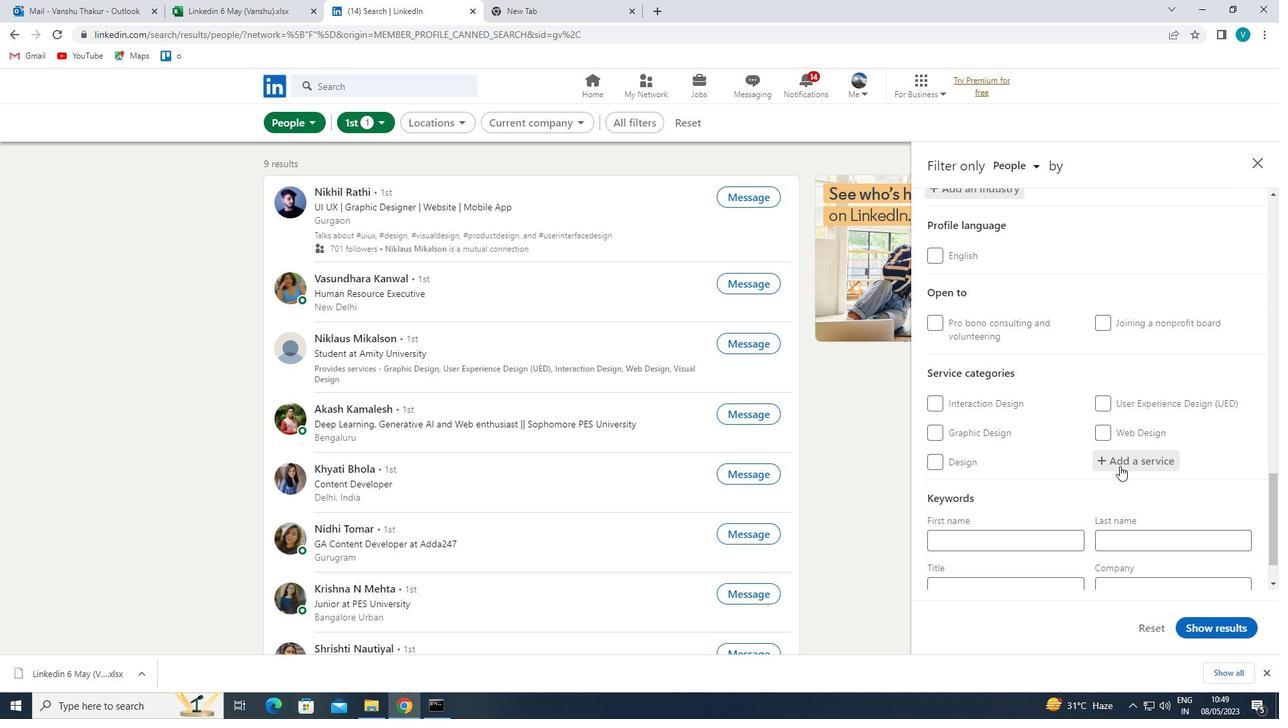
Action: Mouse moved to (1105, 459)
Screenshot: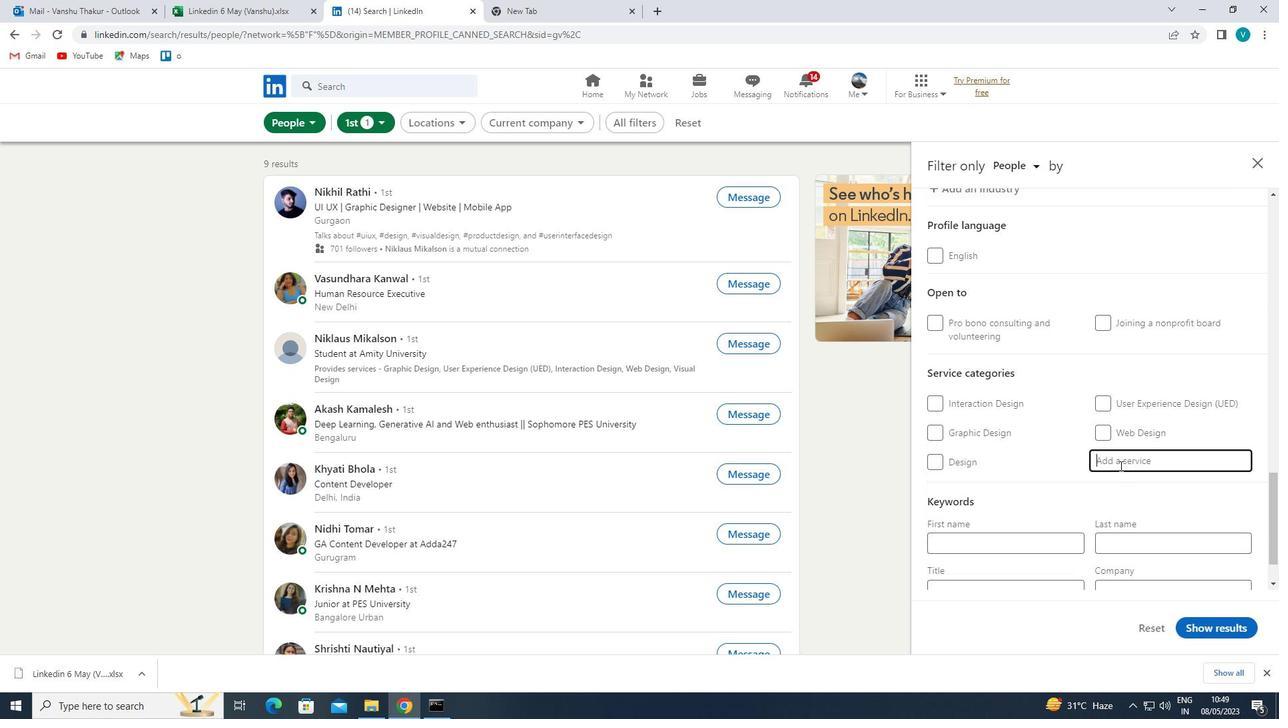 
Action: Key pressed <Key.shift>CONSUL
Screenshot: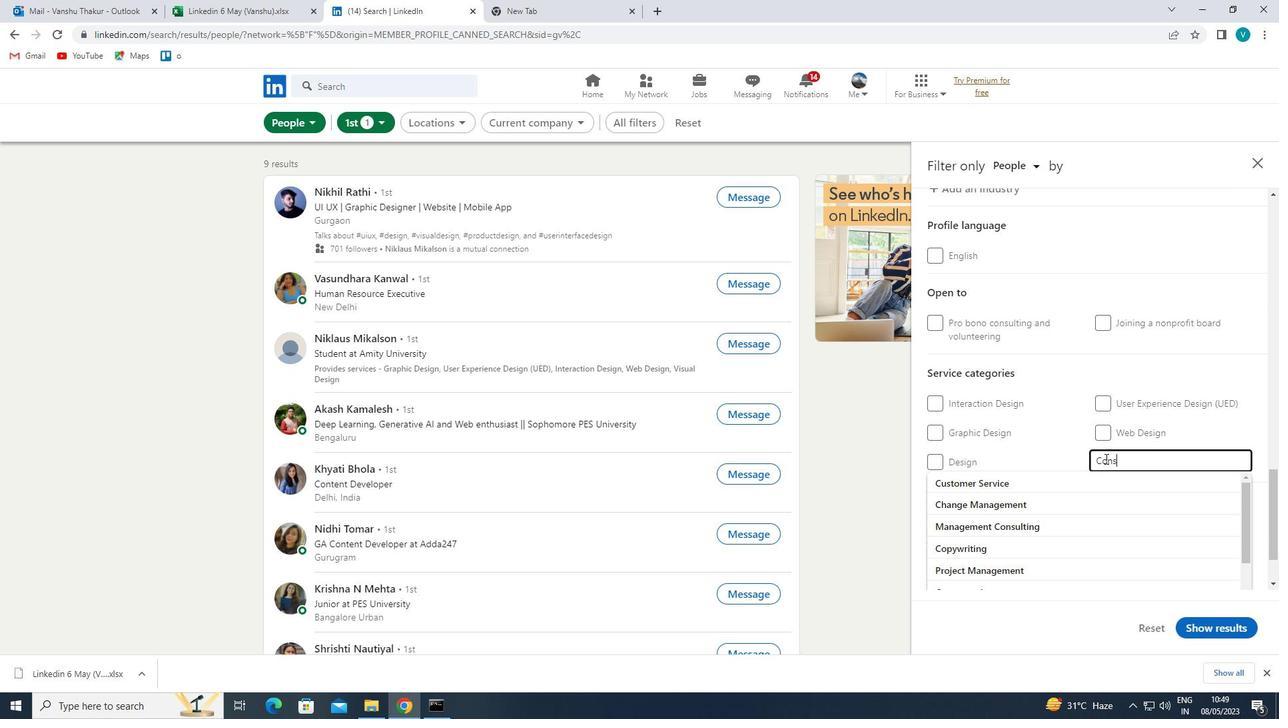 
Action: Mouse moved to (1083, 441)
Screenshot: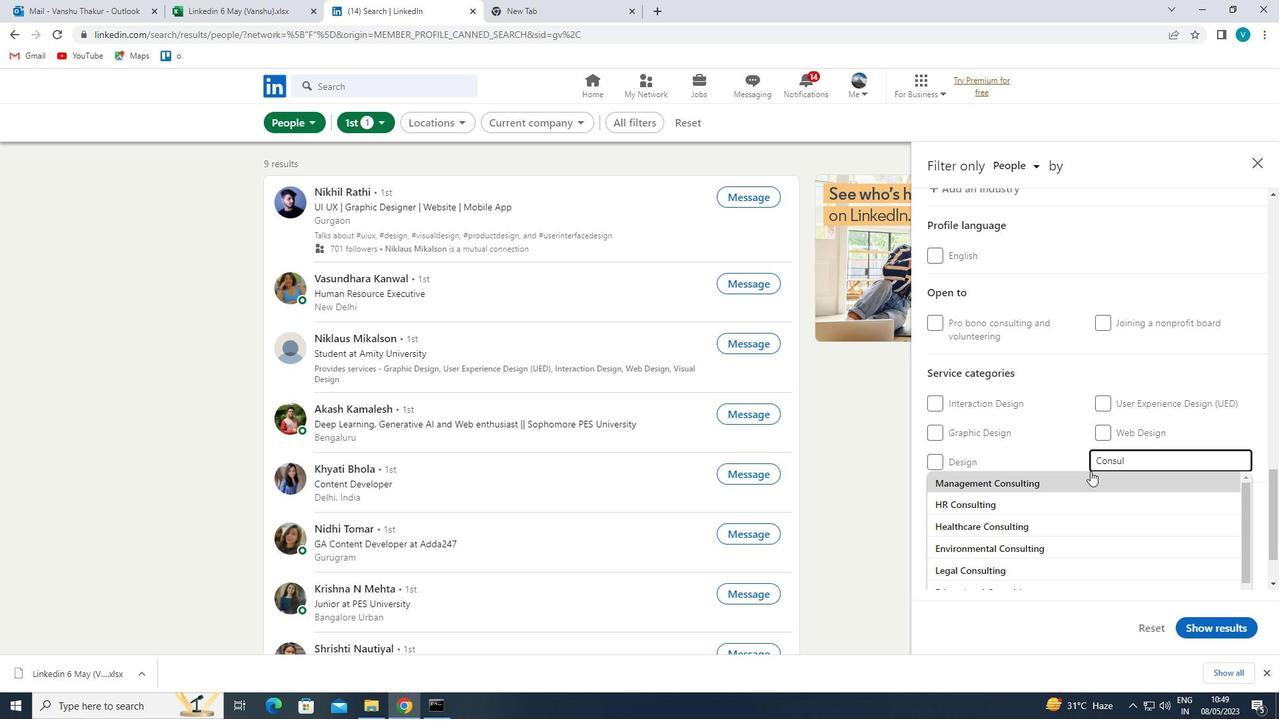 
Action: Key pressed TINFG<Key.backspace><Key.backspace>G
Screenshot: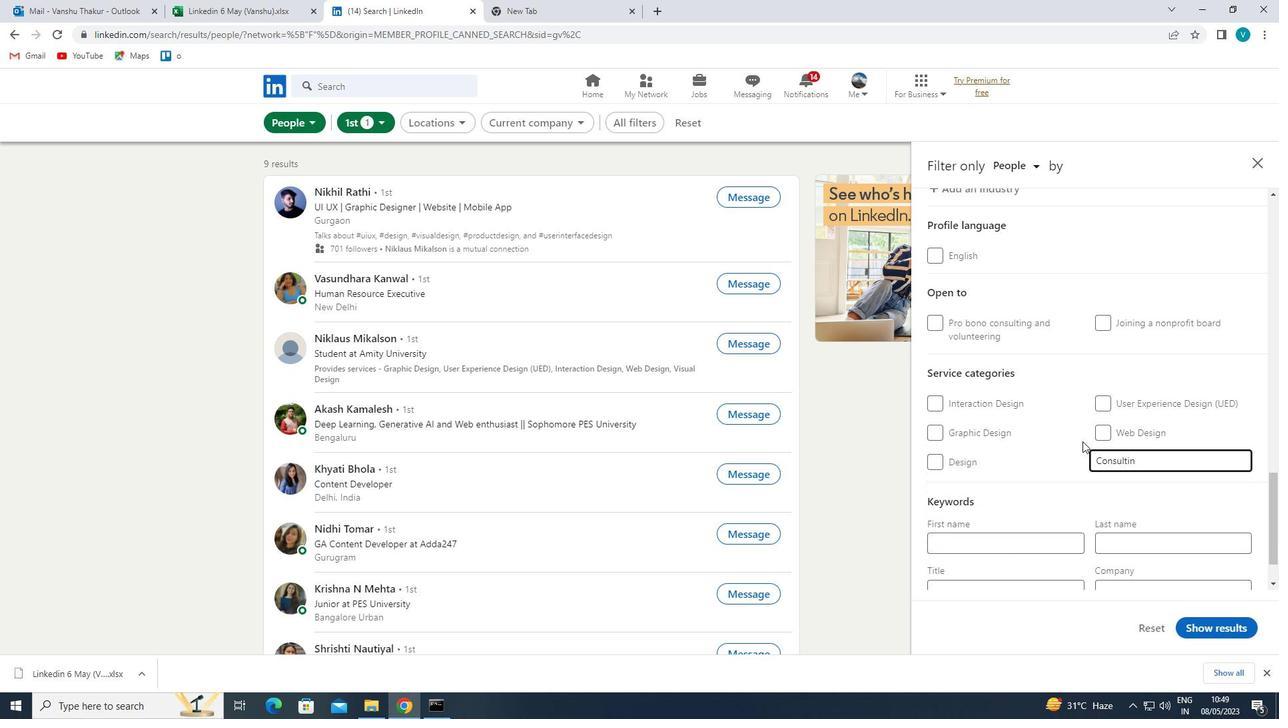 
Action: Mouse moved to (1069, 448)
Screenshot: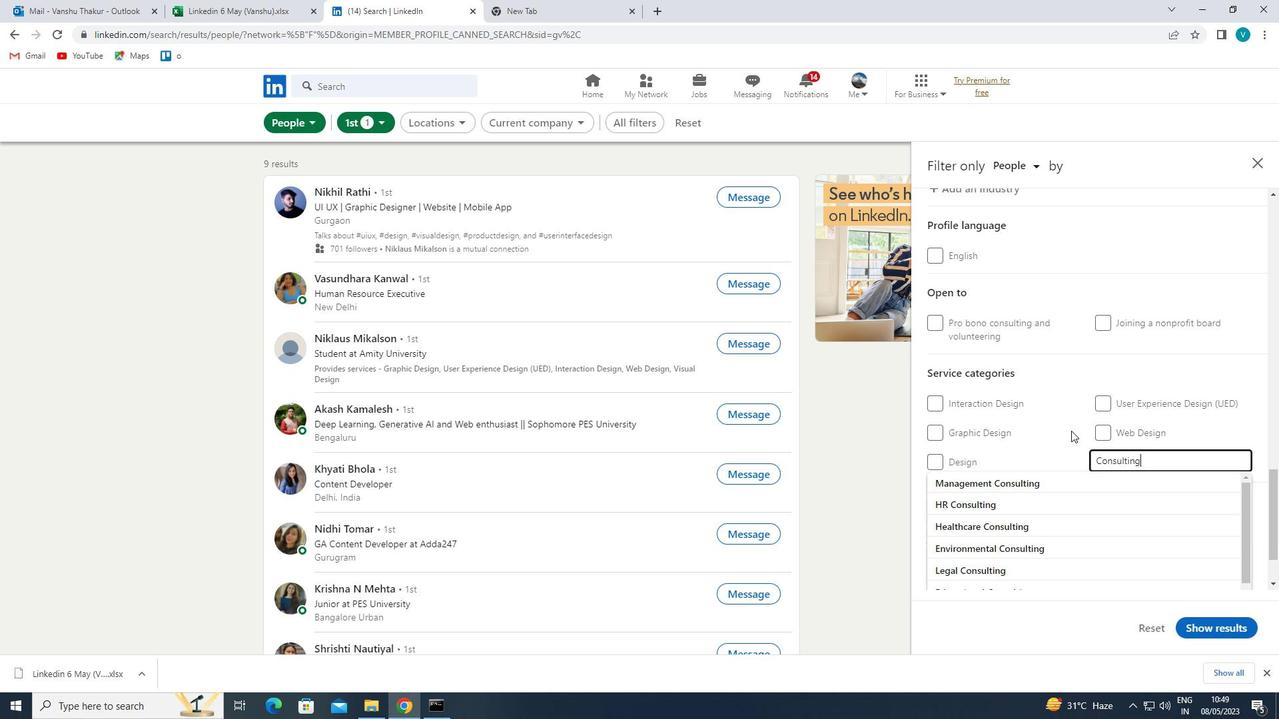 
Action: Mouse pressed left at (1069, 448)
Screenshot: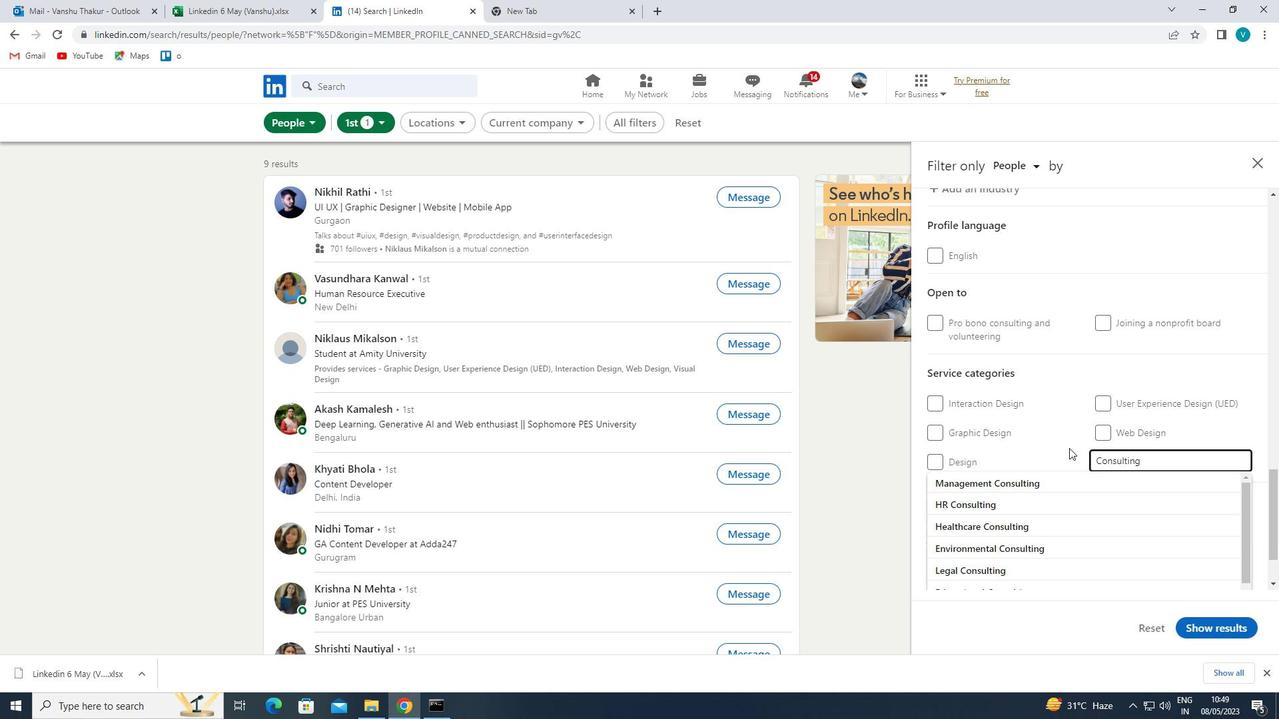 
Action: Mouse moved to (1070, 449)
Screenshot: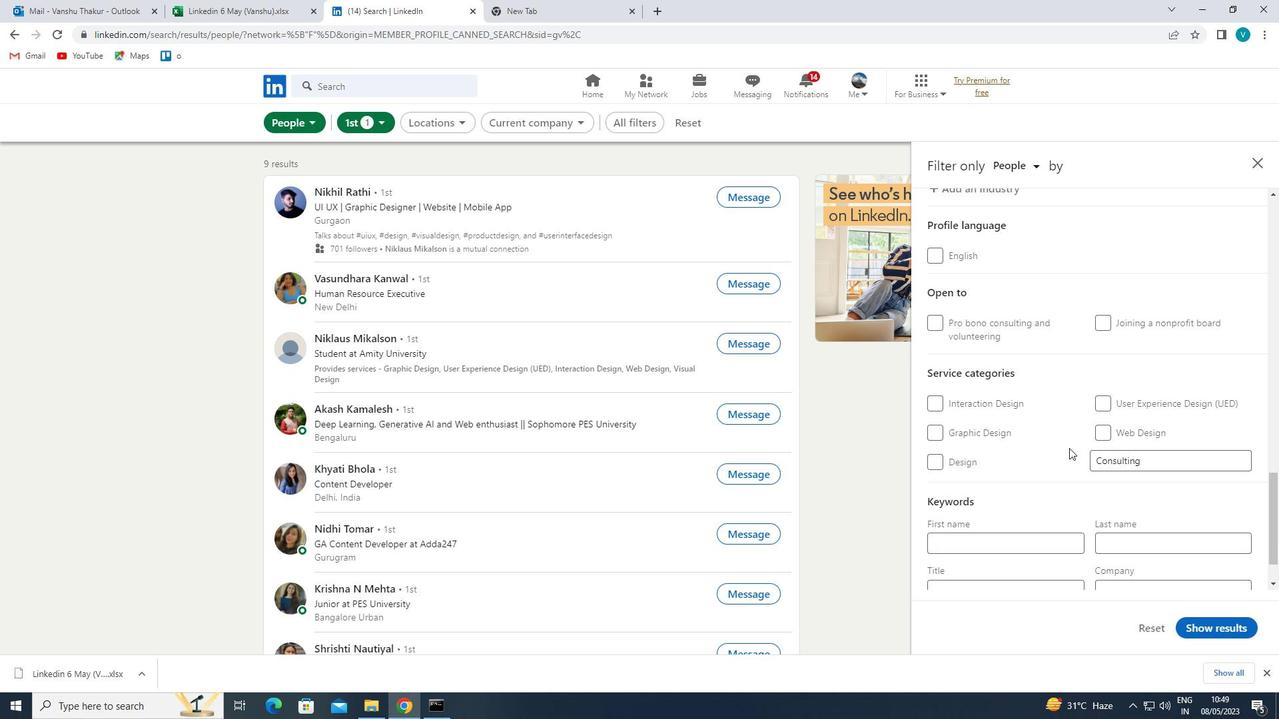 
Action: Mouse scrolled (1070, 449) with delta (0, 0)
Screenshot: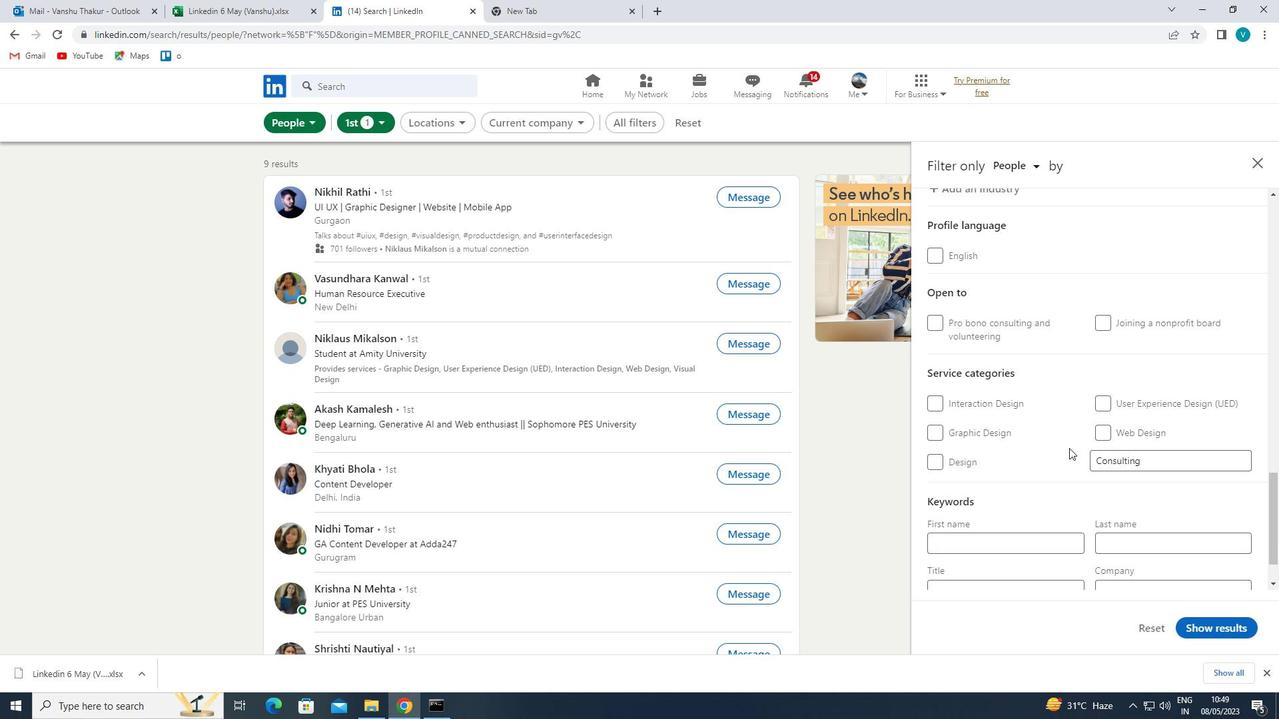 
Action: Mouse moved to (1072, 451)
Screenshot: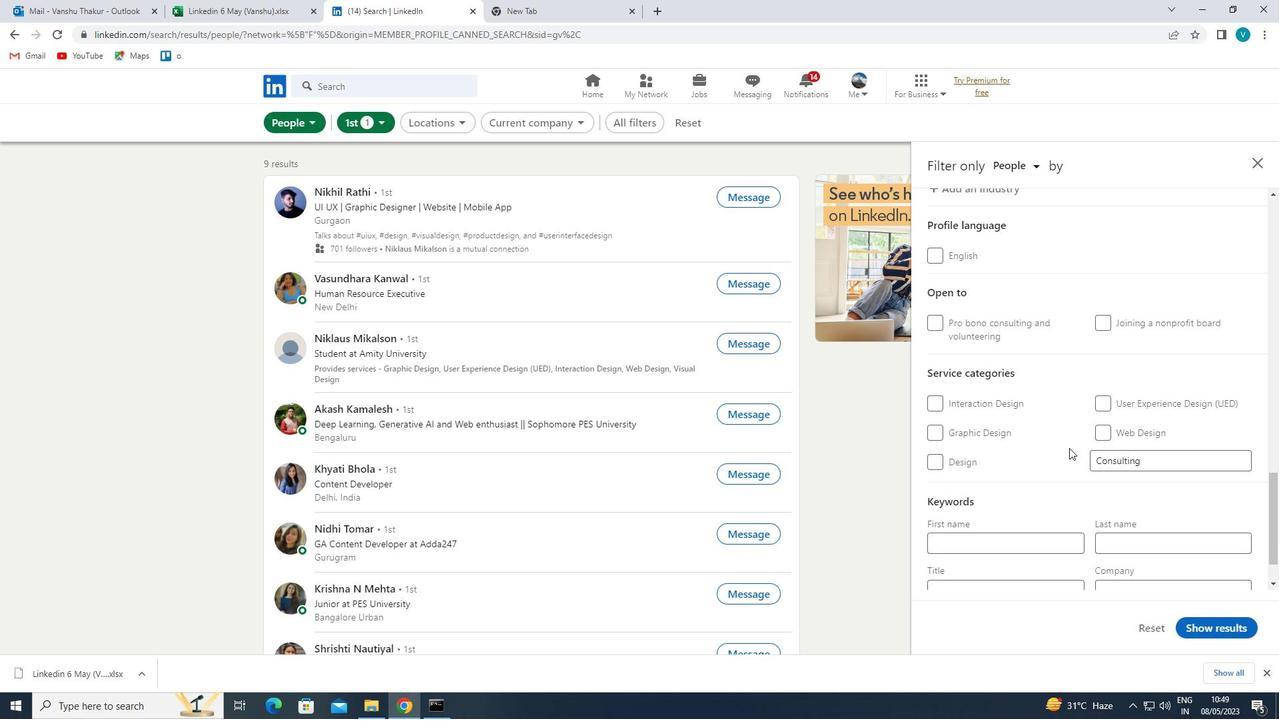 
Action: Mouse scrolled (1072, 450) with delta (0, 0)
Screenshot: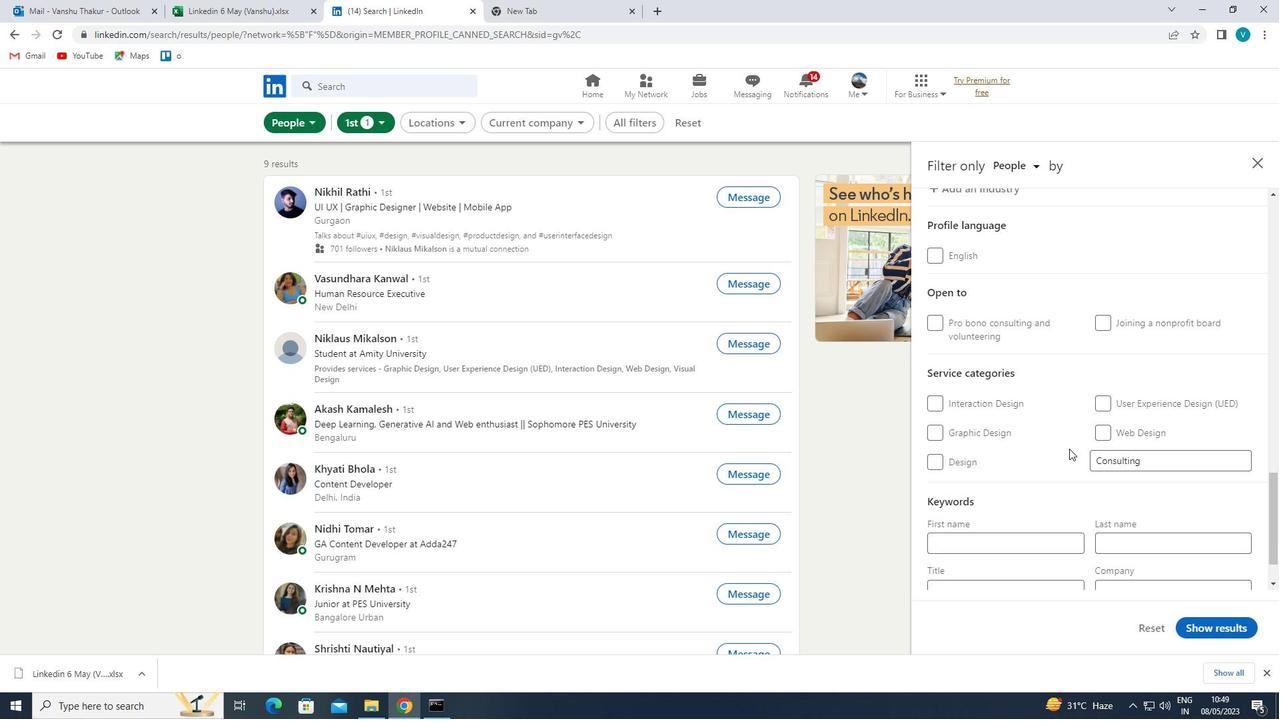 
Action: Mouse scrolled (1072, 450) with delta (0, 0)
Screenshot: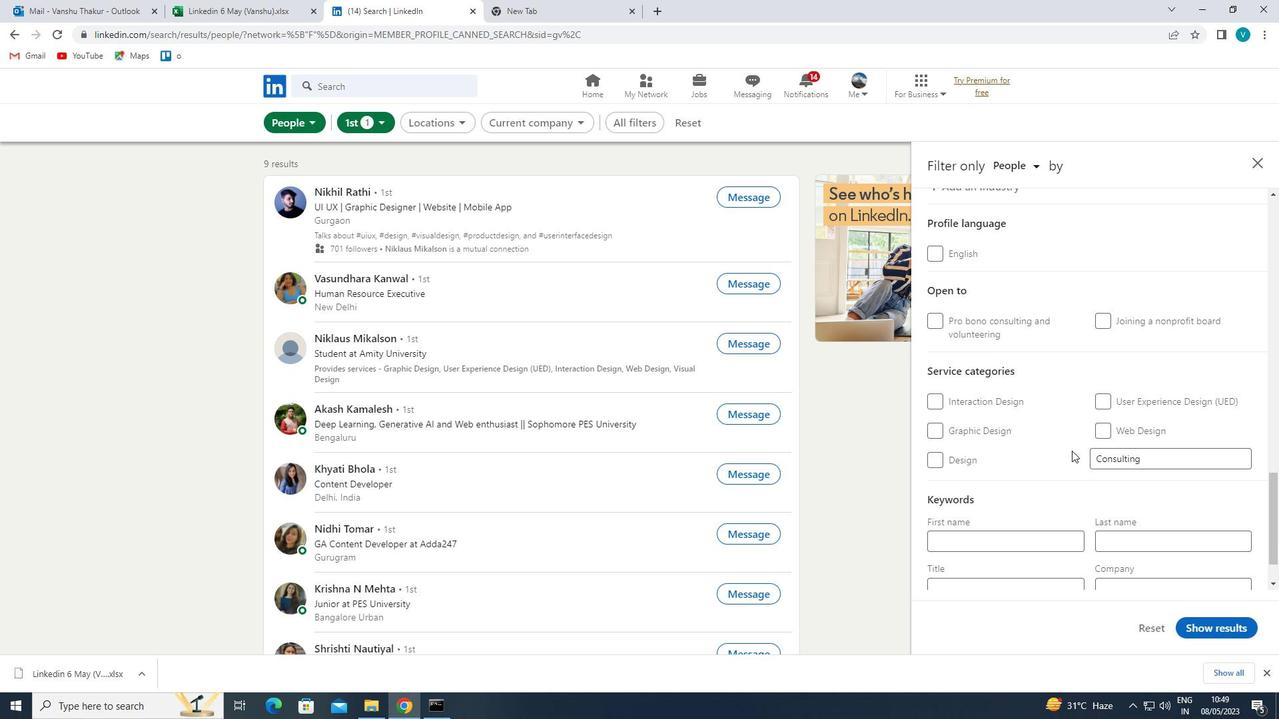 
Action: Mouse moved to (1014, 519)
Screenshot: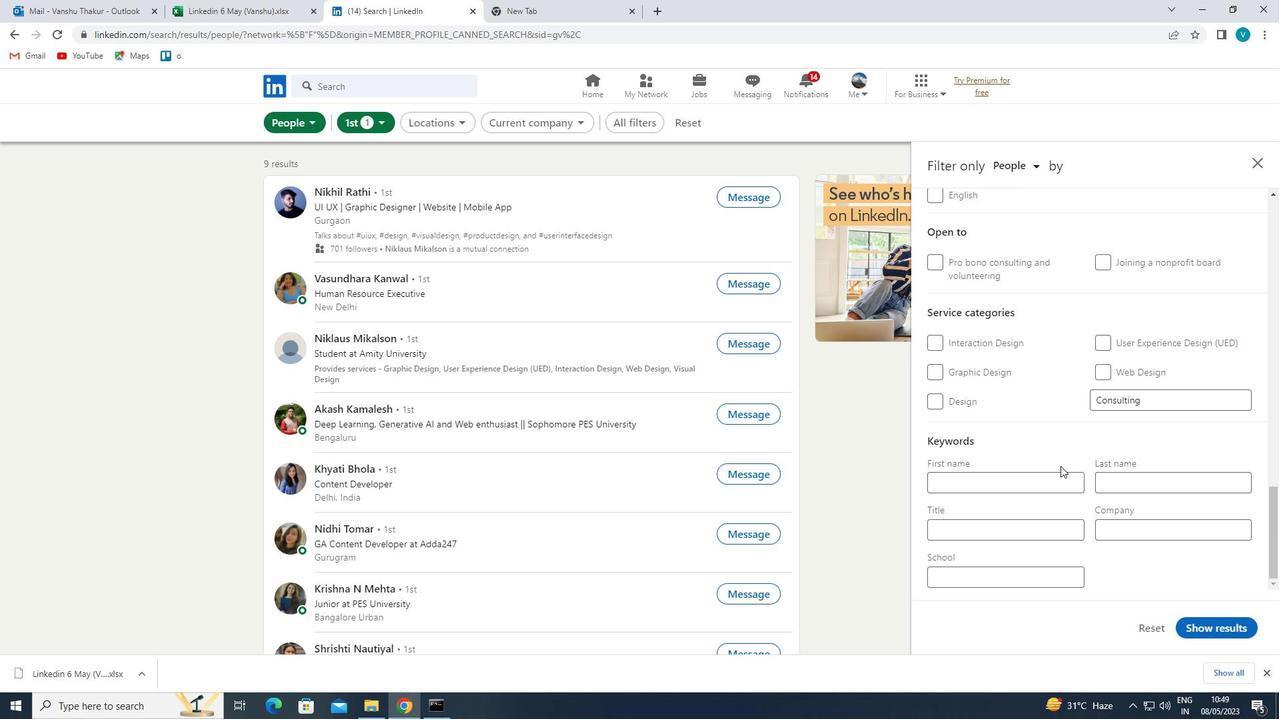 
Action: Mouse pressed left at (1014, 519)
Screenshot: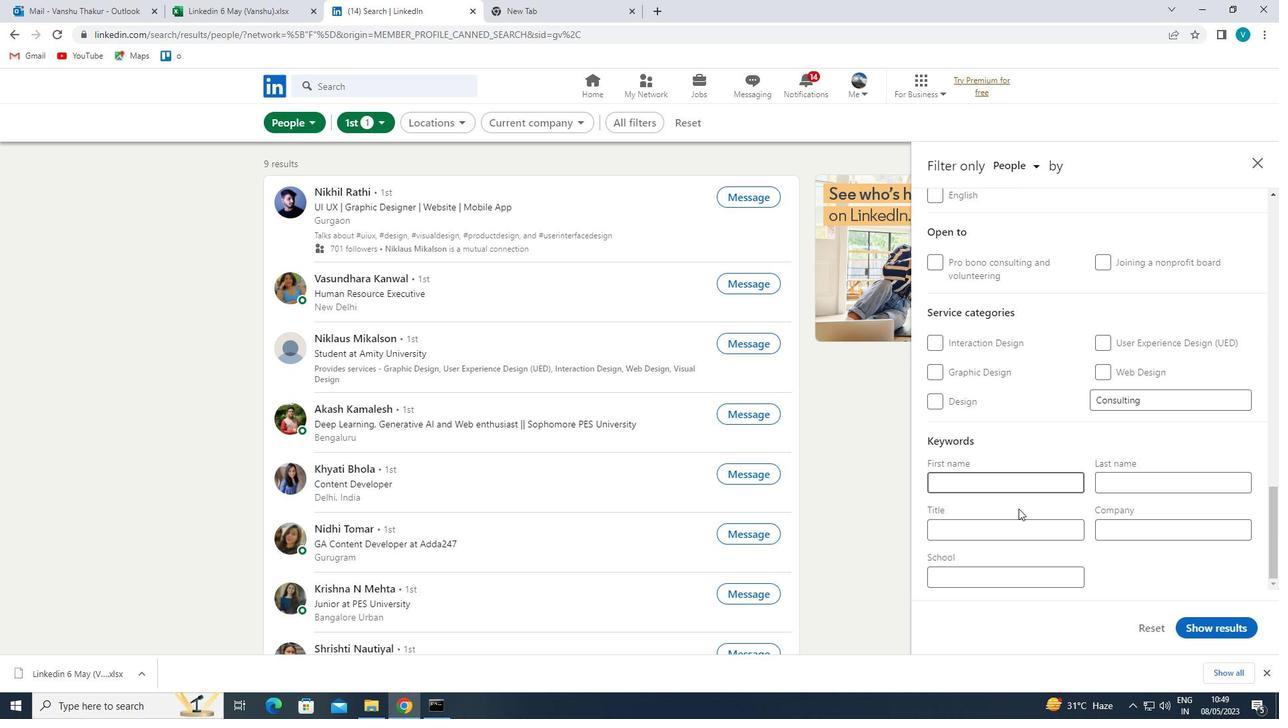 
Action: Key pressed <Key.shift>BANK<Key.space><Key.shift>TELLAR
Screenshot: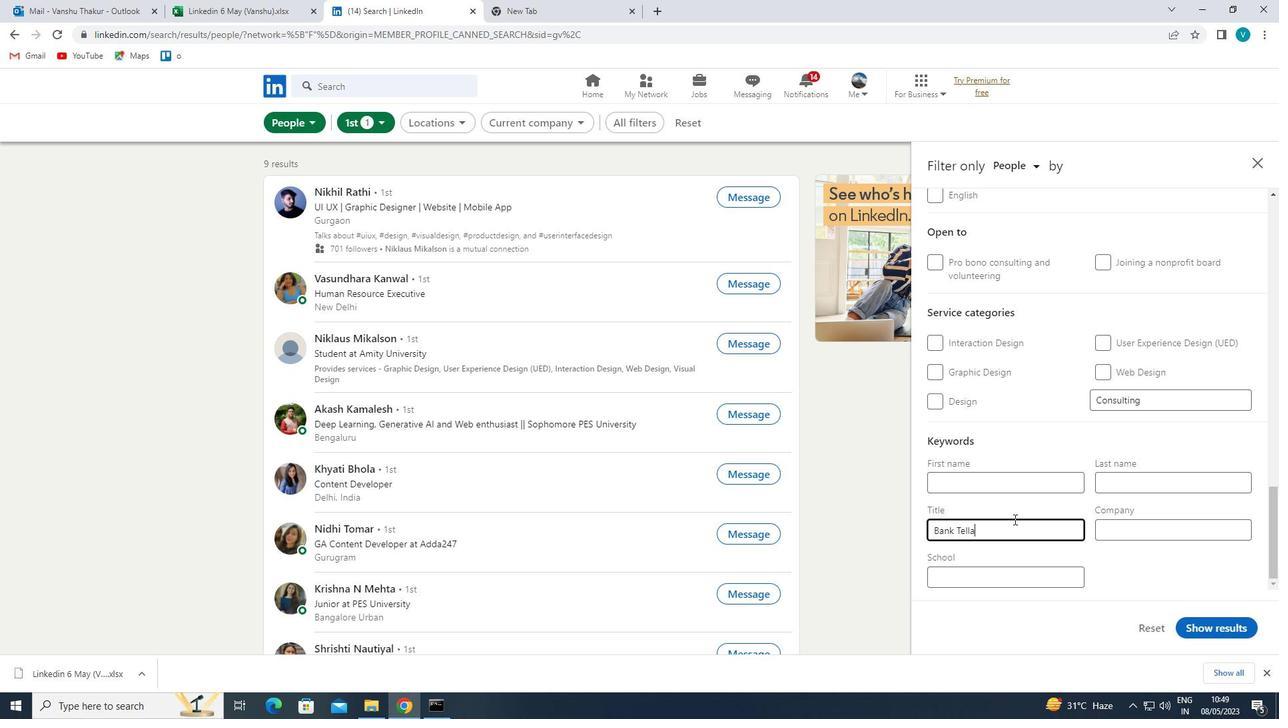 
Action: Mouse moved to (973, 529)
Screenshot: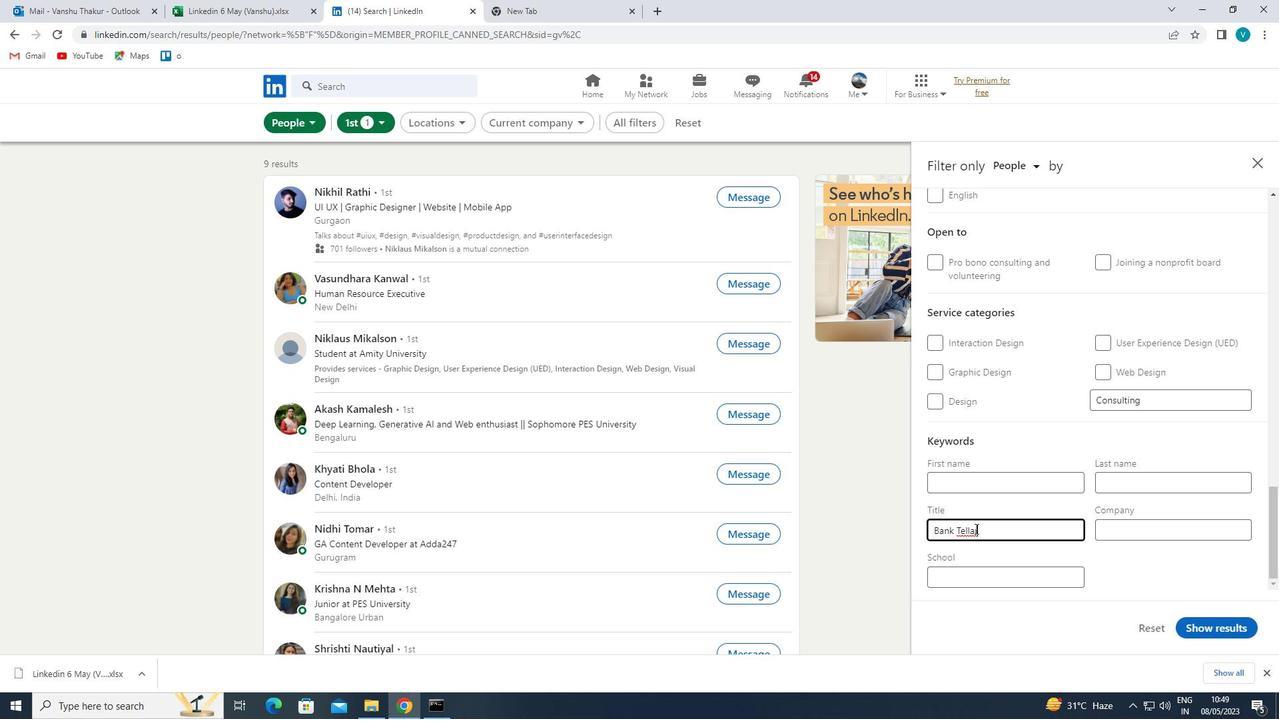 
Action: Mouse pressed left at (973, 529)
Screenshot: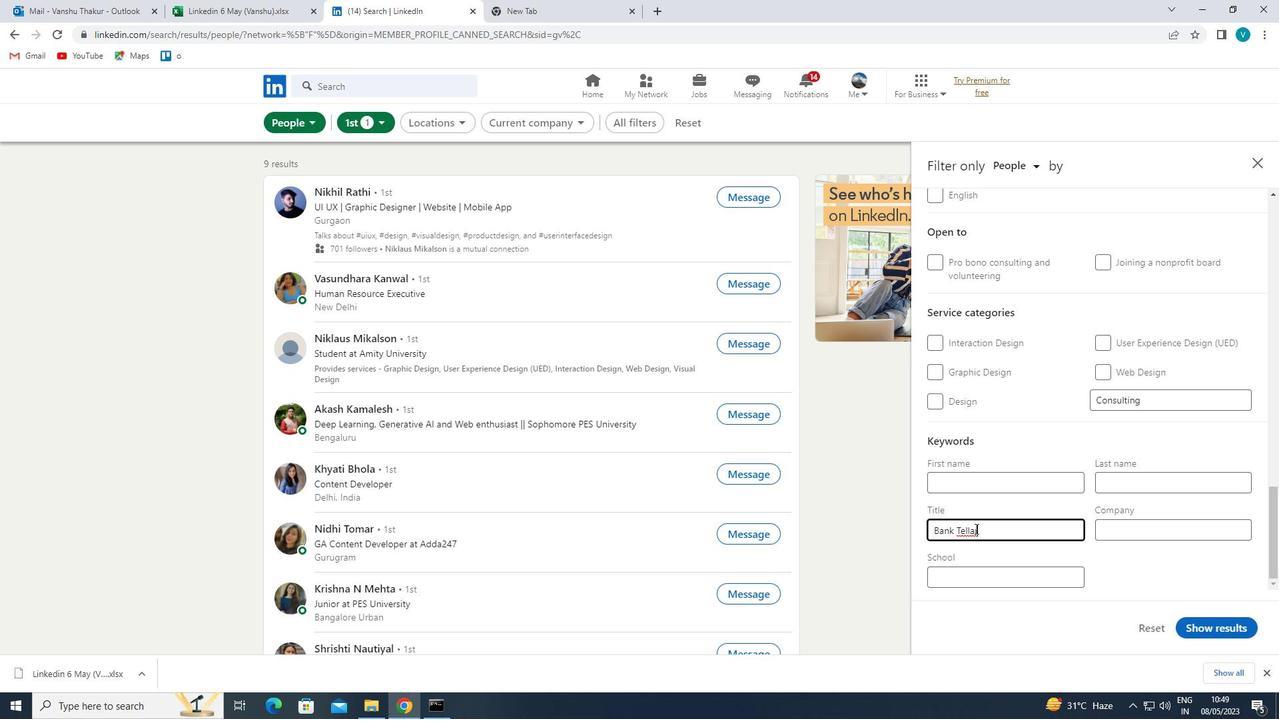 
Action: Mouse moved to (1003, 554)
Screenshot: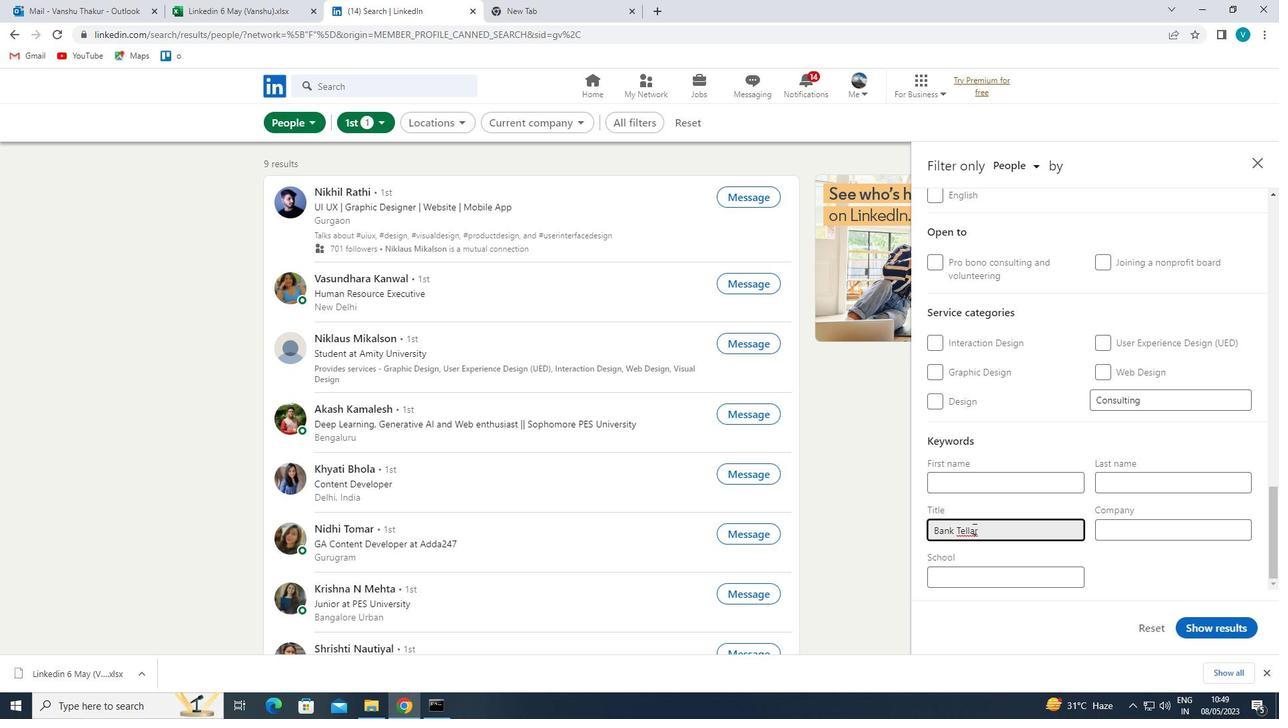 
Action: Key pressed <Key.backspace>E
Screenshot: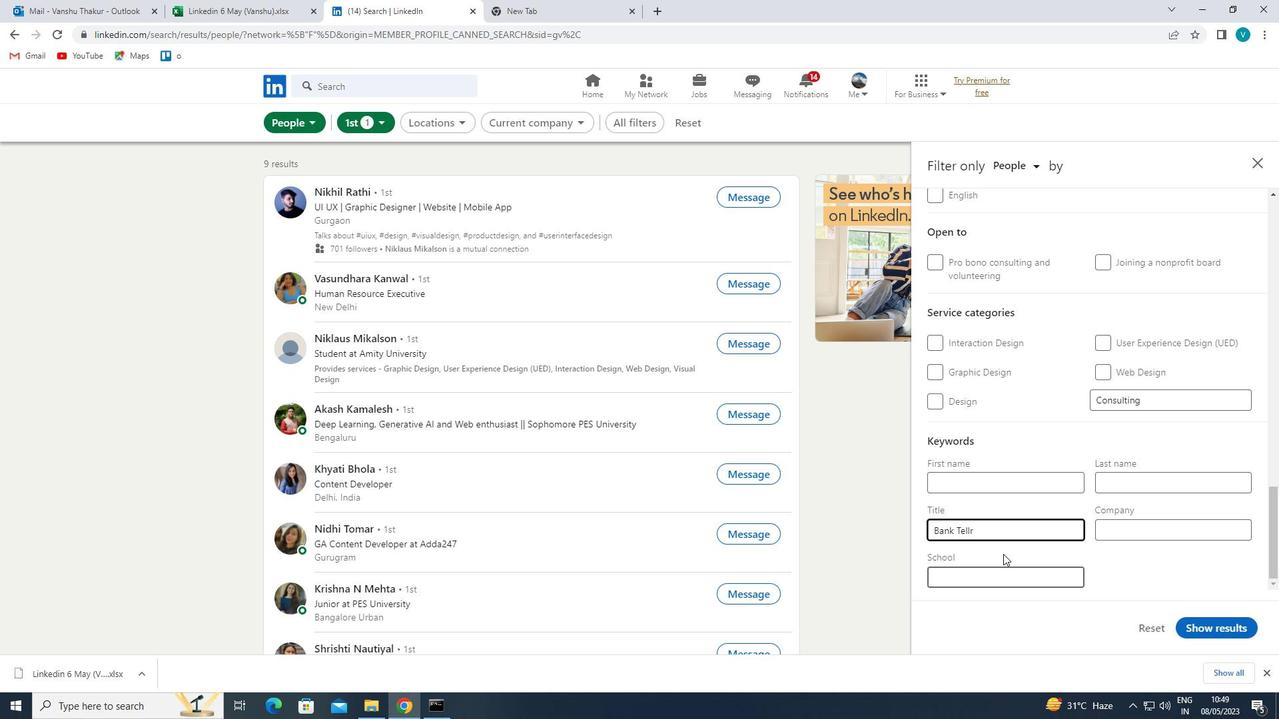 
Action: Mouse moved to (1199, 626)
Screenshot: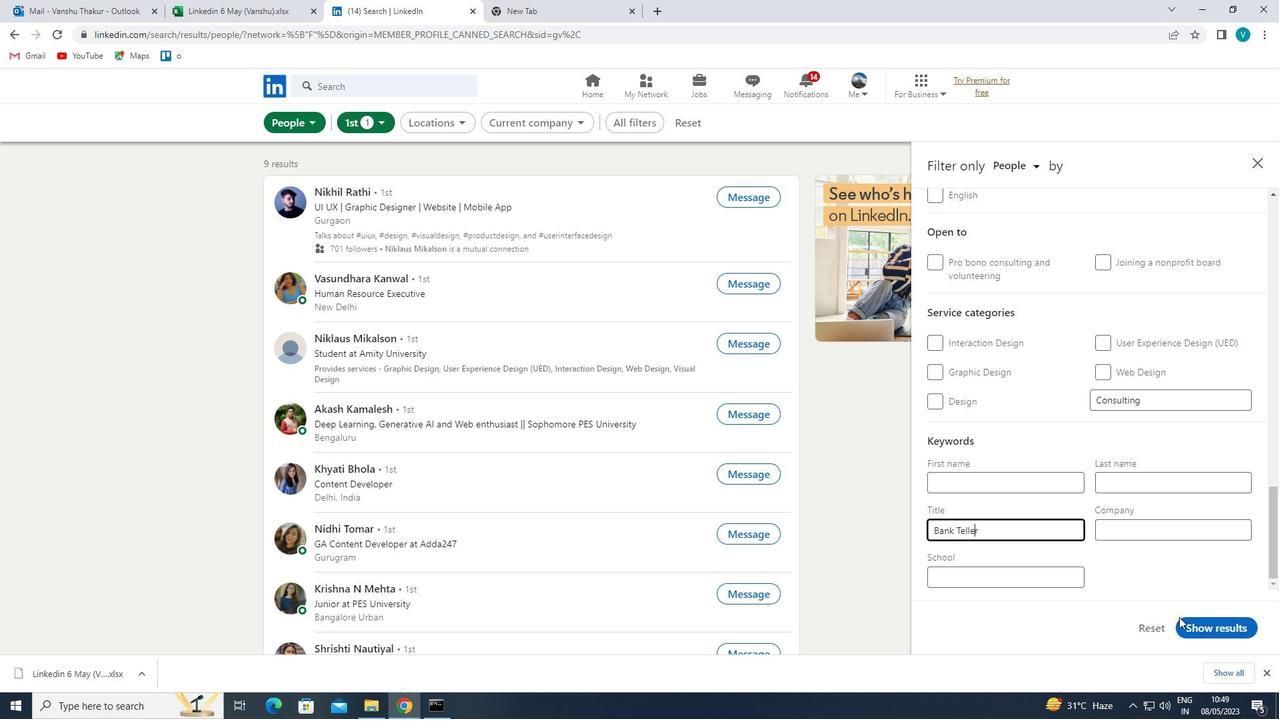 
Action: Mouse pressed left at (1199, 626)
Screenshot: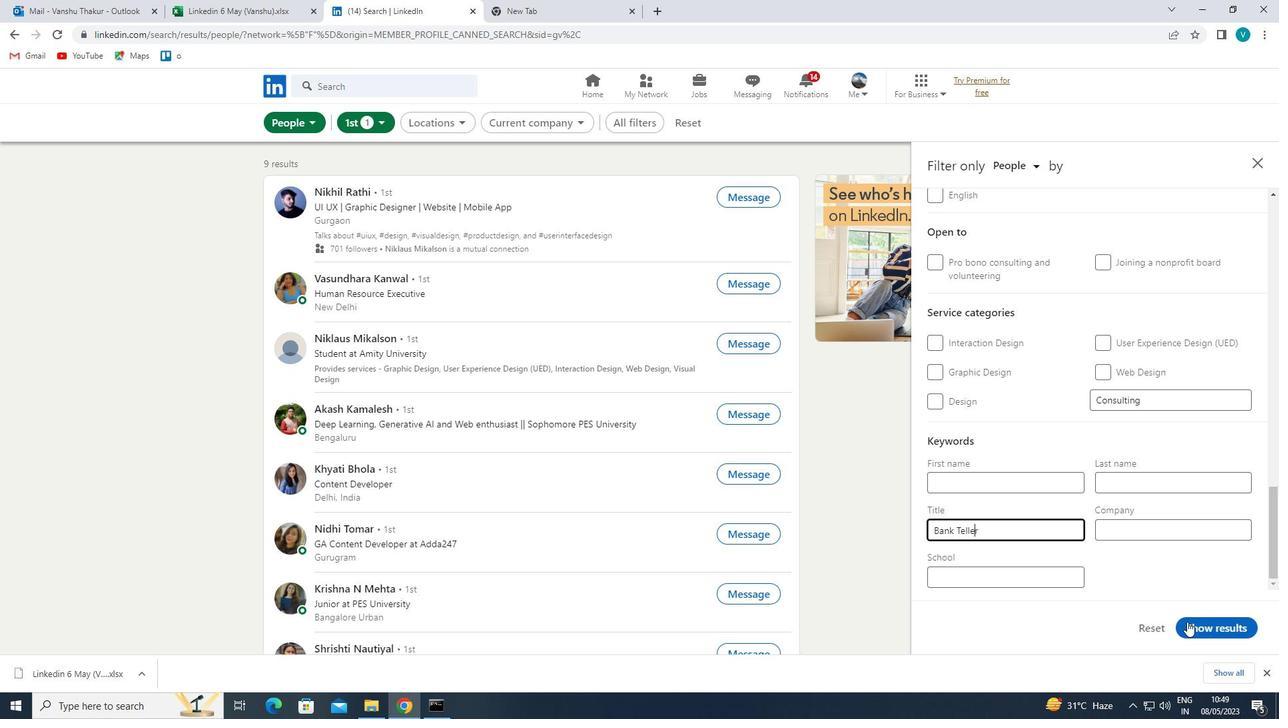 
Action: Mouse moved to (1182, 617)
Screenshot: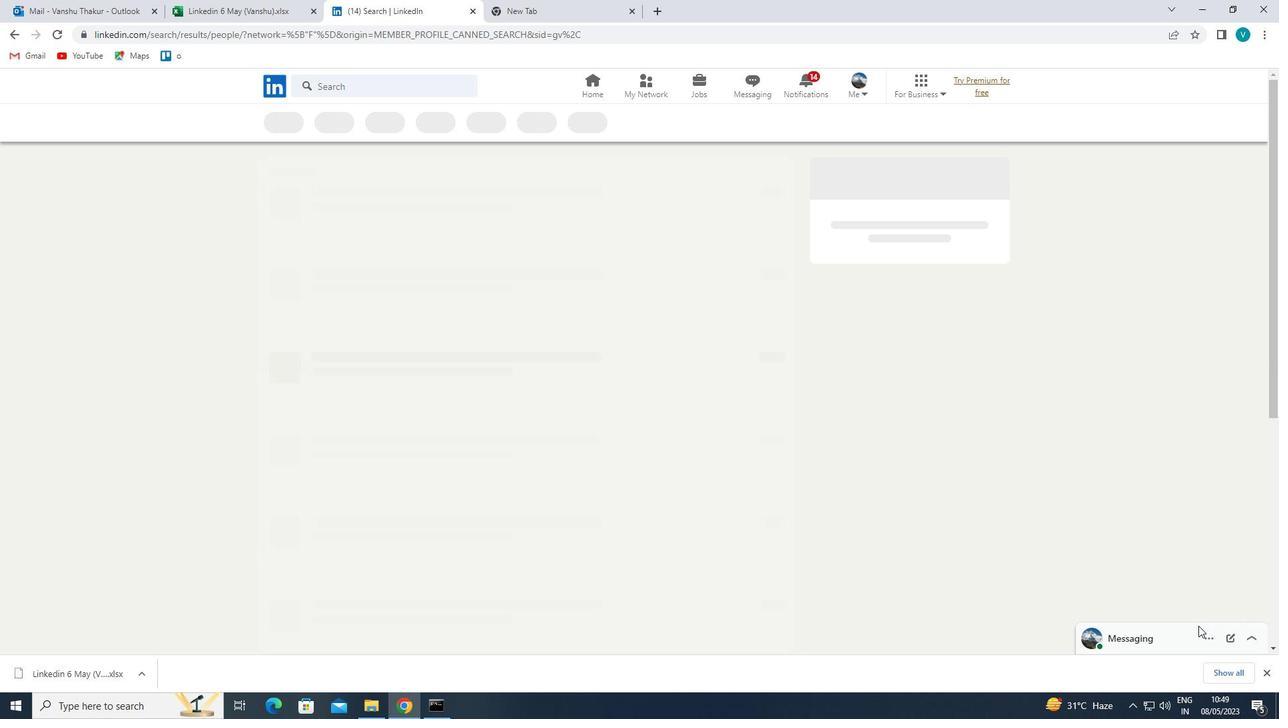 
